 Task: Organize photos by personal interests or hobbies into separate albums.
Action: Mouse moved to (1058, 496)
Screenshot: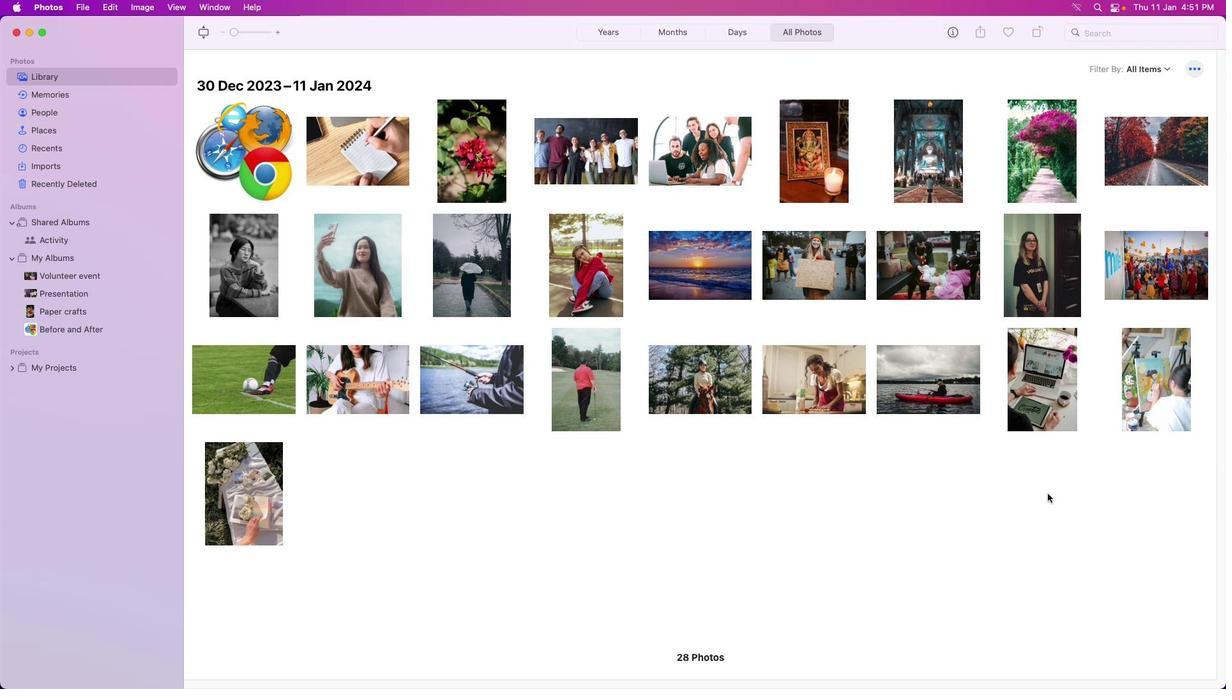 
Action: Mouse pressed left at (1058, 496)
Screenshot: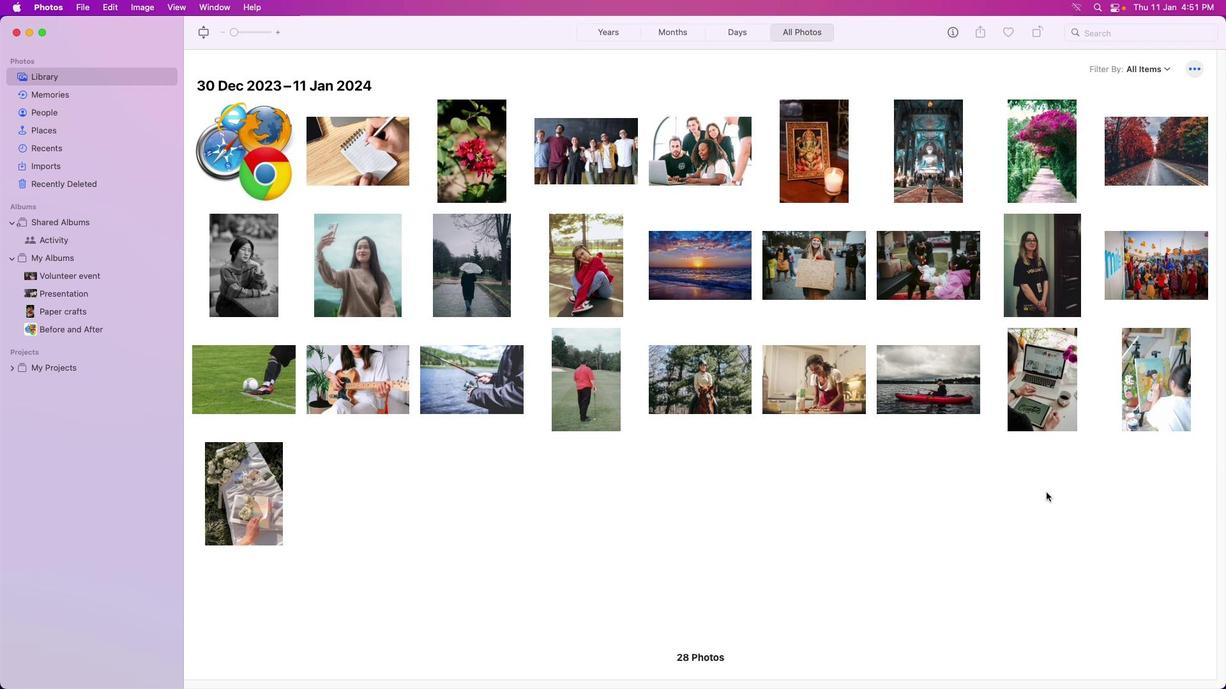
Action: Mouse moved to (167, 259)
Screenshot: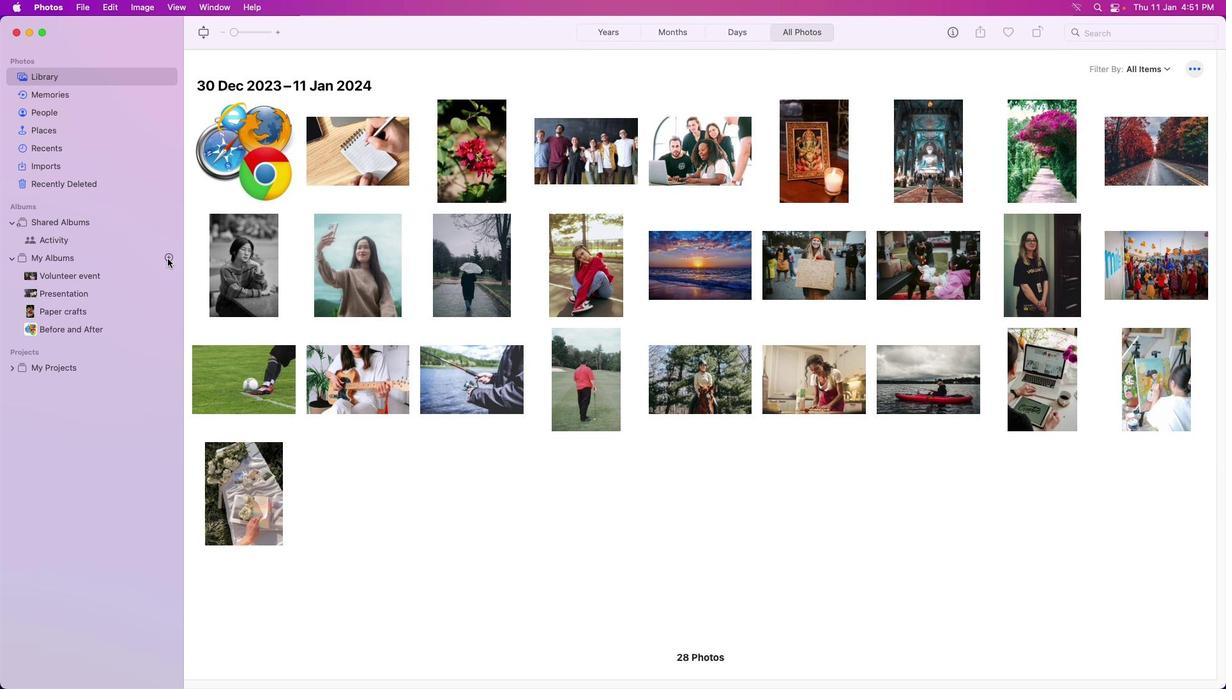 
Action: Mouse pressed left at (167, 259)
Screenshot: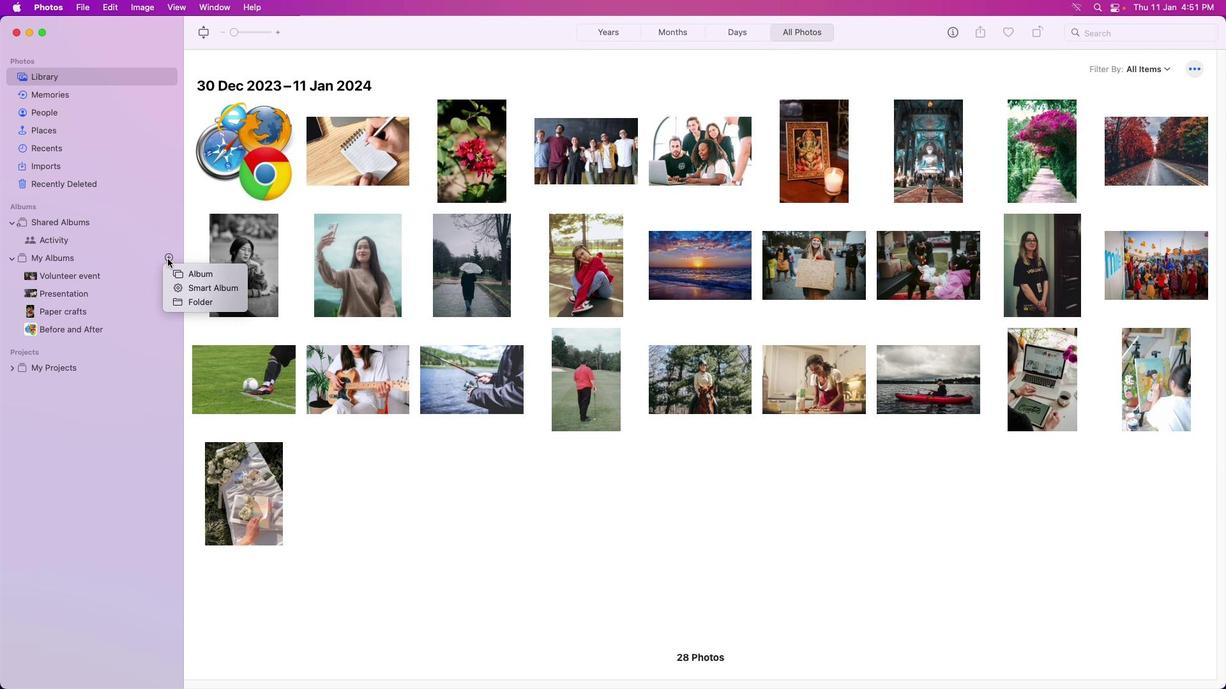 
Action: Mouse moved to (175, 268)
Screenshot: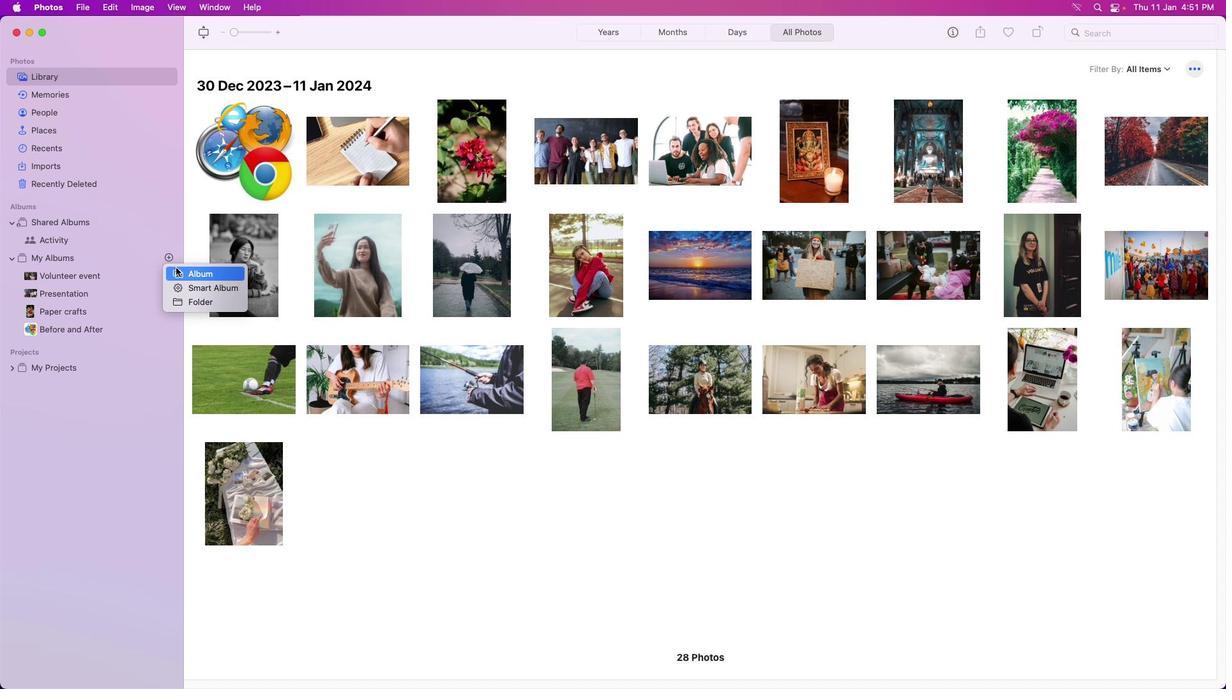 
Action: Mouse pressed left at (175, 268)
Screenshot: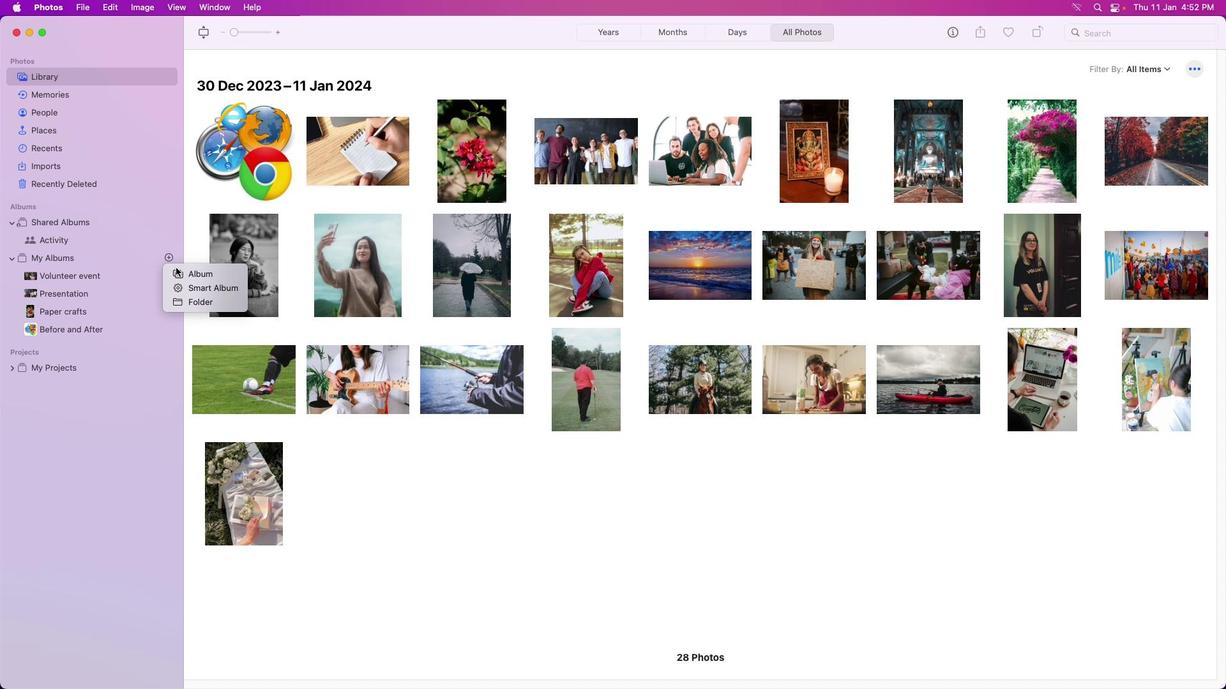 
Action: Mouse moved to (175, 267)
Screenshot: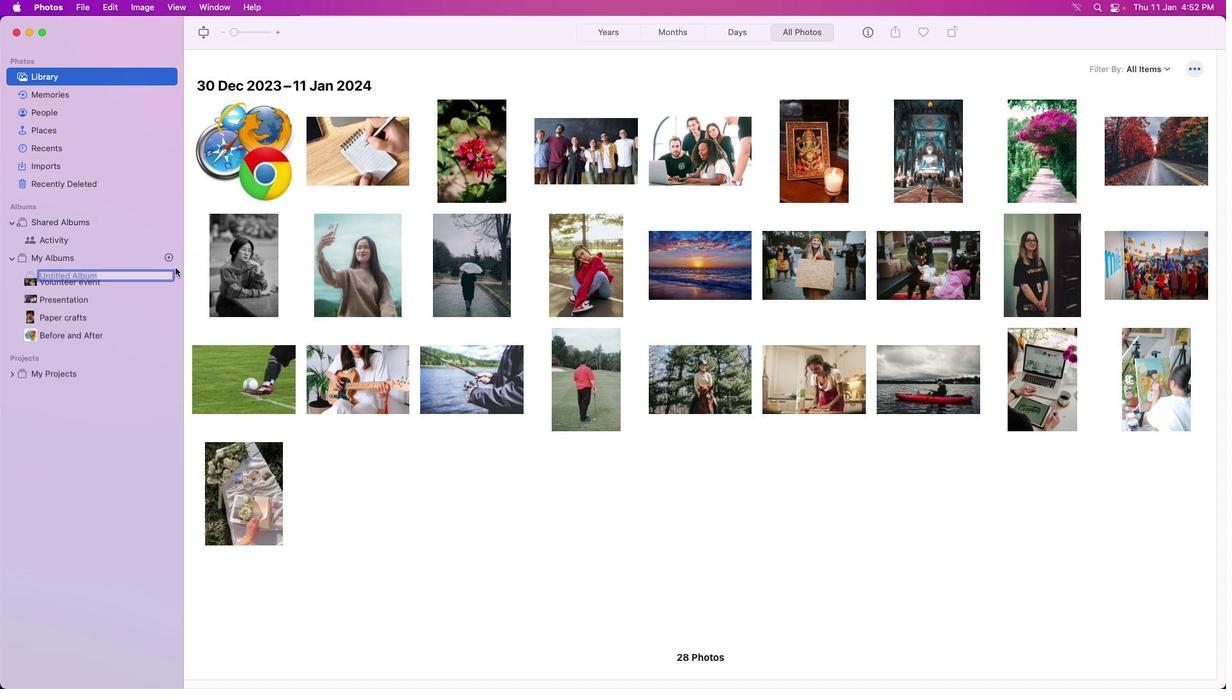 
Action: Key pressed Key.caps_lock'H'Key.caps_lock'o''b''b''i''e''s'Key.enter
Screenshot: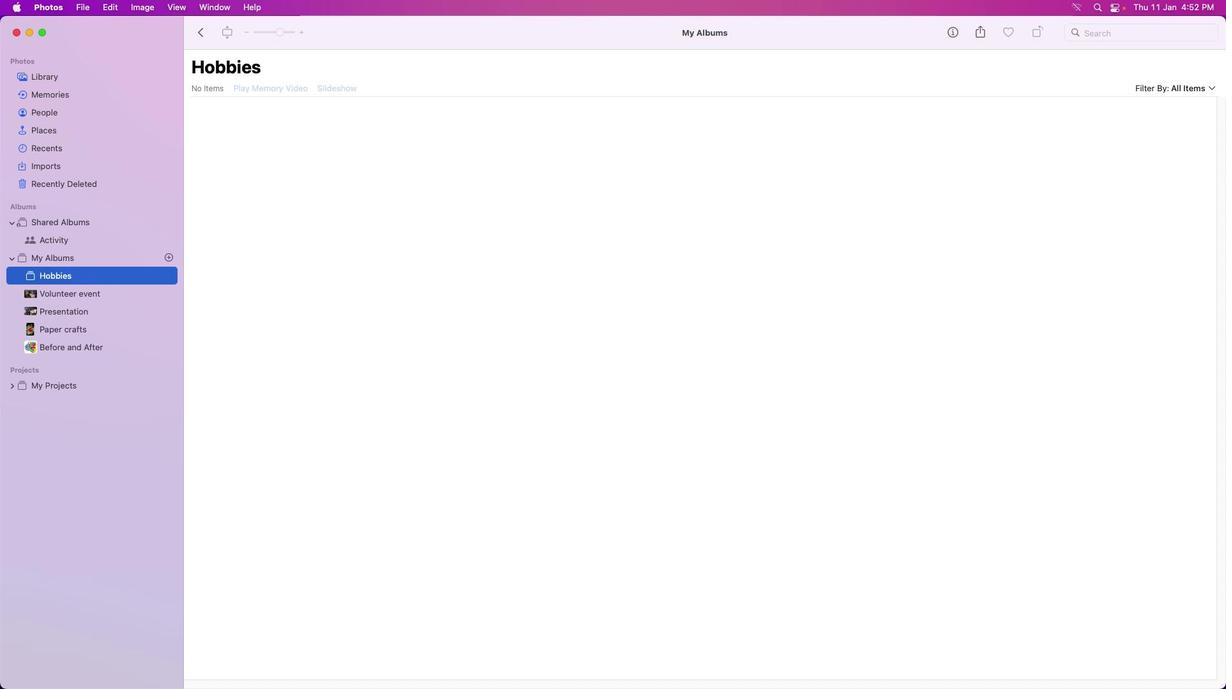 
Action: Mouse moved to (360, 265)
Screenshot: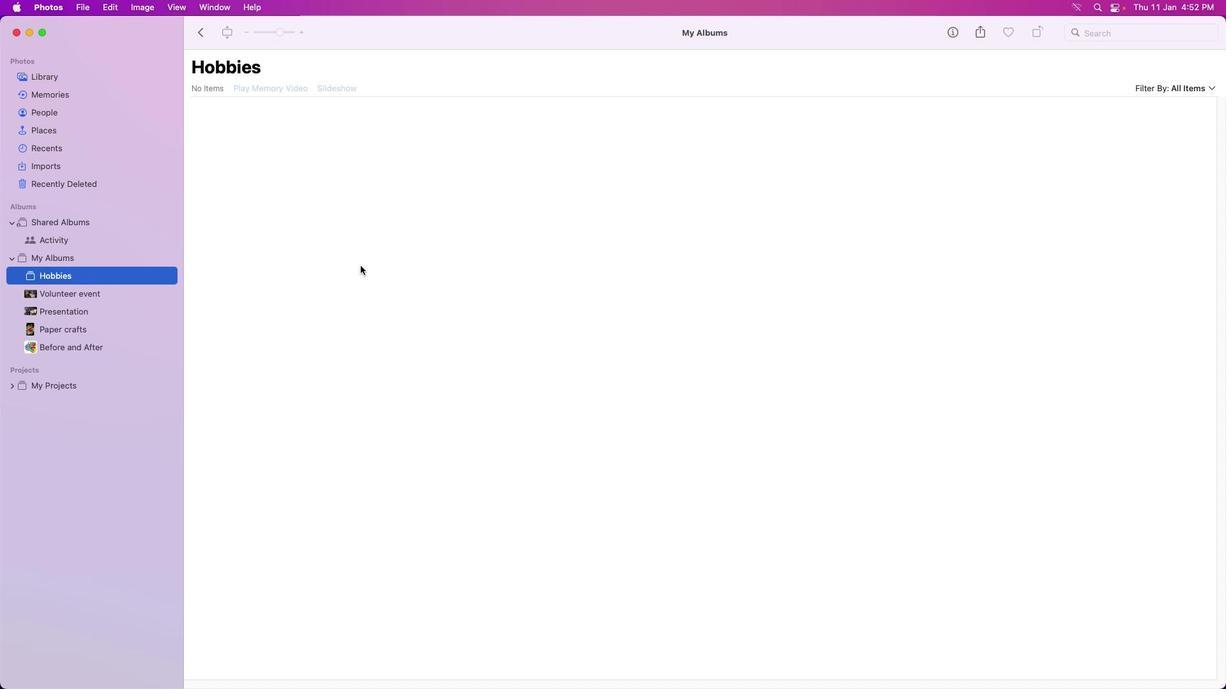 
Action: Mouse pressed left at (360, 265)
Screenshot: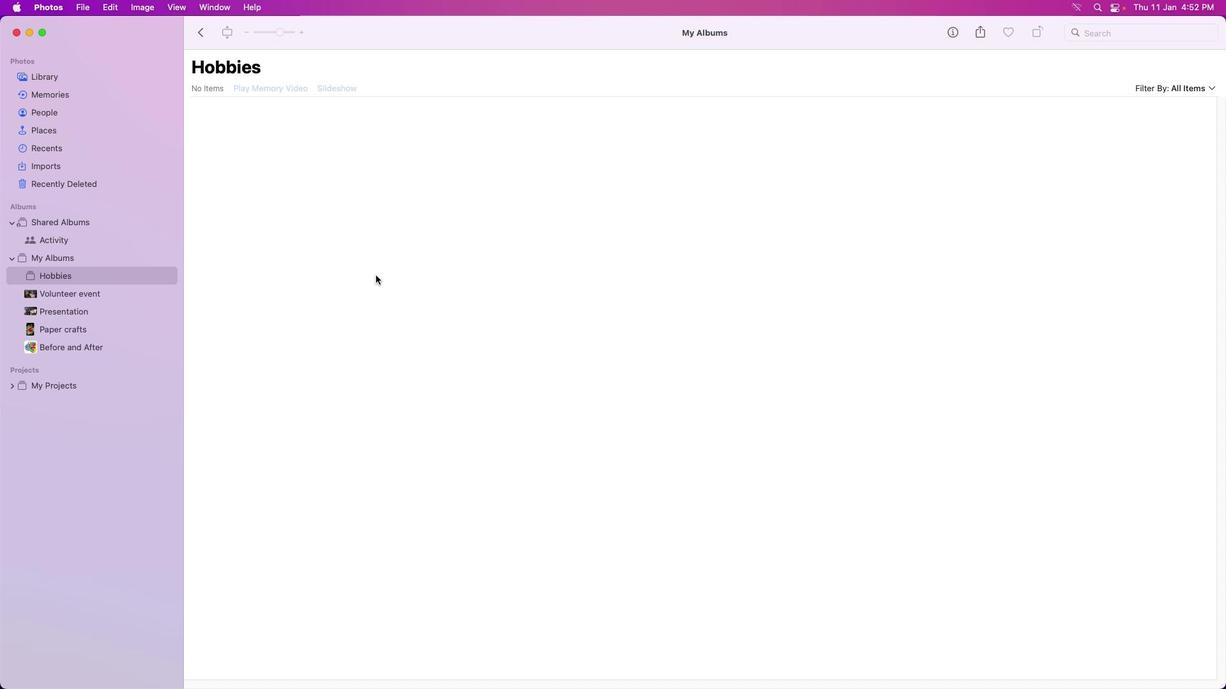 
Action: Mouse moved to (53, 77)
Screenshot: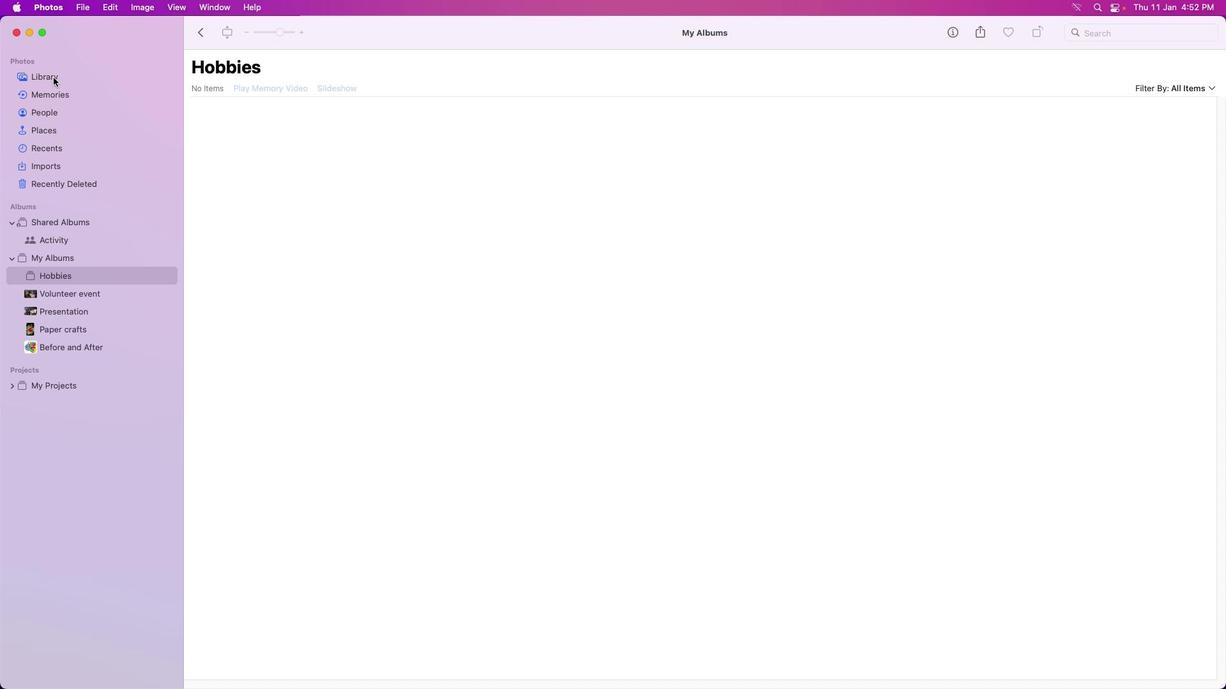 
Action: Mouse pressed left at (53, 77)
Screenshot: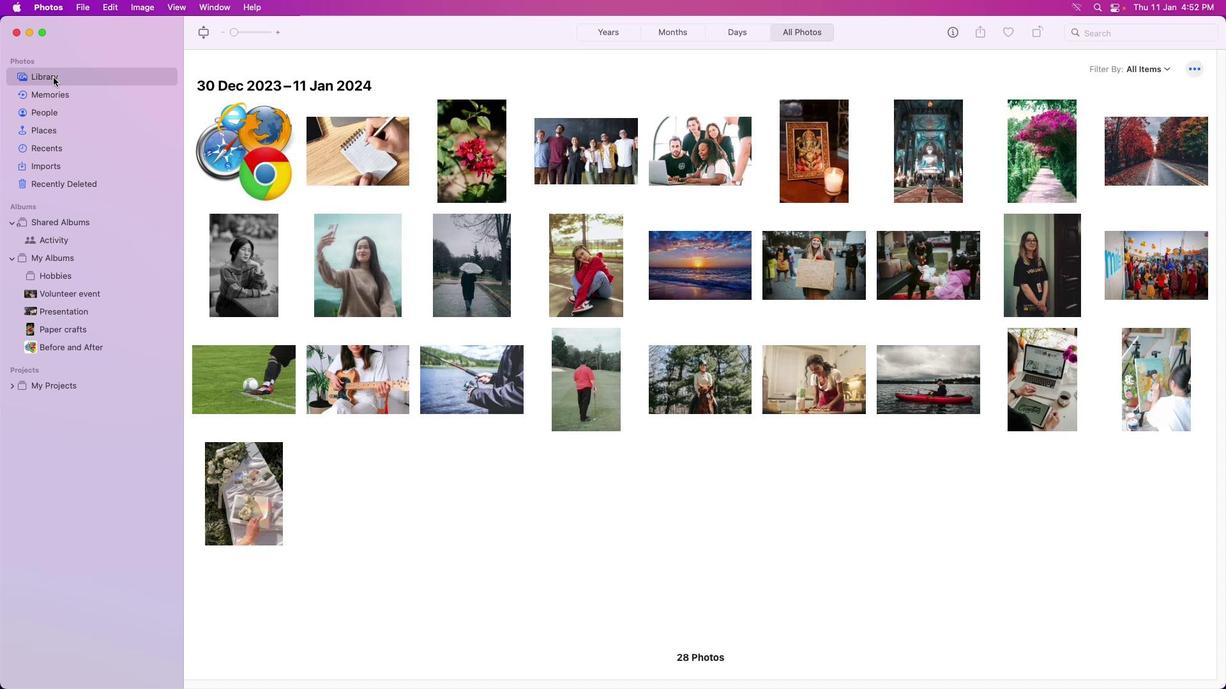 
Action: Mouse moved to (261, 489)
Screenshot: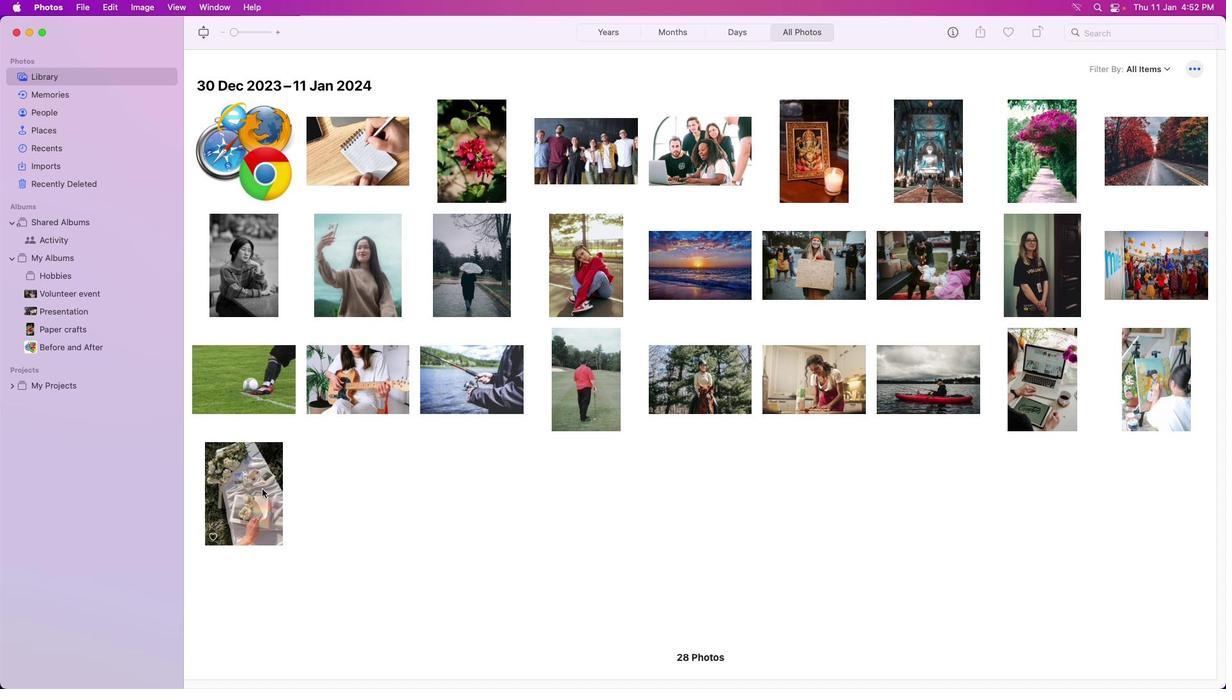 
Action: Mouse pressed right at (261, 489)
Screenshot: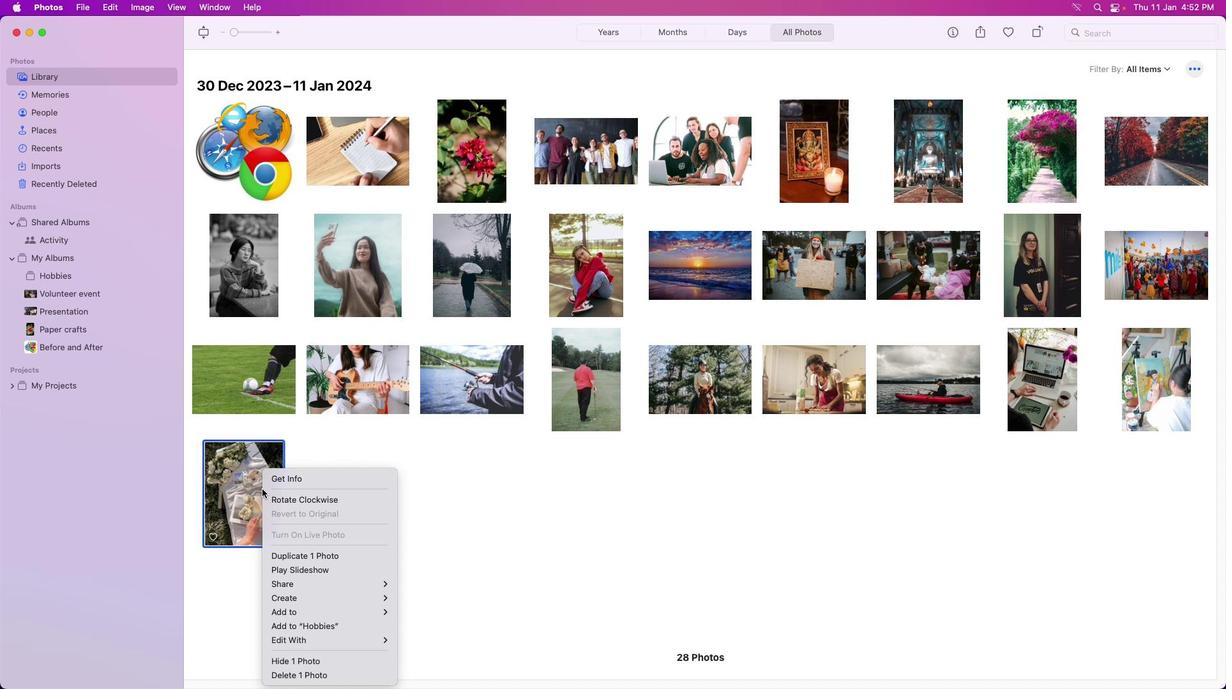 
Action: Mouse moved to (323, 631)
Screenshot: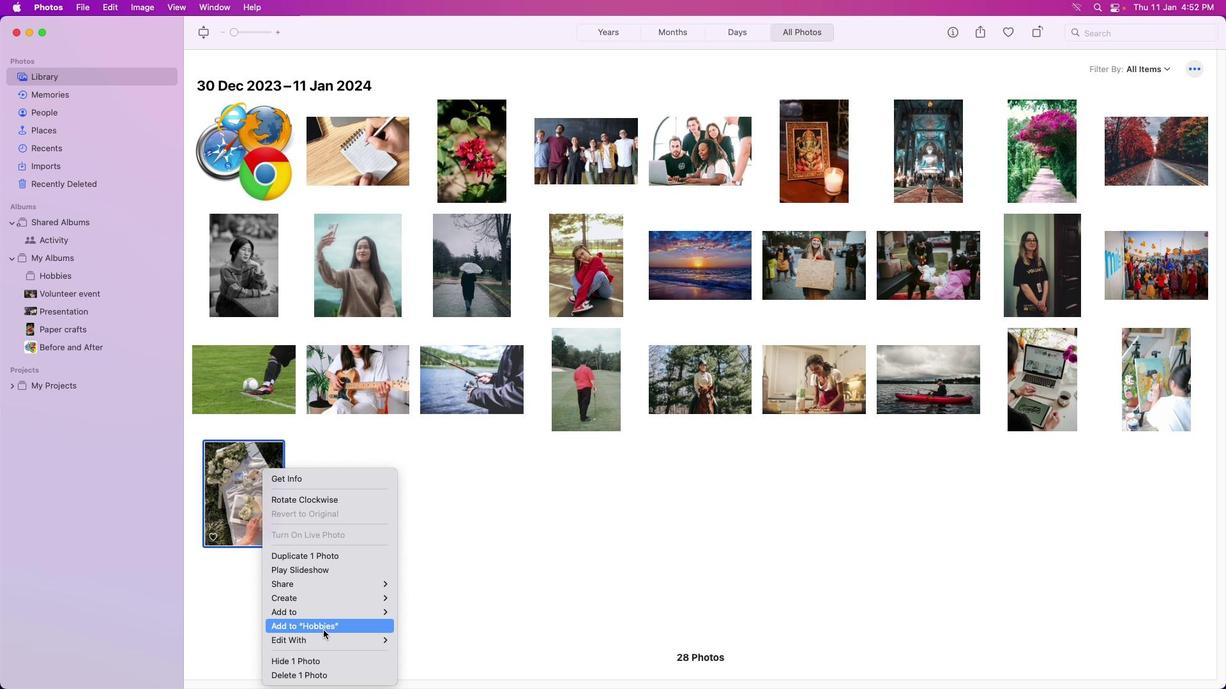 
Action: Mouse pressed left at (323, 631)
Screenshot: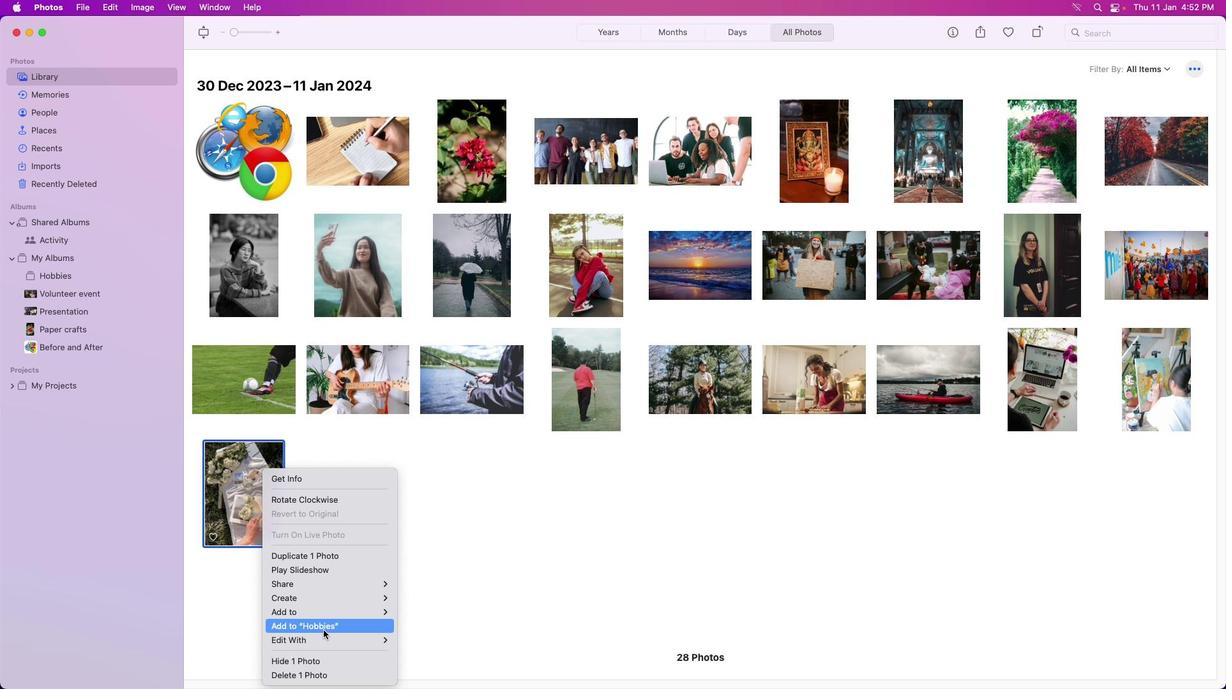 
Action: Mouse moved to (189, 408)
Screenshot: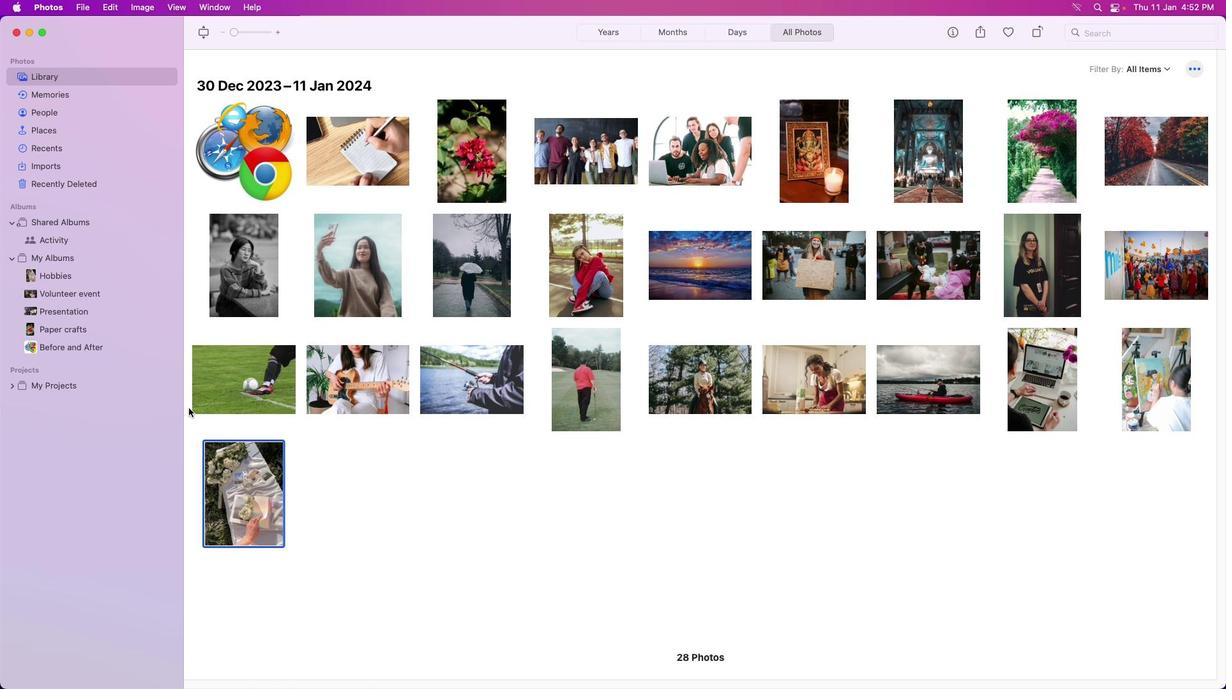
Action: Mouse pressed left at (189, 408)
Screenshot: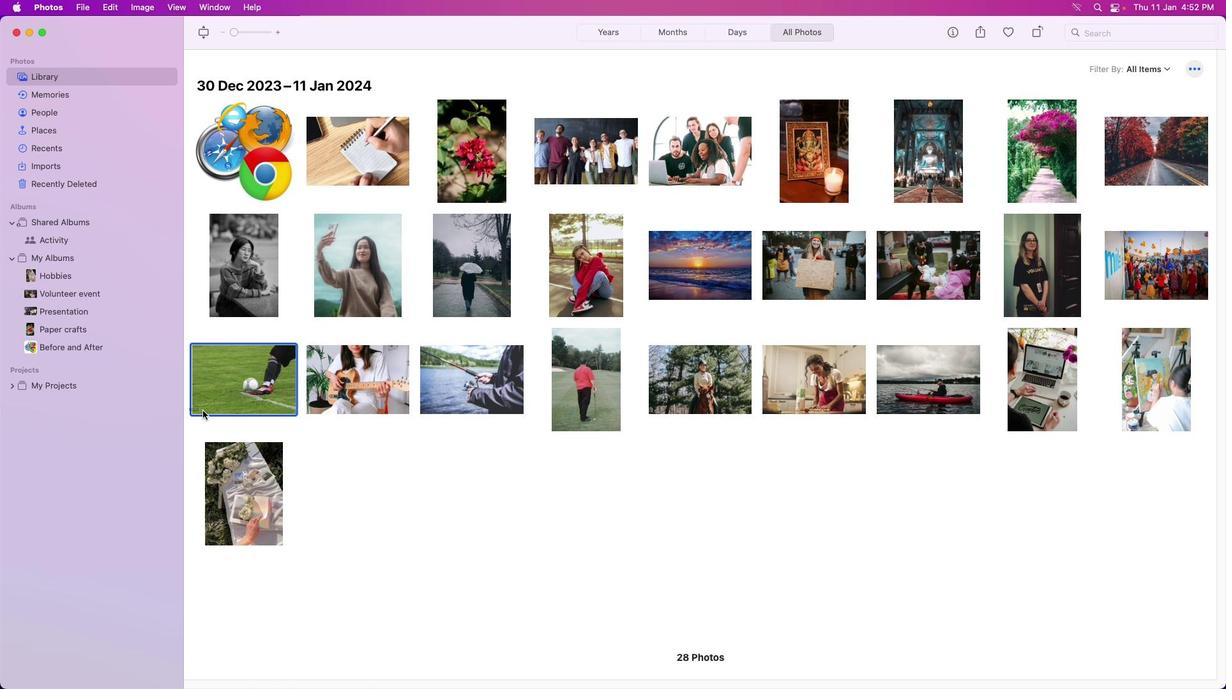
Action: Mouse moved to (898, 394)
Screenshot: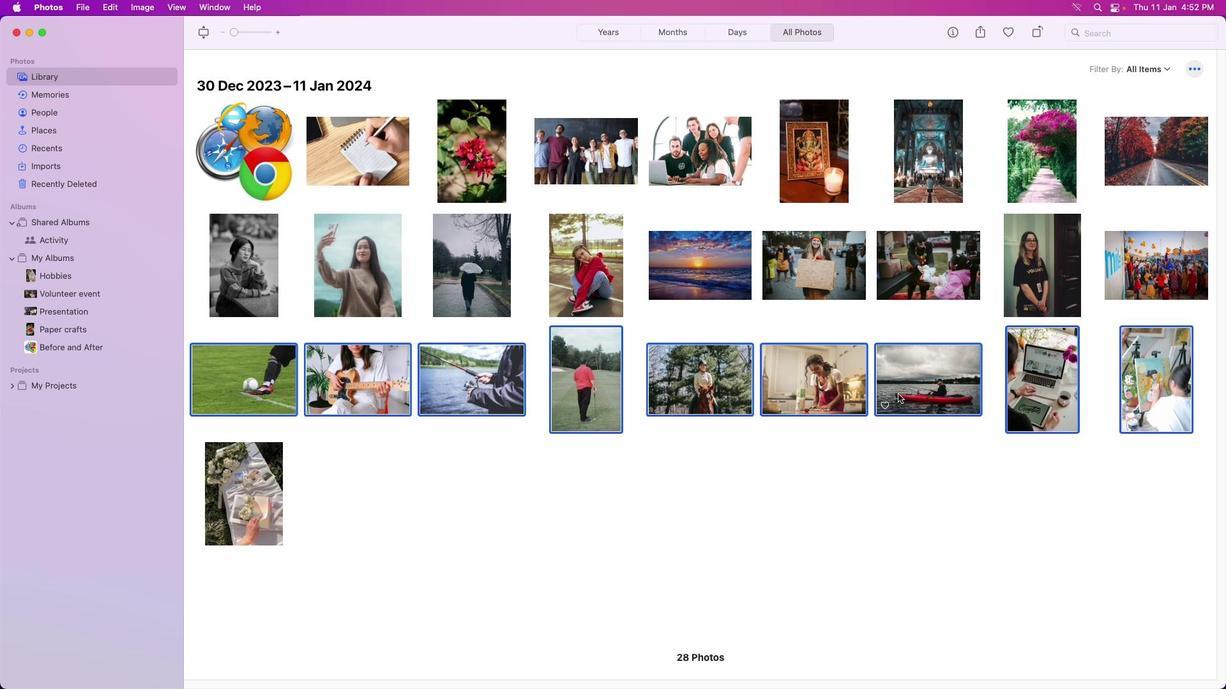
Action: Mouse pressed right at (898, 394)
Screenshot: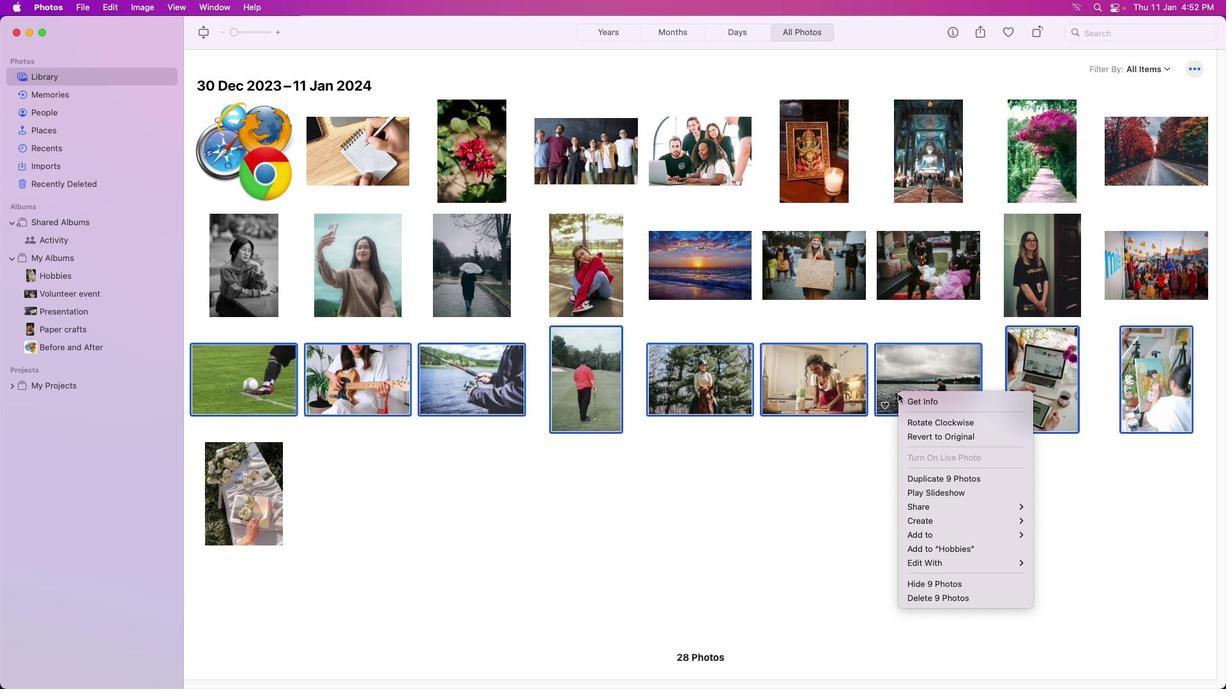 
Action: Mouse moved to (968, 546)
Screenshot: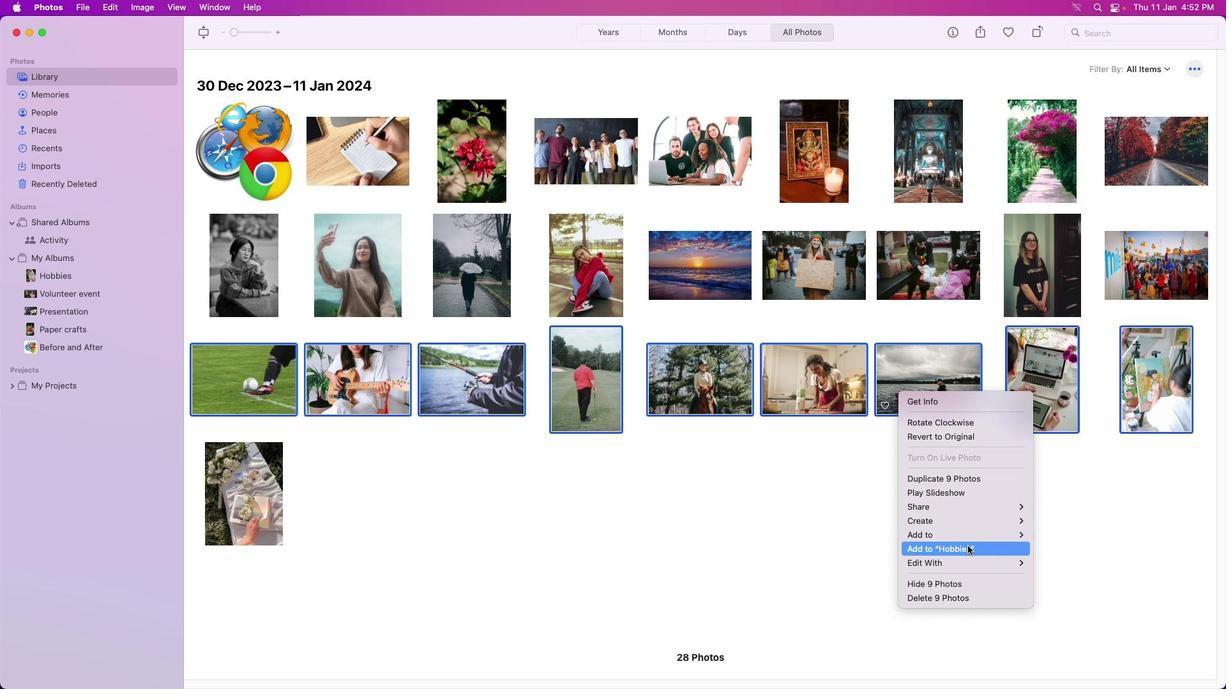 
Action: Mouse pressed left at (968, 546)
Screenshot: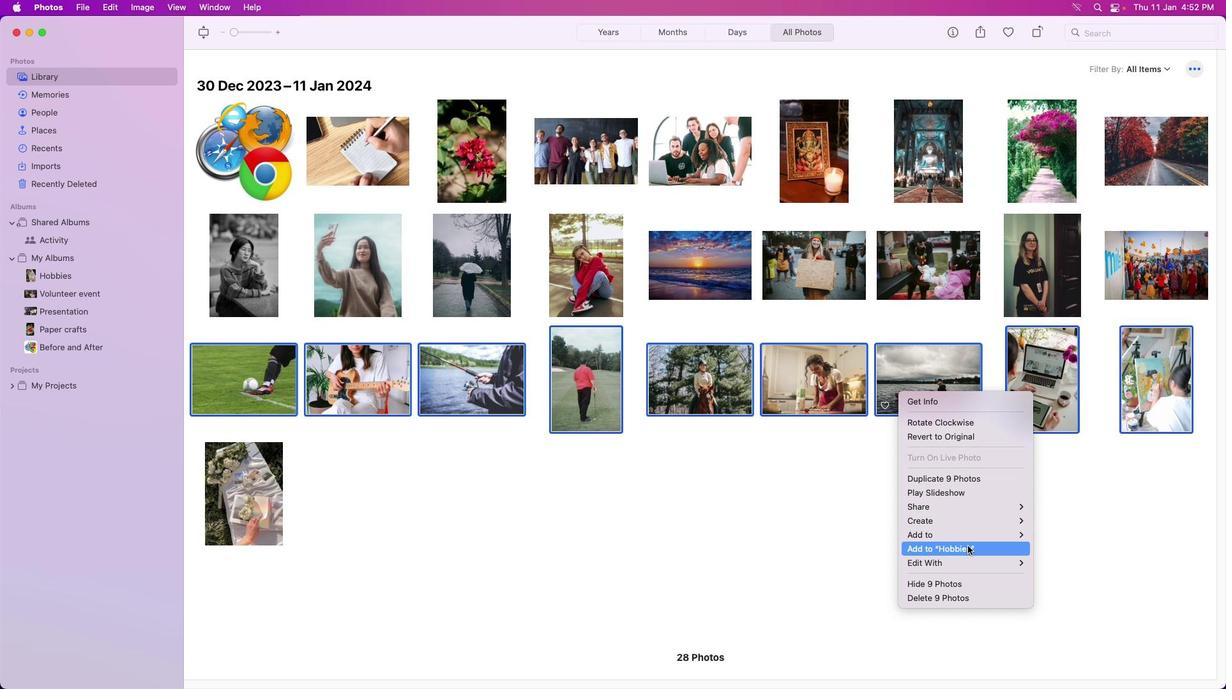 
Action: Mouse moved to (102, 275)
Screenshot: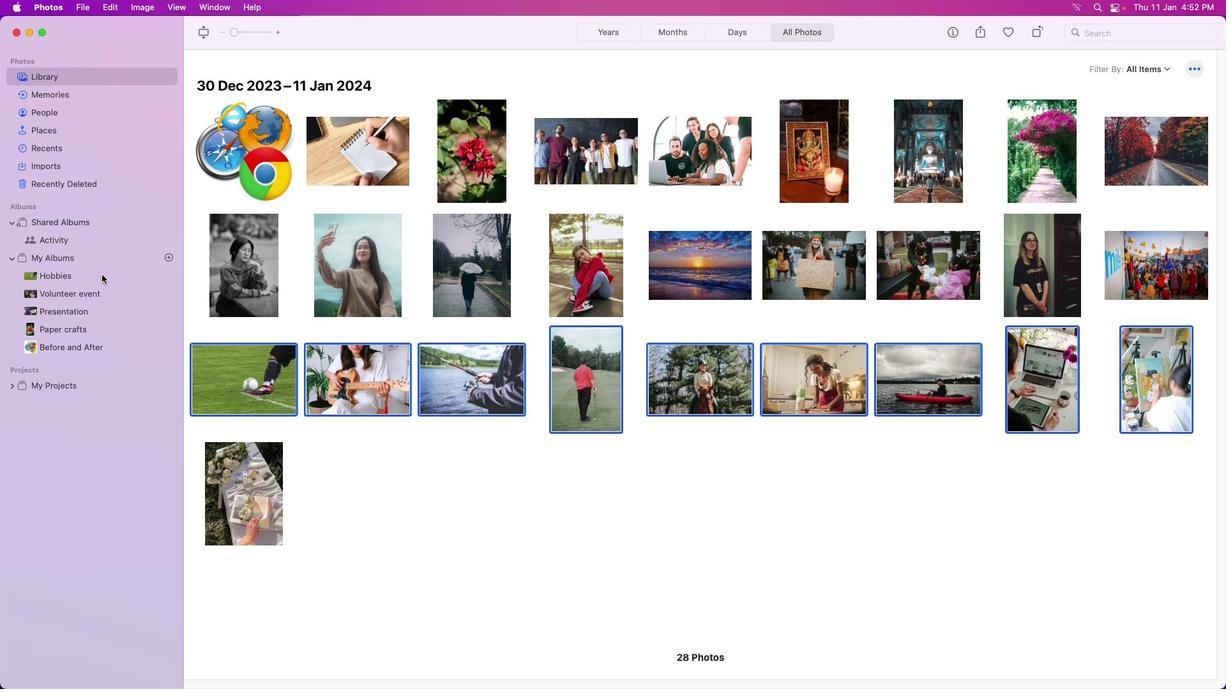 
Action: Mouse pressed left at (102, 275)
Screenshot: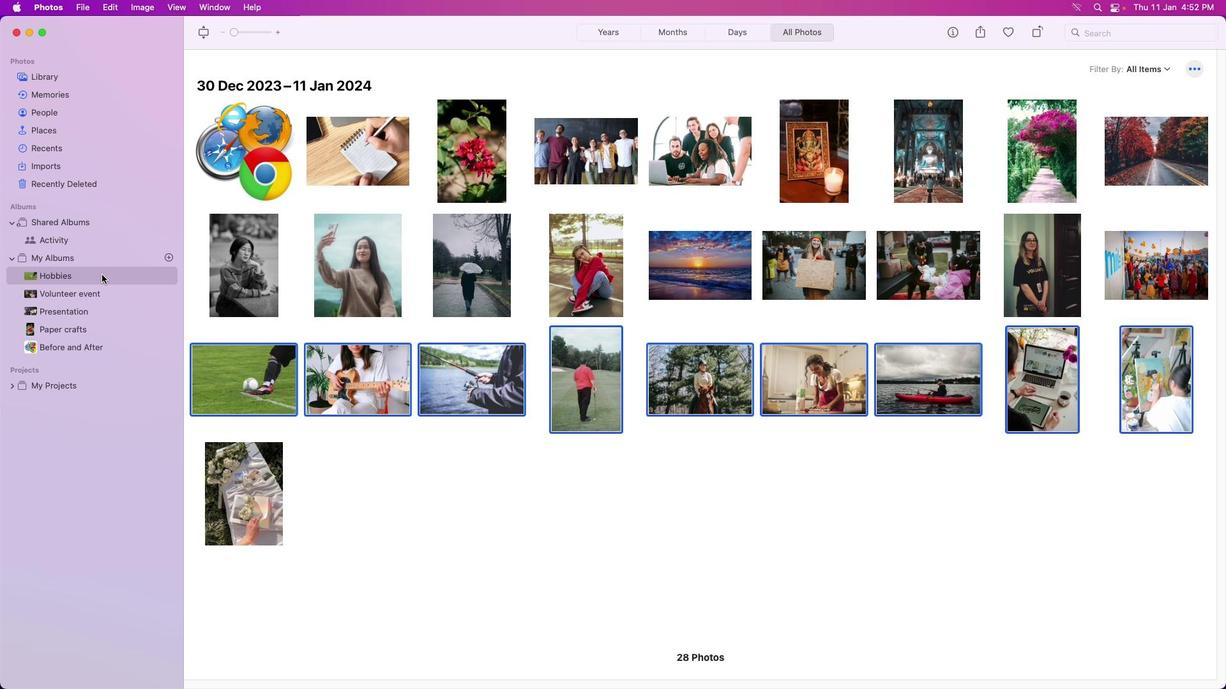 
Action: Mouse moved to (929, 598)
Screenshot: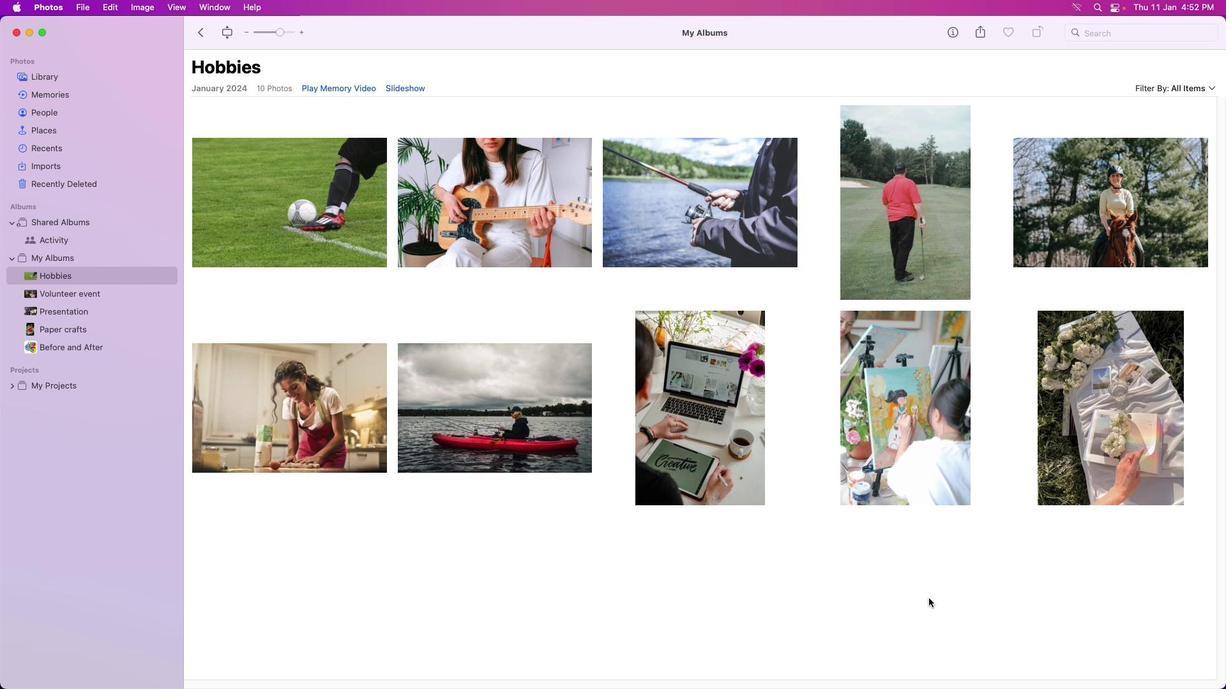 
Action: Mouse pressed left at (929, 598)
Screenshot: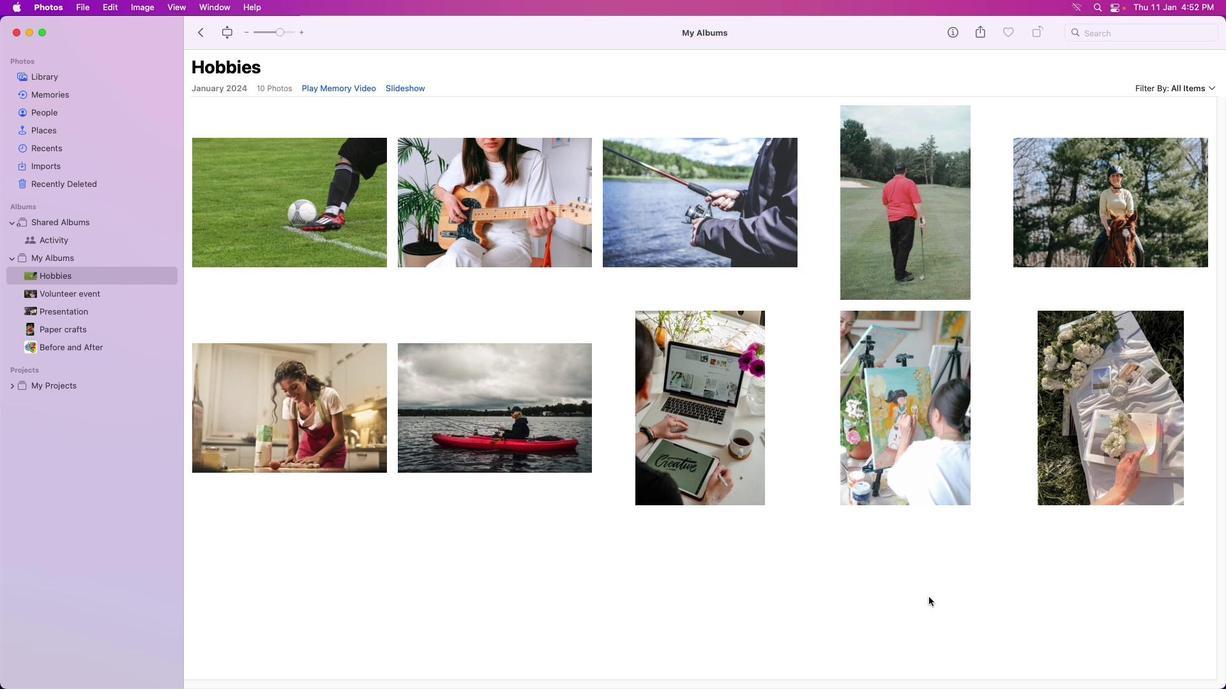 
Action: Mouse moved to (341, 247)
Screenshot: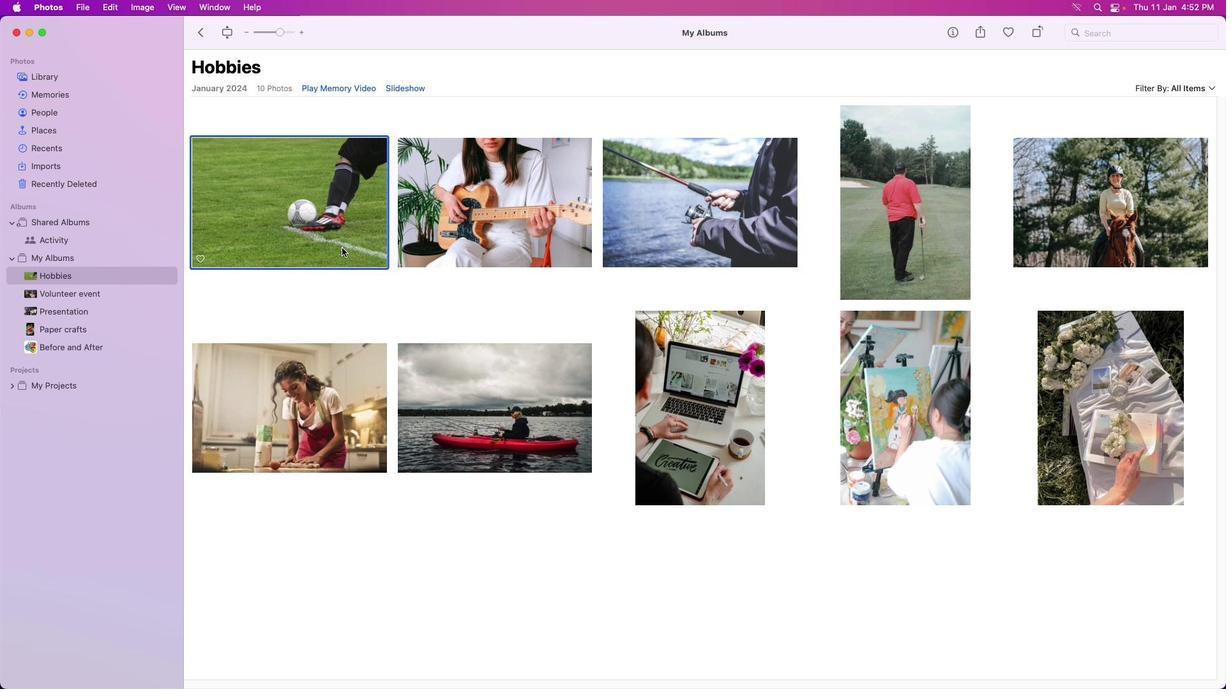 
Action: Mouse pressed left at (341, 247)
Screenshot: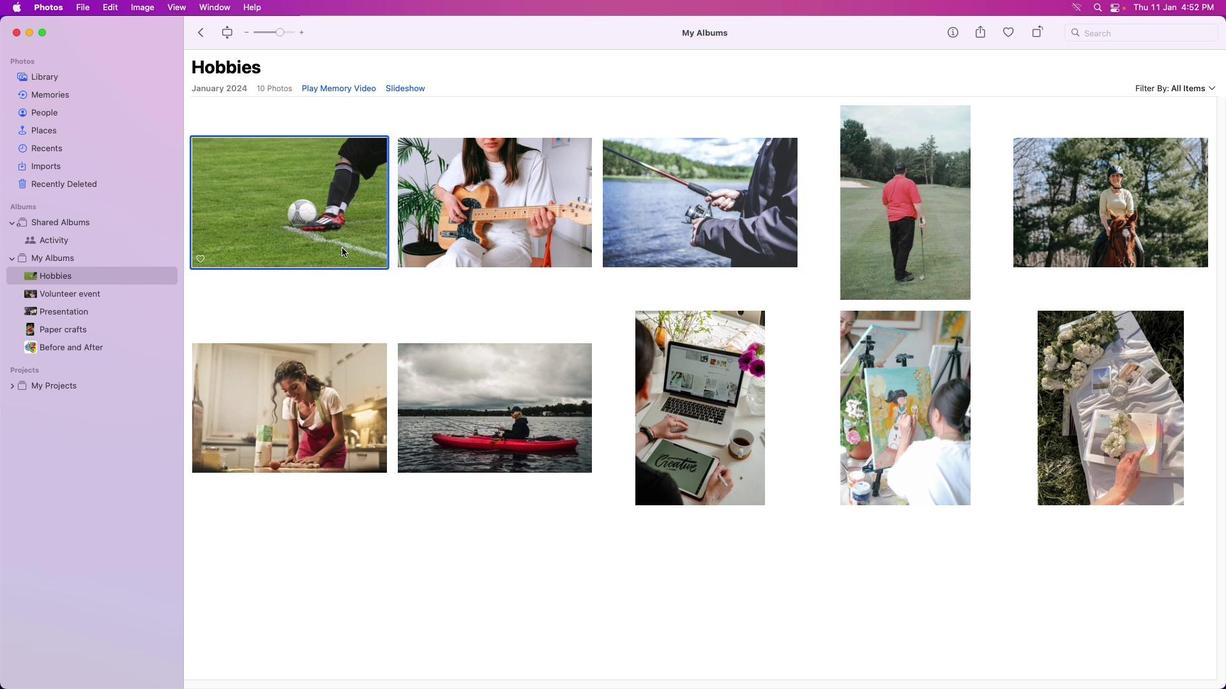 
Action: Mouse pressed left at (341, 247)
Screenshot: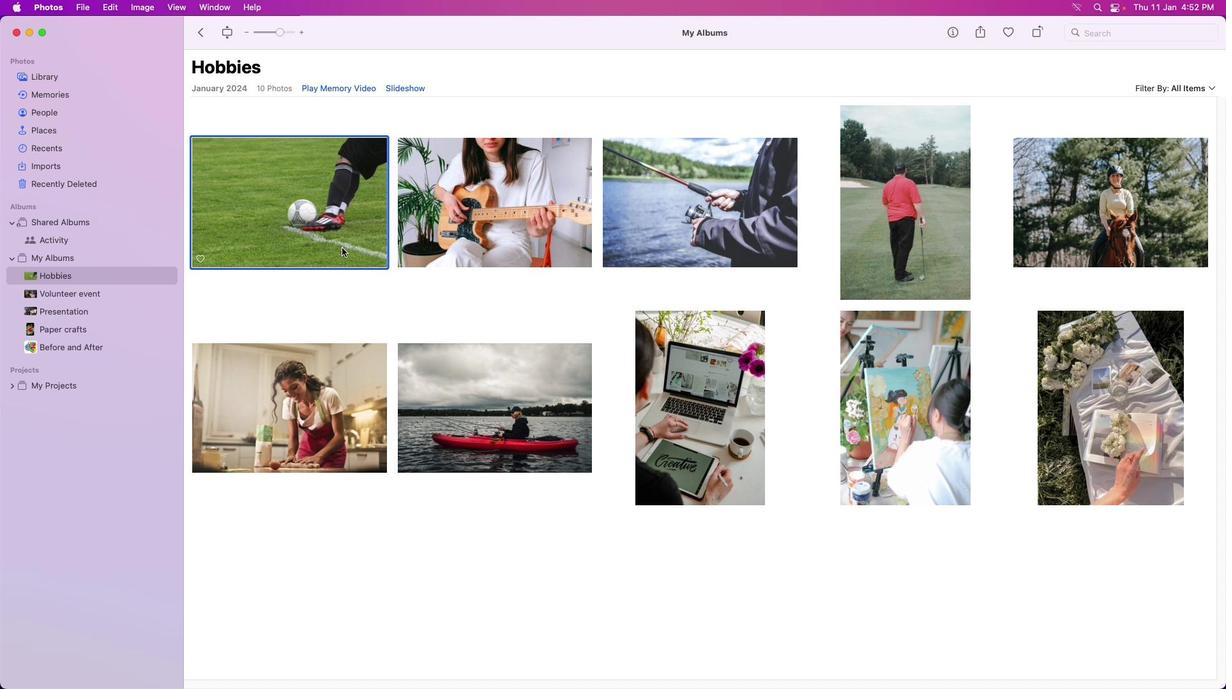 
Action: Mouse pressed left at (341, 247)
Screenshot: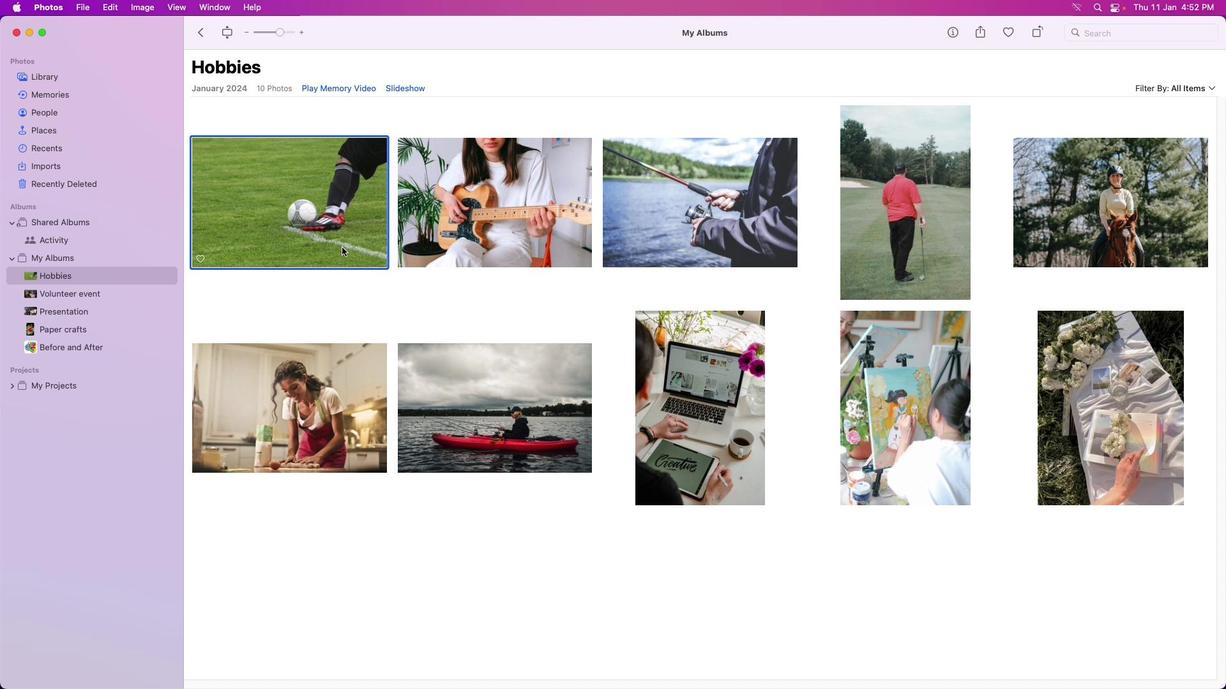 
Action: Mouse moved to (624, 291)
Screenshot: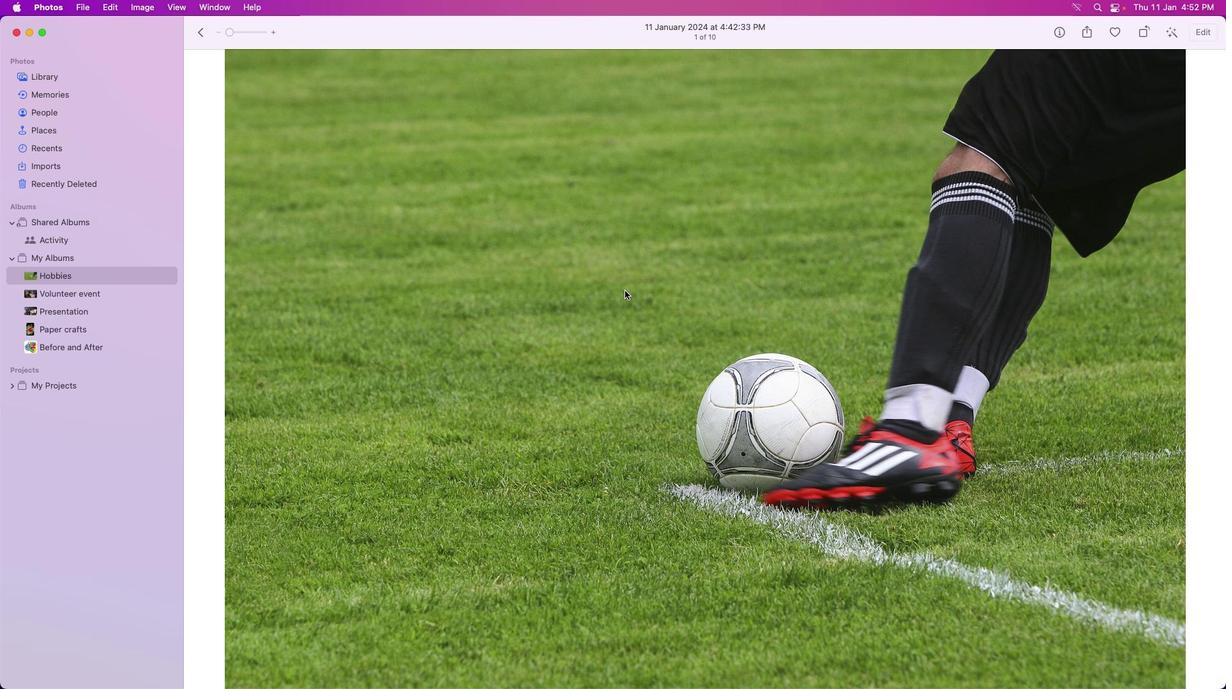 
Action: Mouse pressed right at (624, 291)
Screenshot: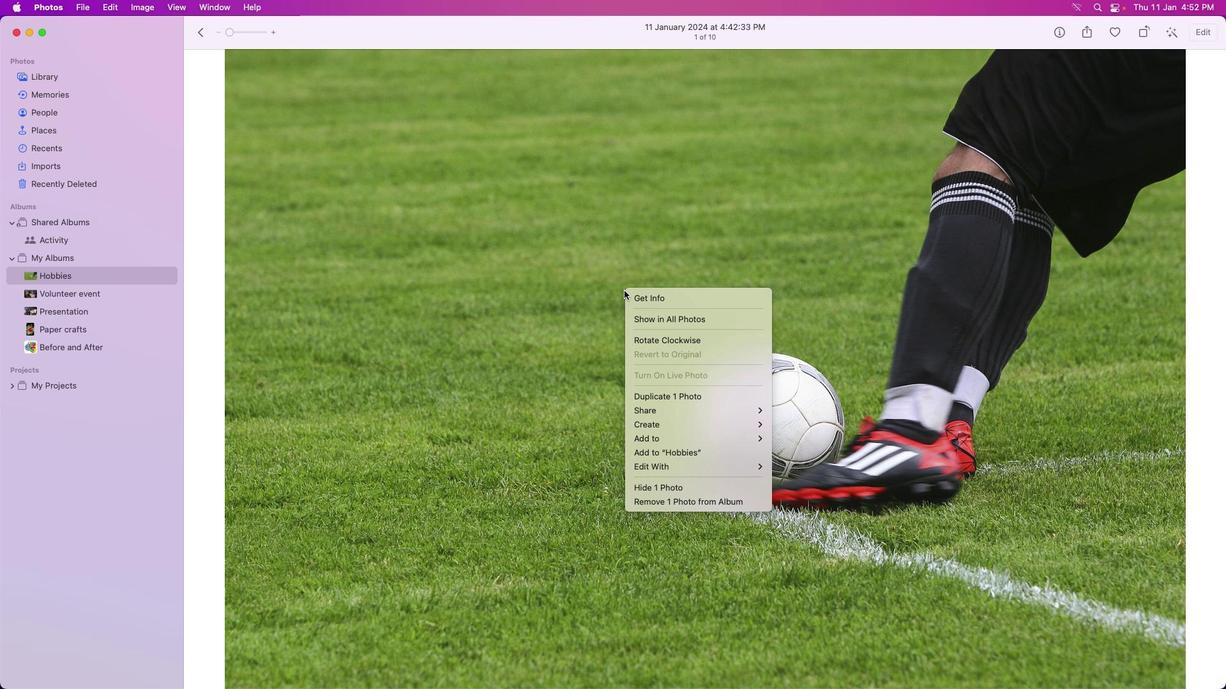 
Action: Mouse moved to (680, 303)
Screenshot: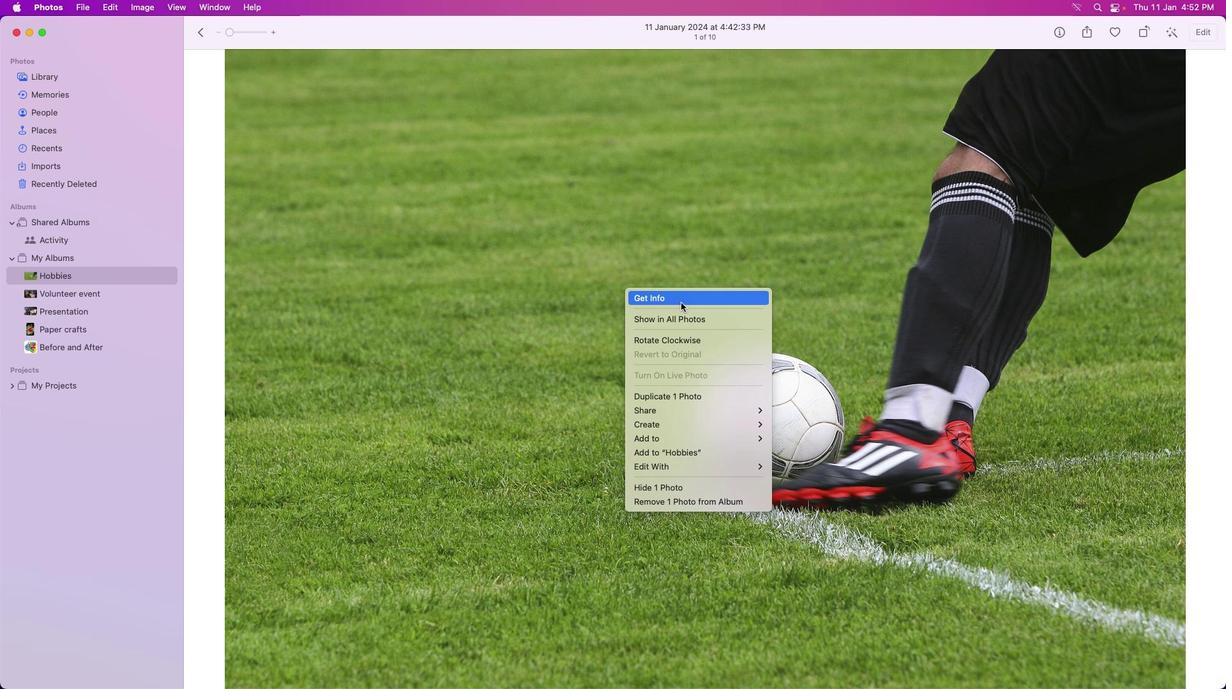 
Action: Mouse pressed left at (680, 303)
Screenshot: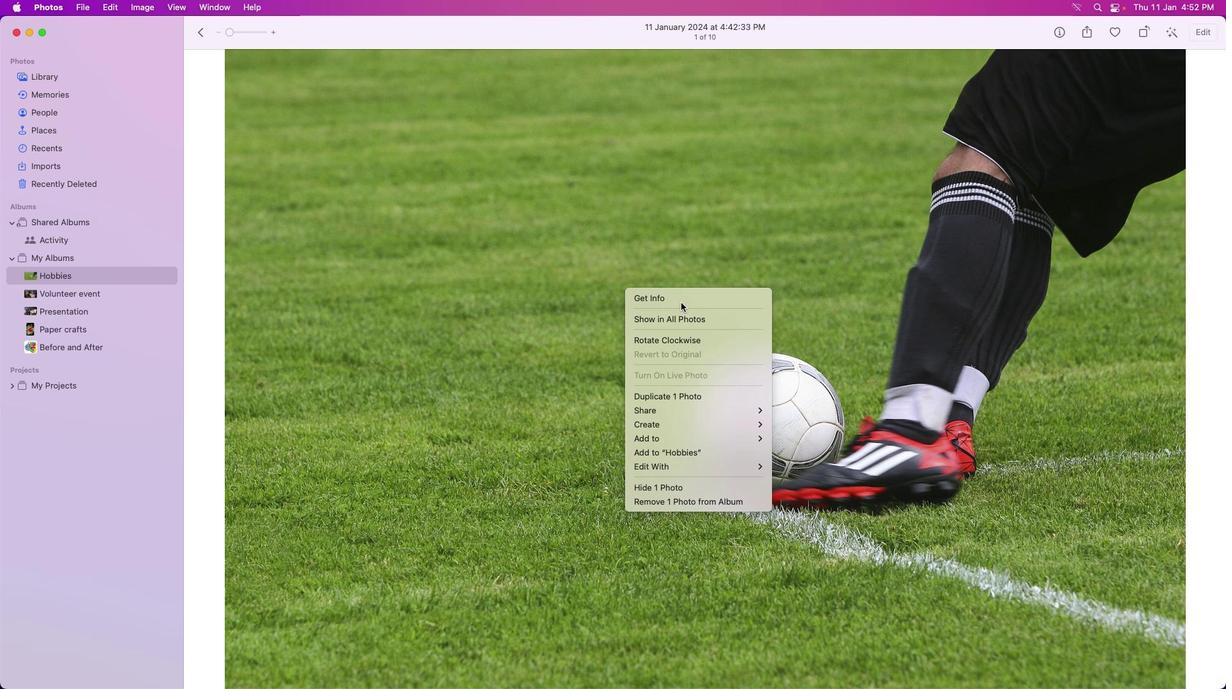 
Action: Mouse moved to (946, 318)
Screenshot: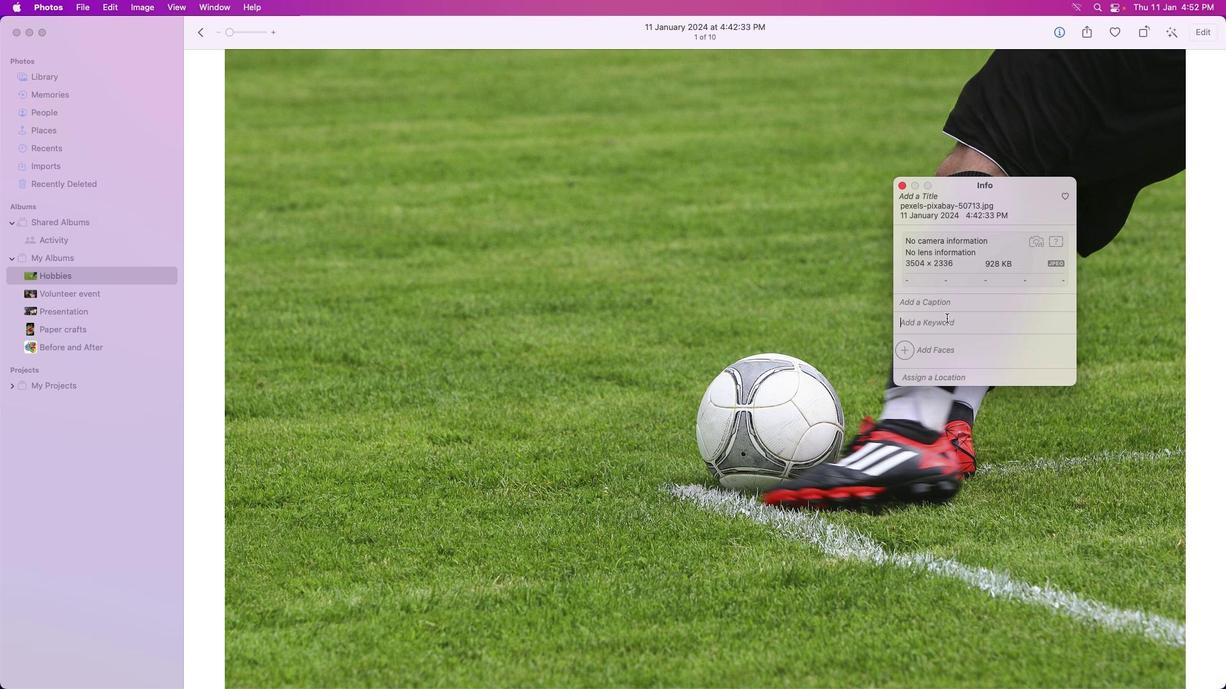 
Action: Mouse pressed left at (946, 318)
Screenshot: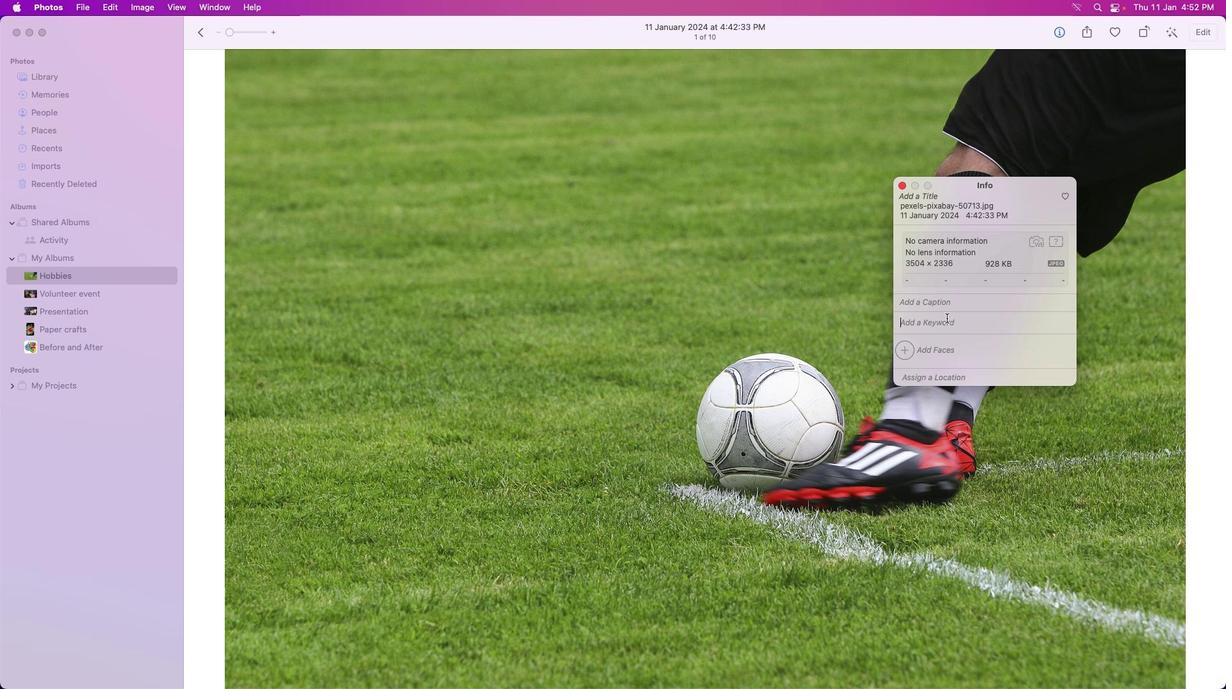 
Action: Mouse moved to (947, 318)
Screenshot: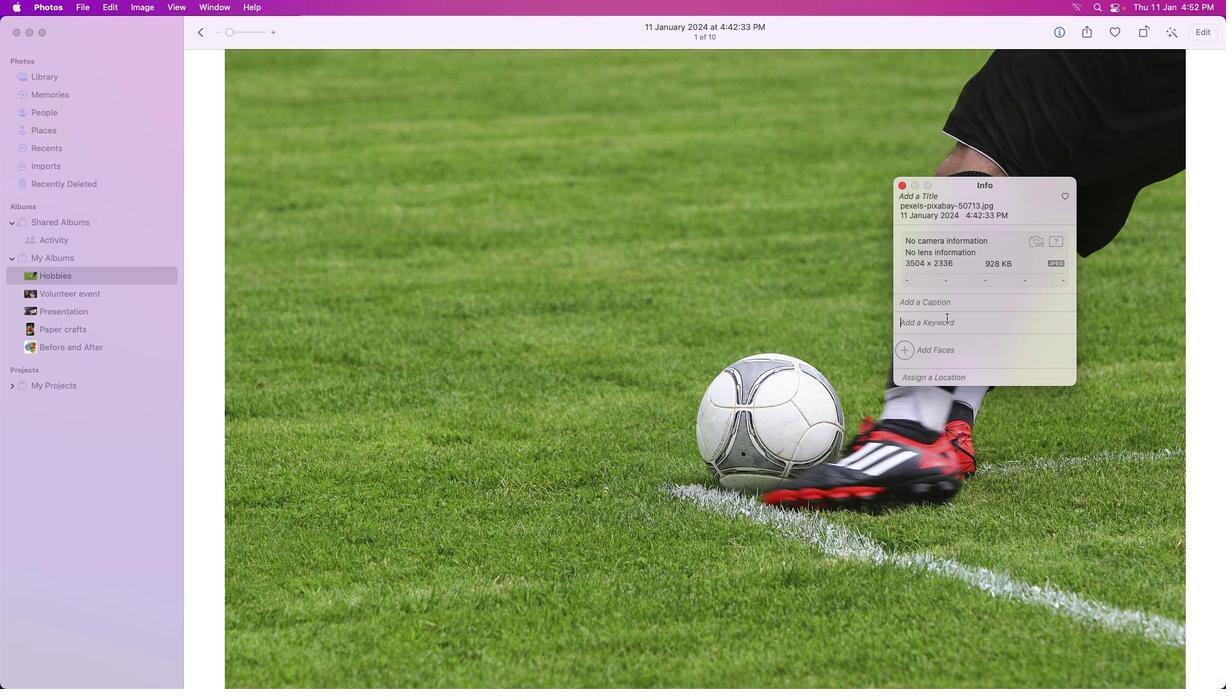 
Action: Key pressed Key.caps_lock'S'Key.caps_lock'p''o''r''t''s'Key.enter
Screenshot: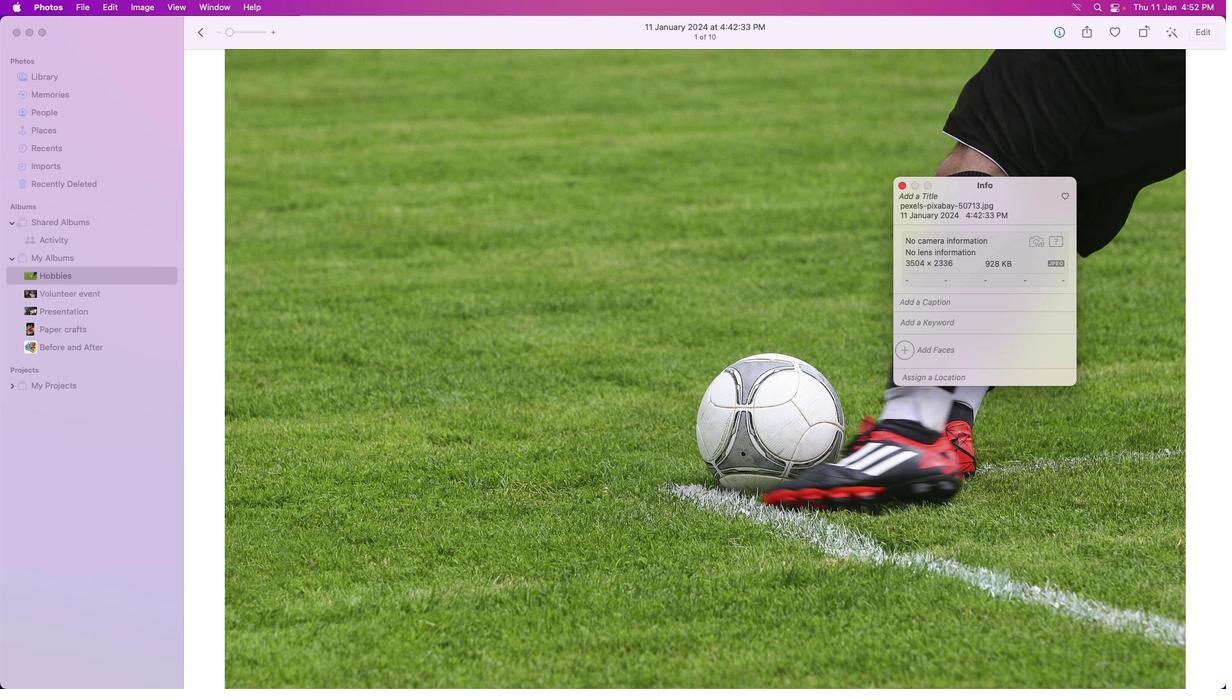 
Action: Mouse moved to (900, 185)
Screenshot: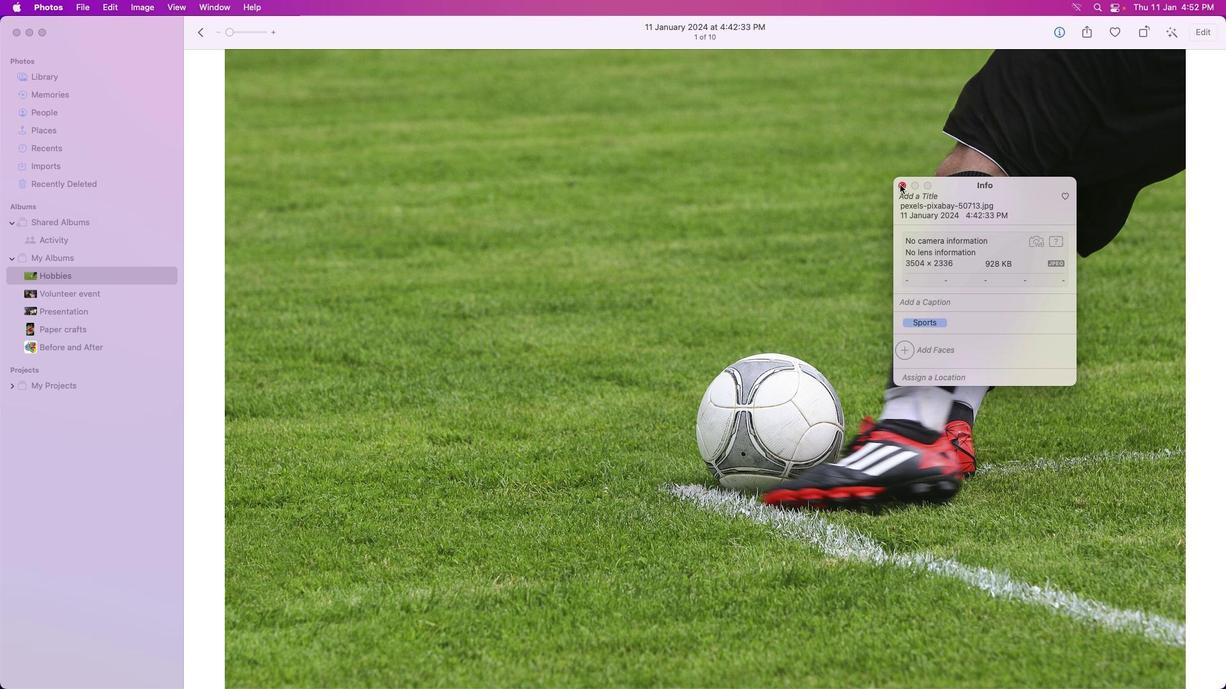 
Action: Mouse pressed left at (900, 185)
Screenshot: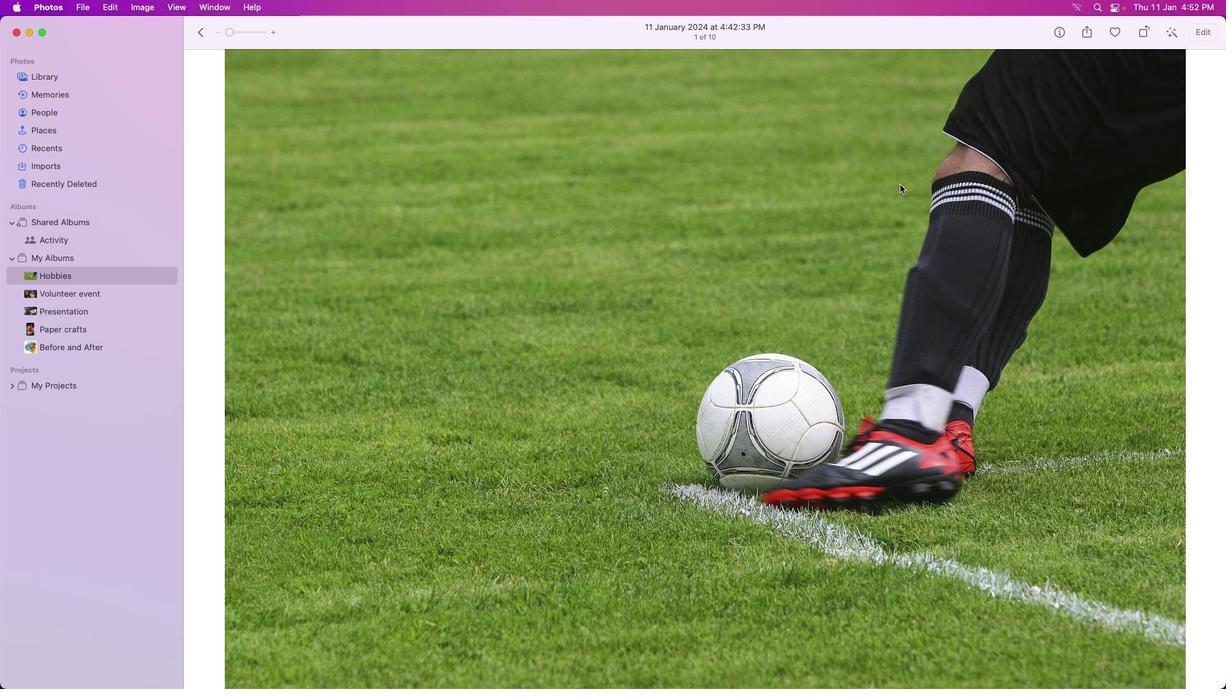 
Action: Mouse moved to (197, 32)
Screenshot: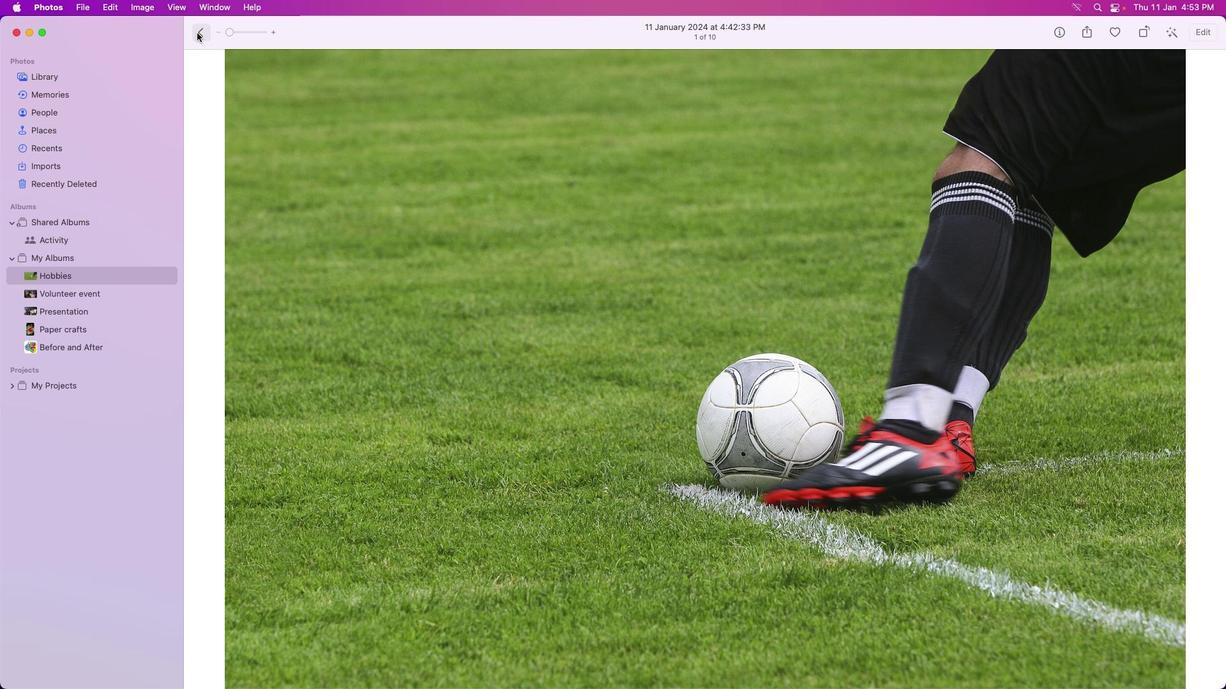 
Action: Mouse pressed left at (197, 32)
Screenshot: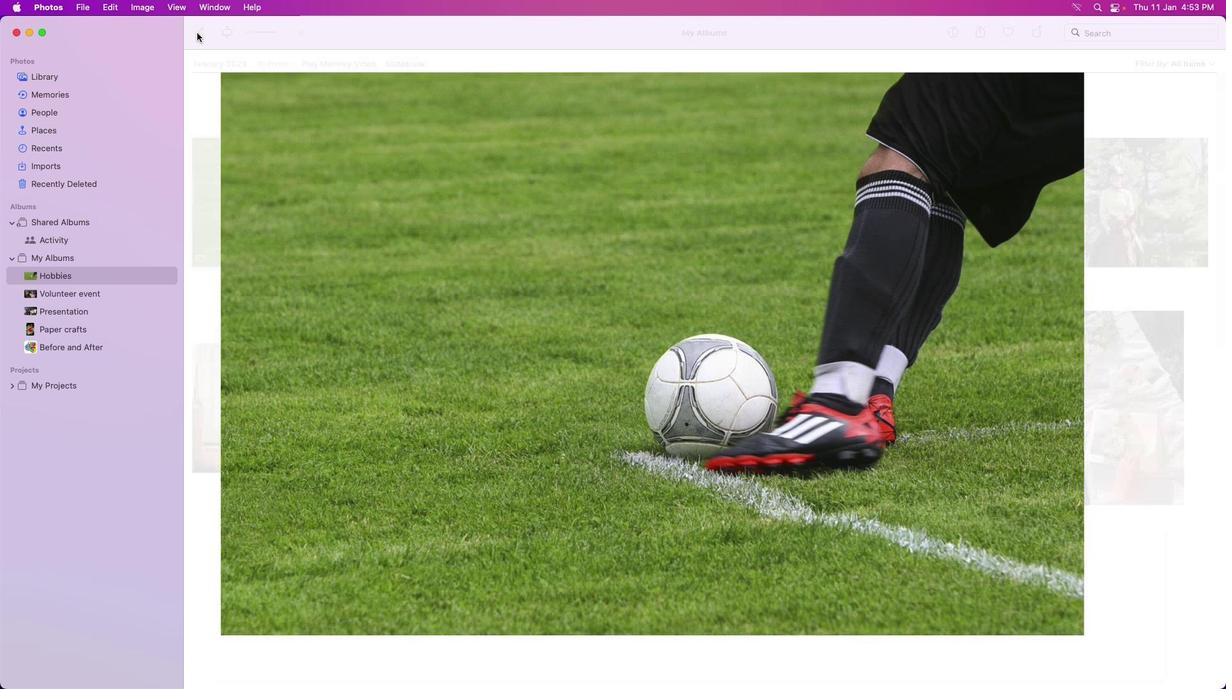 
Action: Mouse moved to (523, 198)
Screenshot: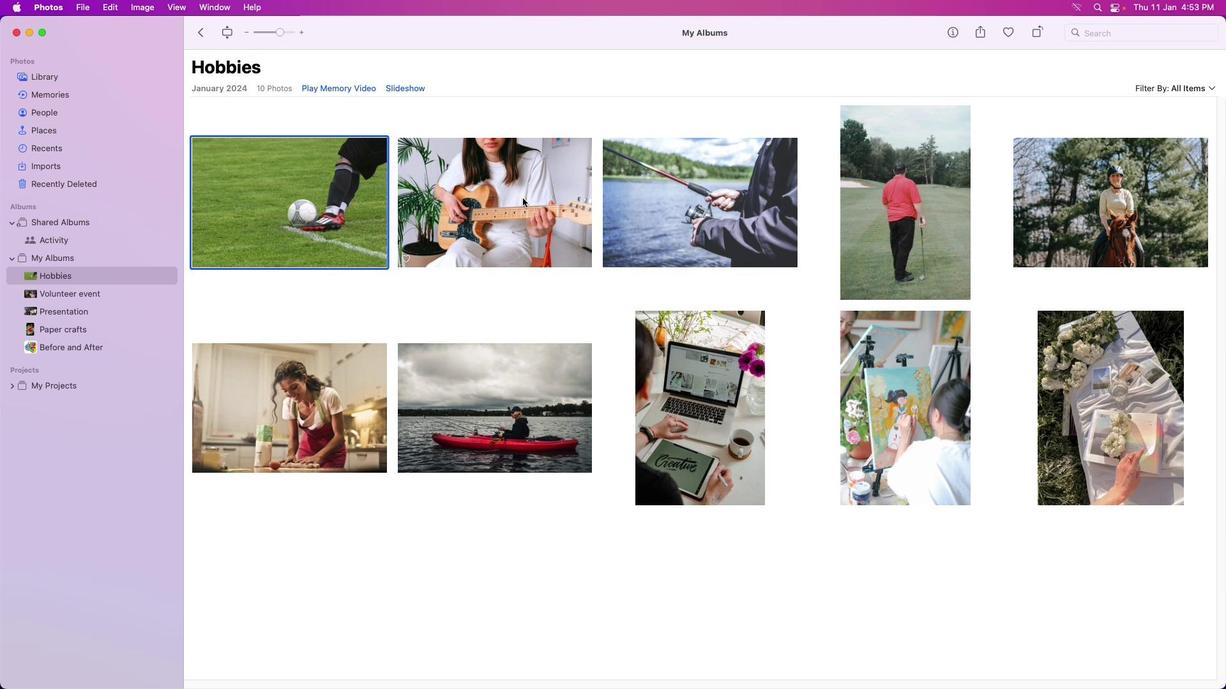 
Action: Mouse pressed left at (523, 198)
Screenshot: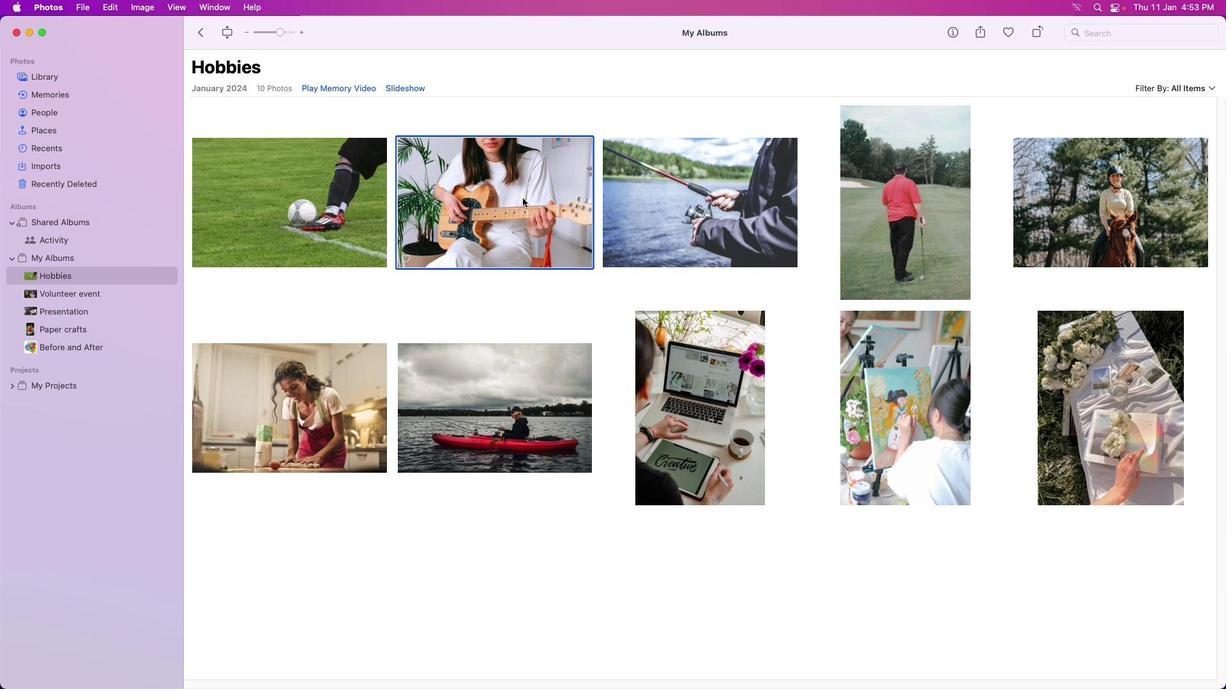 
Action: Mouse moved to (522, 197)
Screenshot: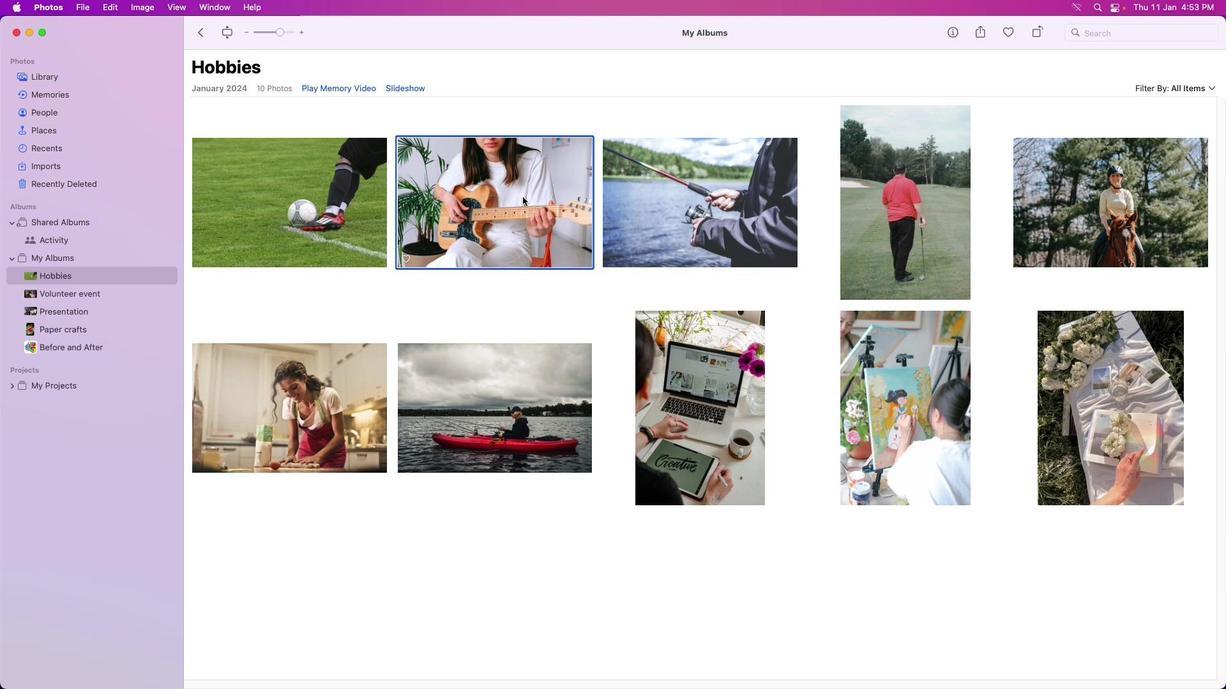 
Action: Mouse pressed left at (522, 197)
Screenshot: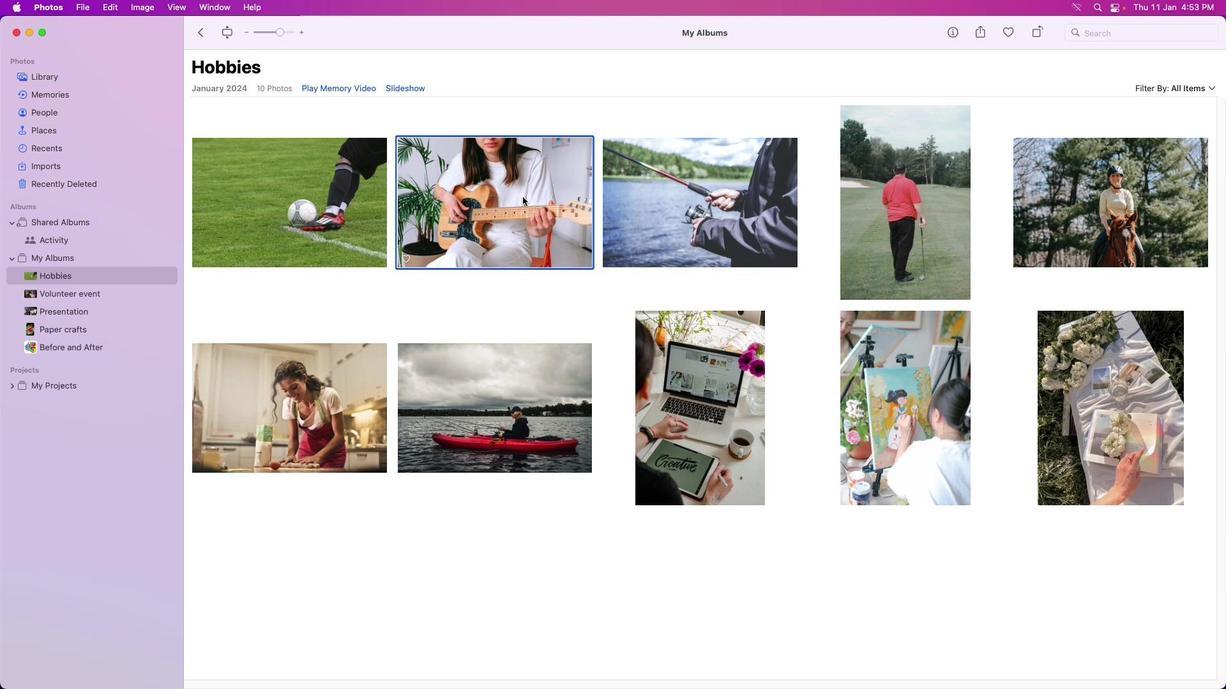 
Action: Mouse pressed left at (522, 197)
Screenshot: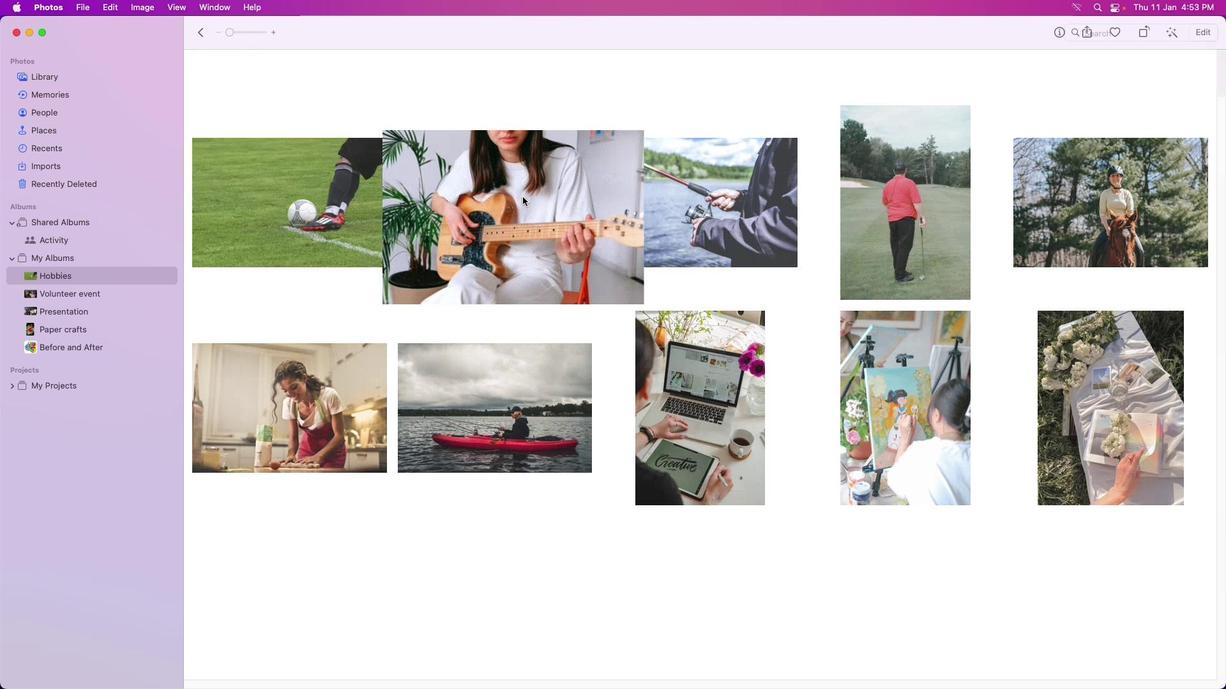 
Action: Mouse pressed right at (522, 197)
Screenshot: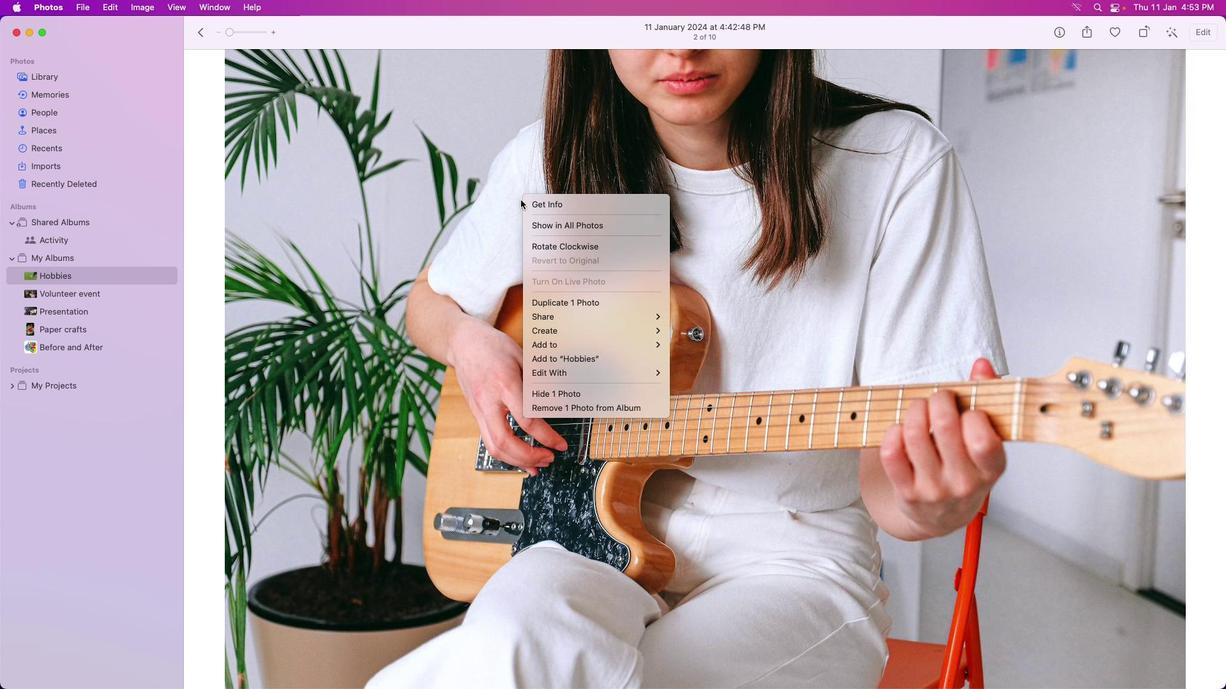 
Action: Mouse moved to (595, 208)
Screenshot: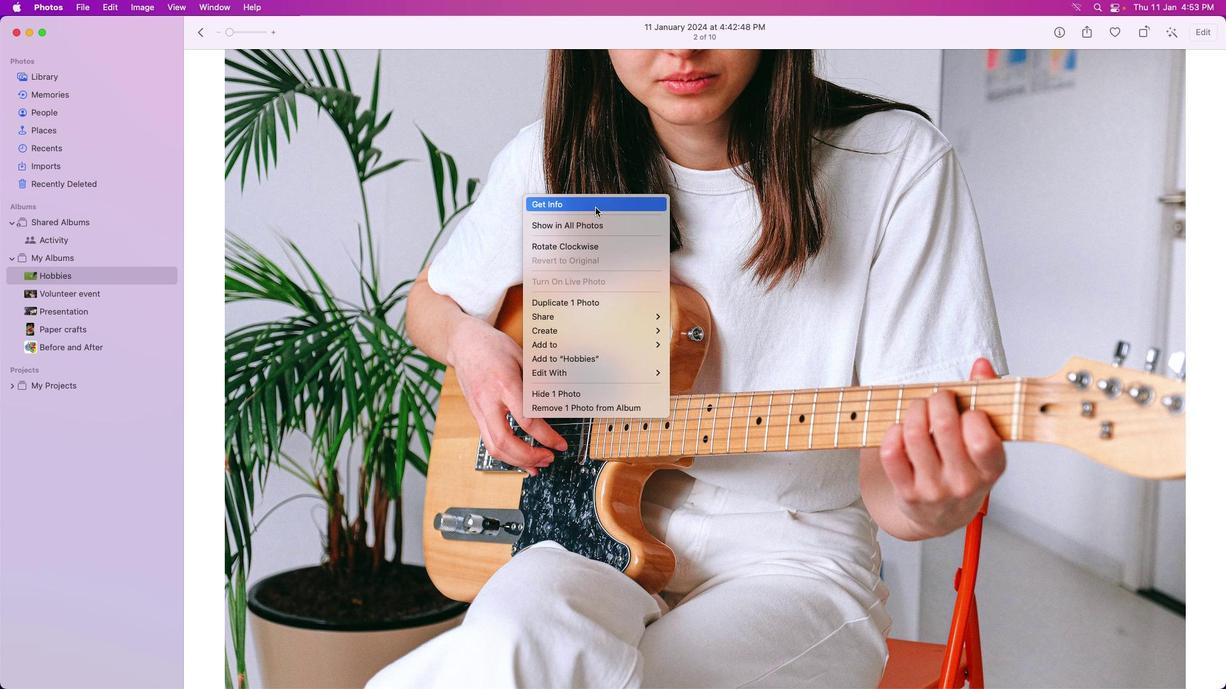 
Action: Mouse pressed left at (595, 208)
Screenshot: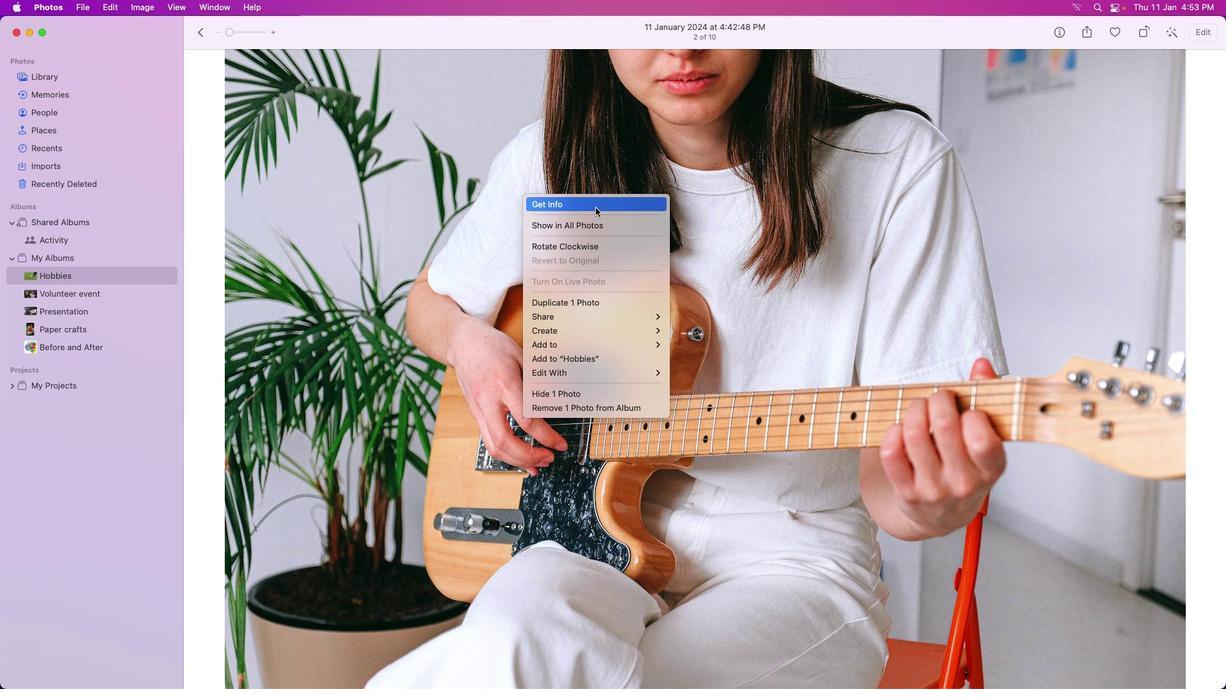 
Action: Mouse moved to (945, 324)
Screenshot: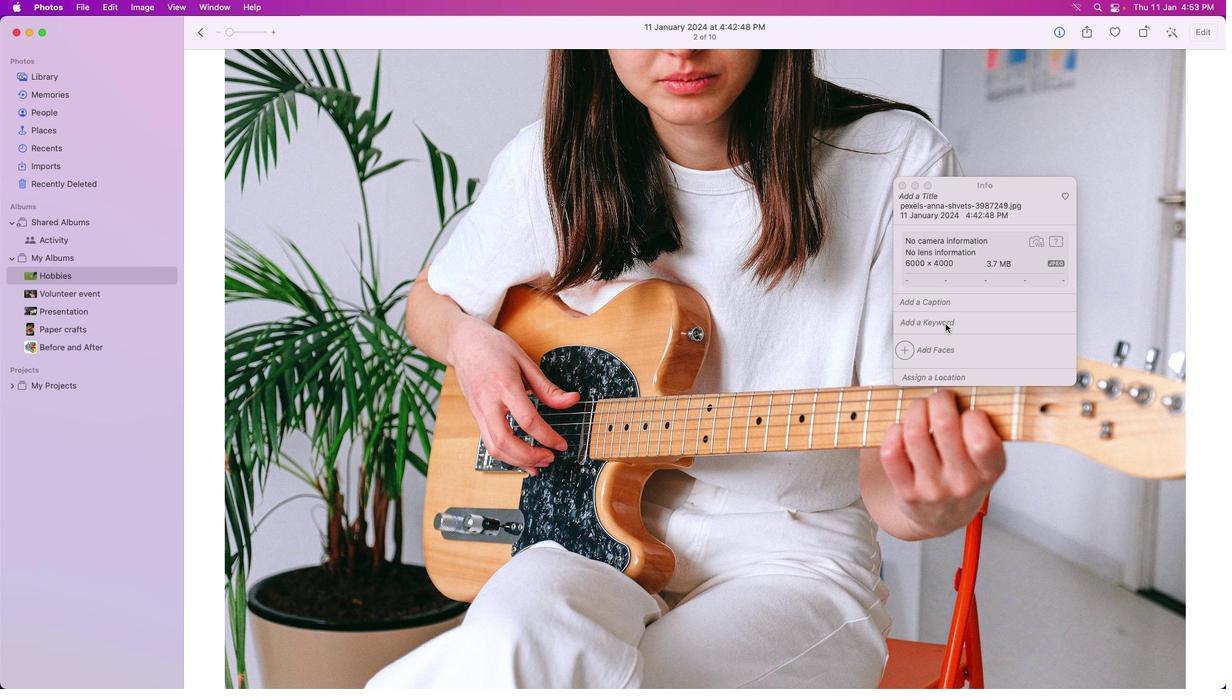 
Action: Mouse pressed left at (945, 324)
Screenshot: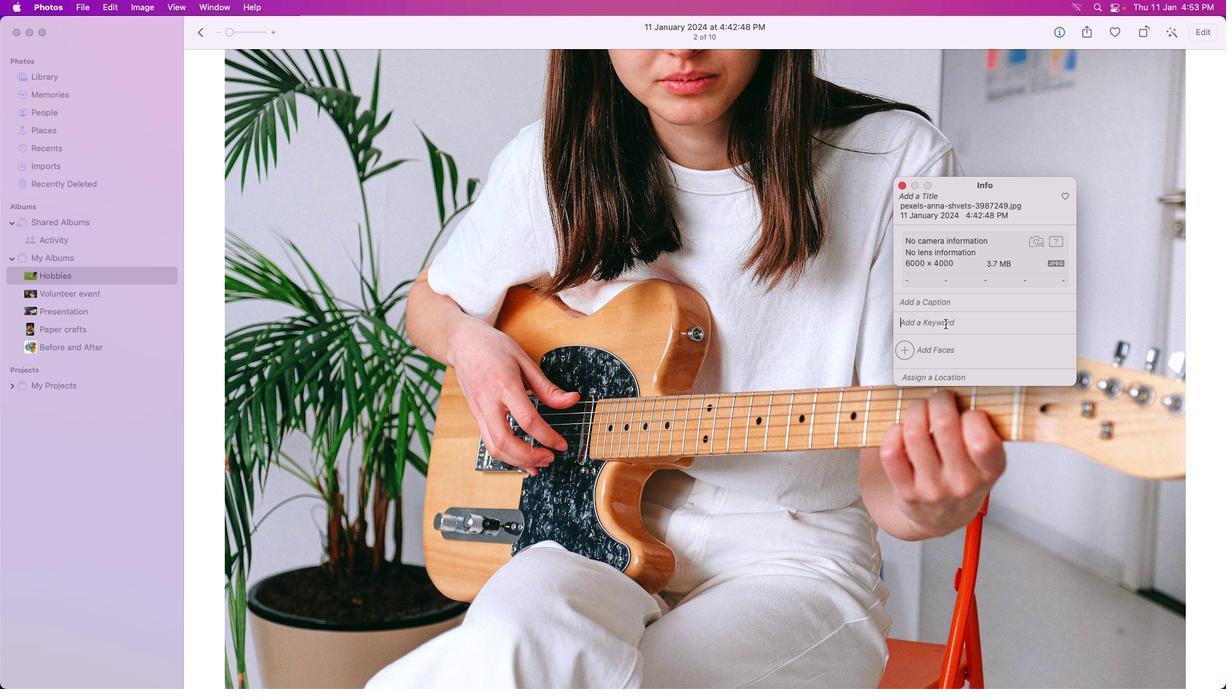 
Action: Mouse moved to (942, 323)
Screenshot: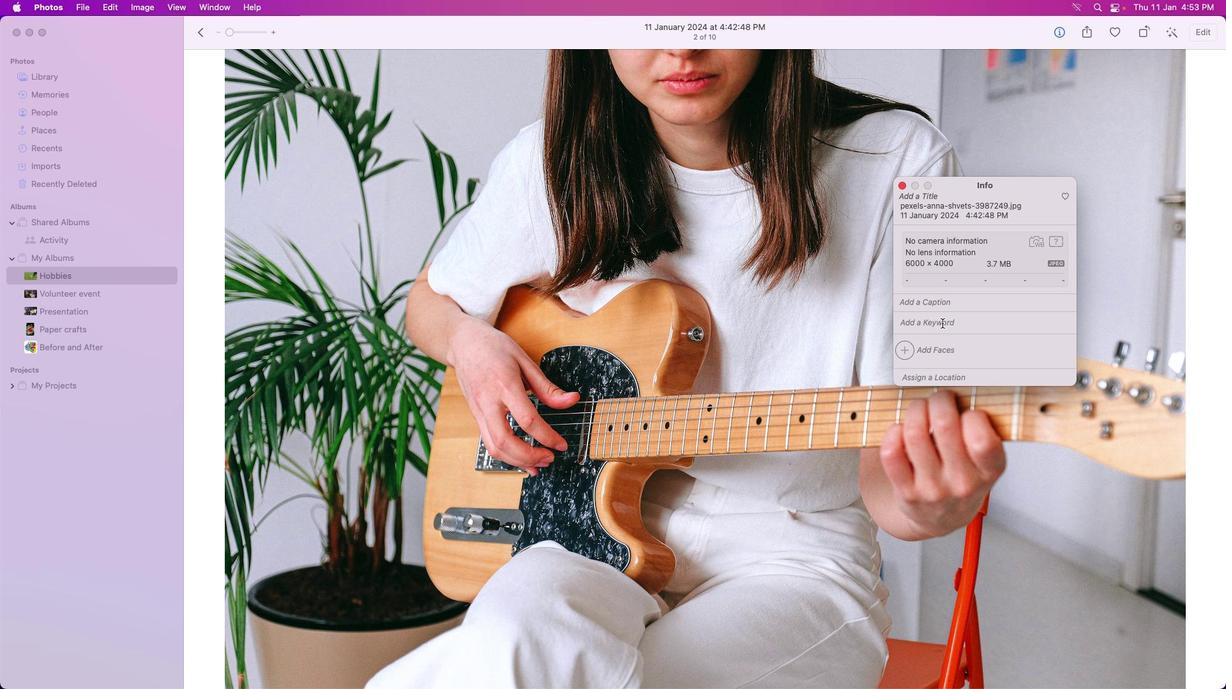 
Action: Key pressed Key.caps_lock'S'Key.caps_lock'i''n''g''i''n''g'Key.enter
Screenshot: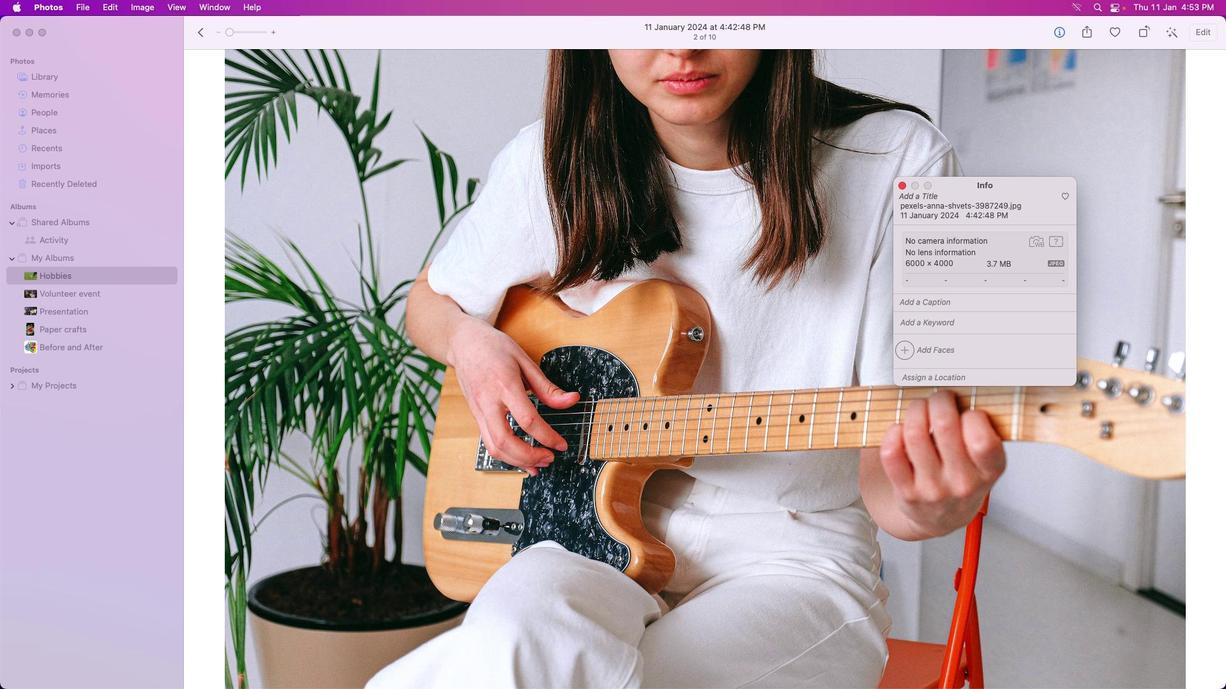 
Action: Mouse moved to (904, 187)
Screenshot: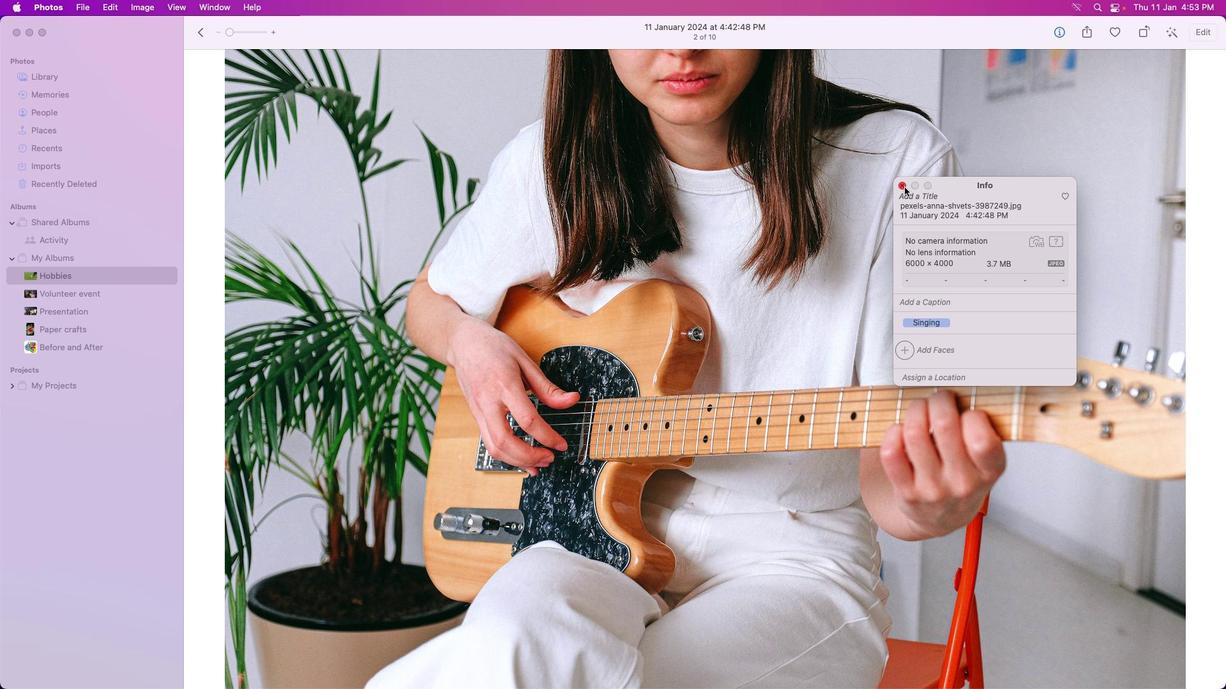 
Action: Mouse pressed left at (904, 187)
Screenshot: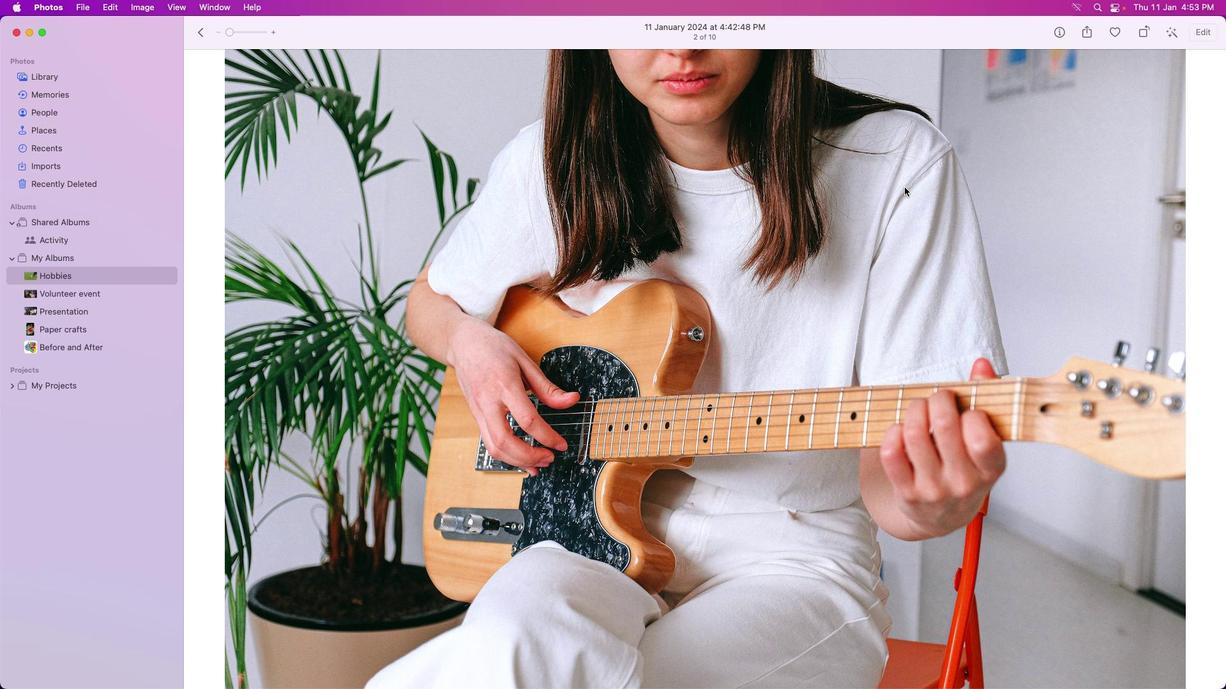 
Action: Mouse moved to (202, 33)
Screenshot: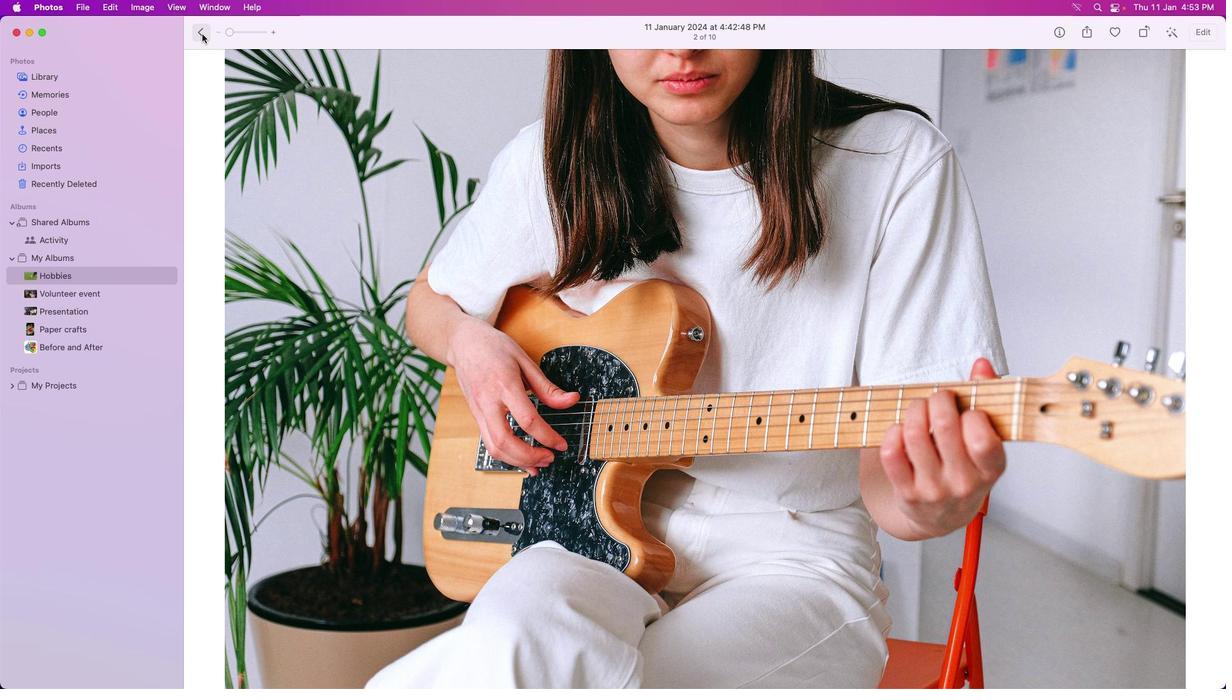 
Action: Mouse pressed left at (202, 33)
Screenshot: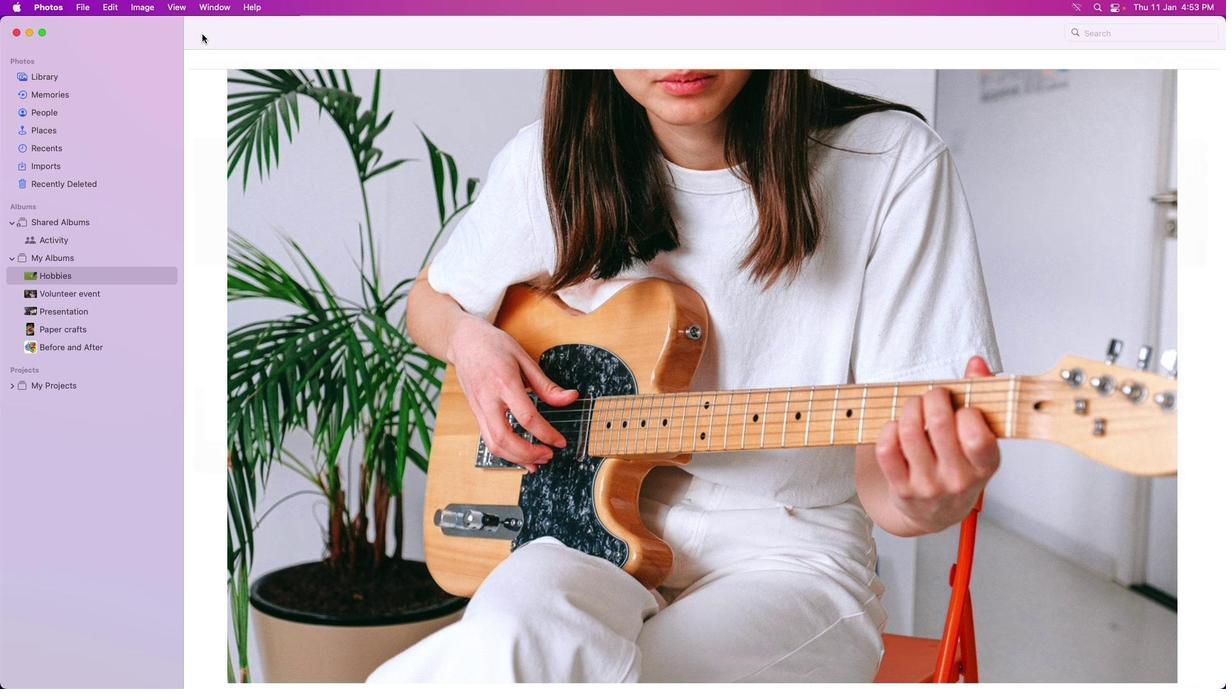 
Action: Mouse moved to (680, 233)
Screenshot: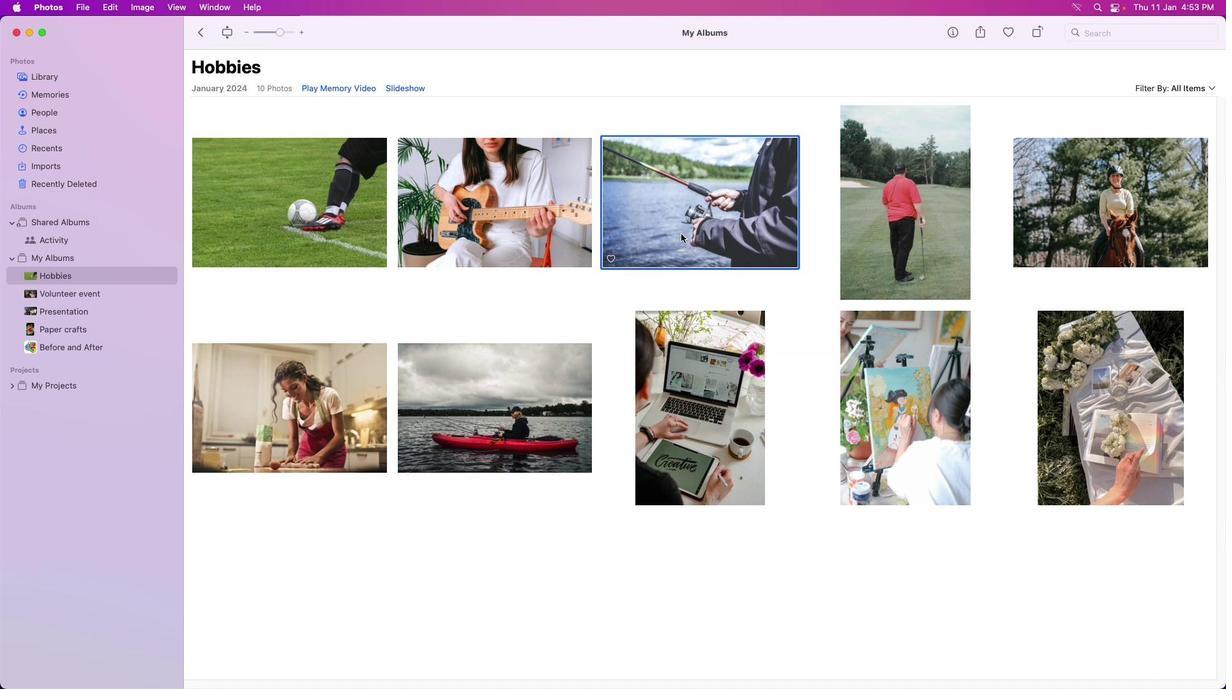 
Action: Mouse pressed left at (680, 233)
Screenshot: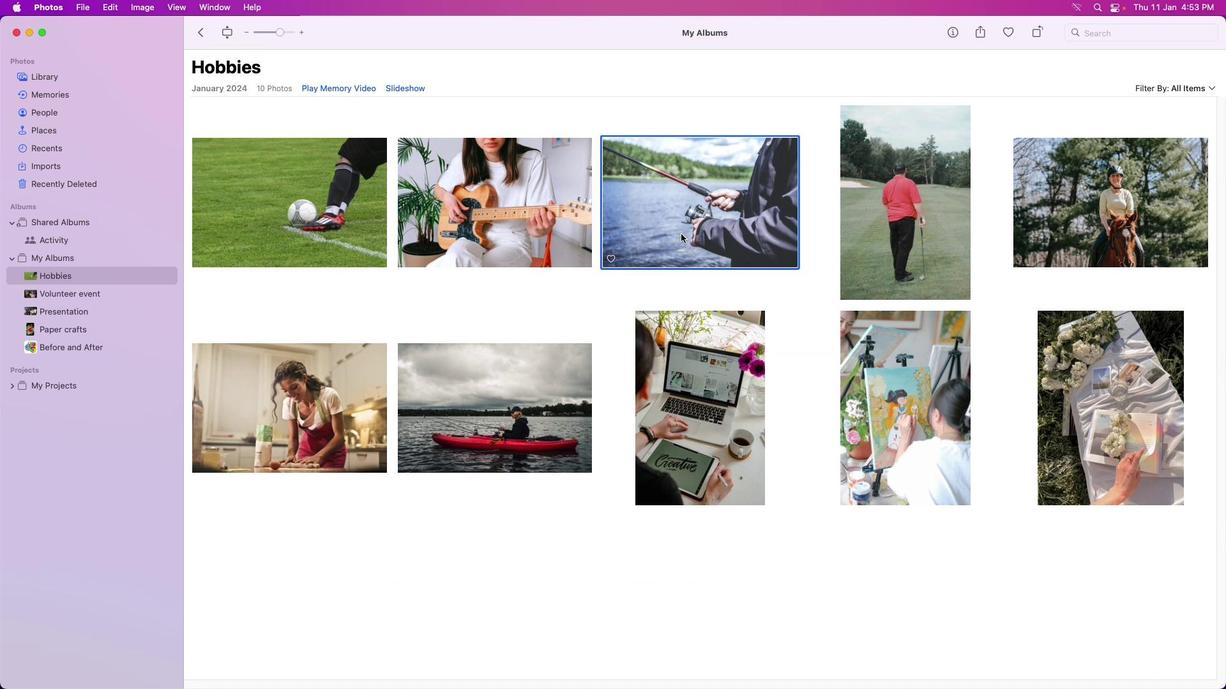 
Action: Mouse pressed right at (680, 233)
Screenshot: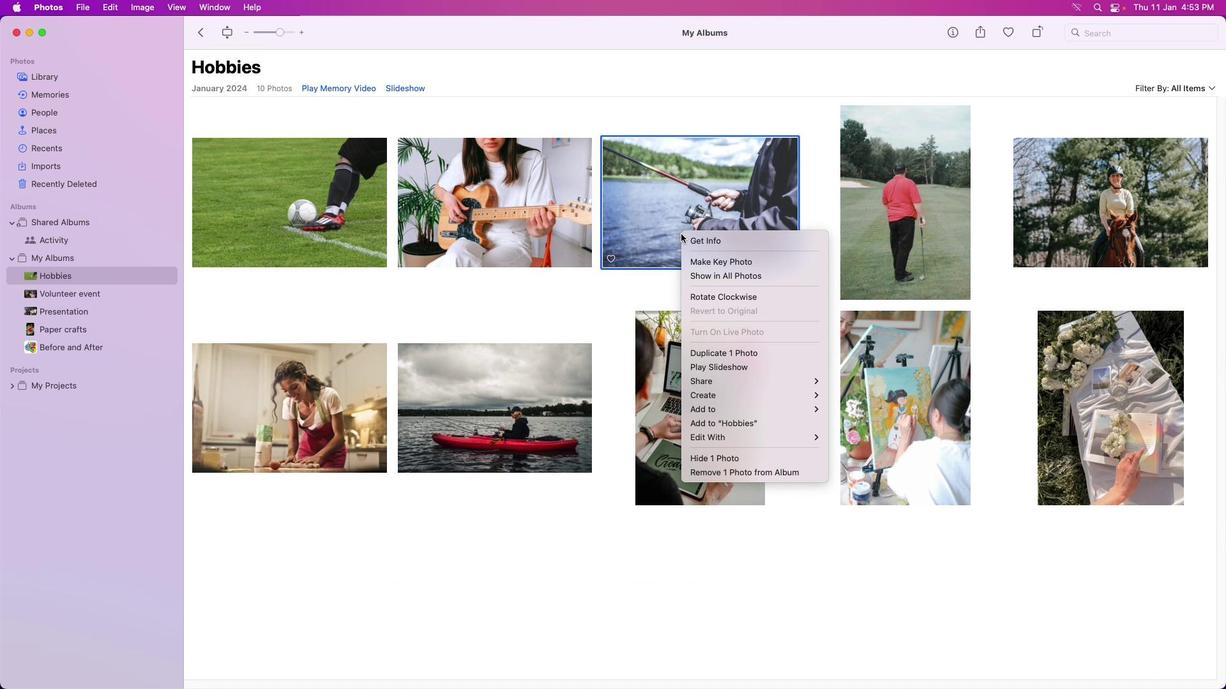 
Action: Mouse moved to (705, 237)
Screenshot: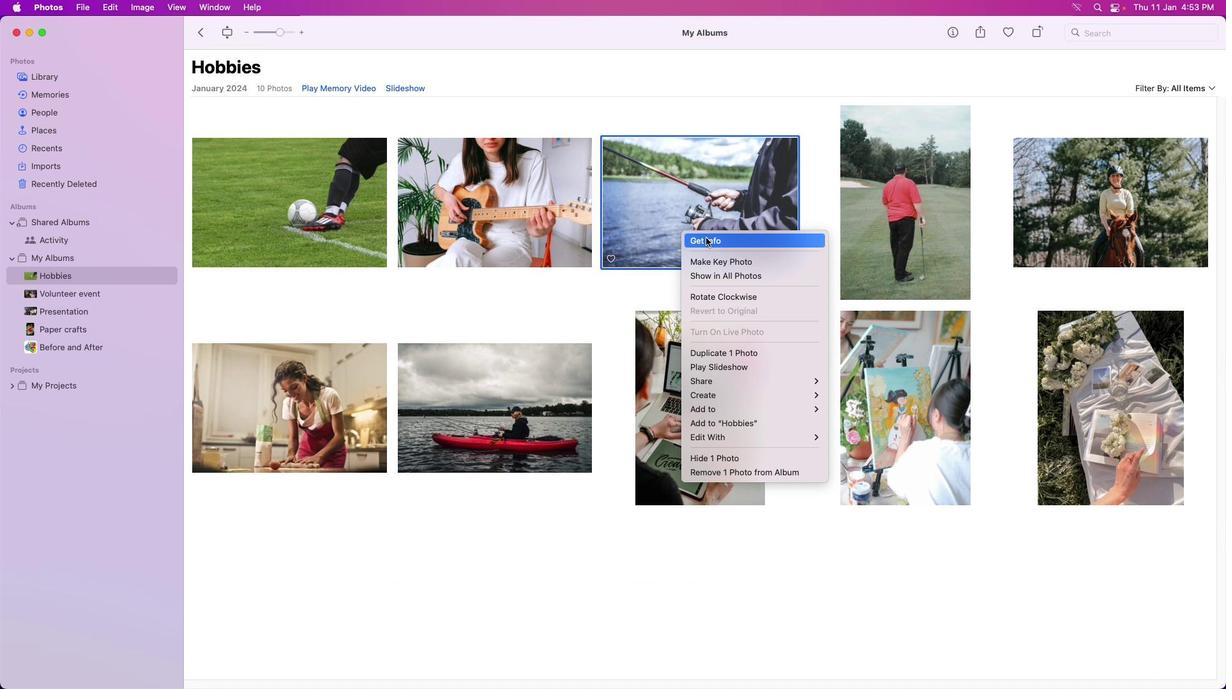 
Action: Mouse pressed left at (705, 237)
Screenshot: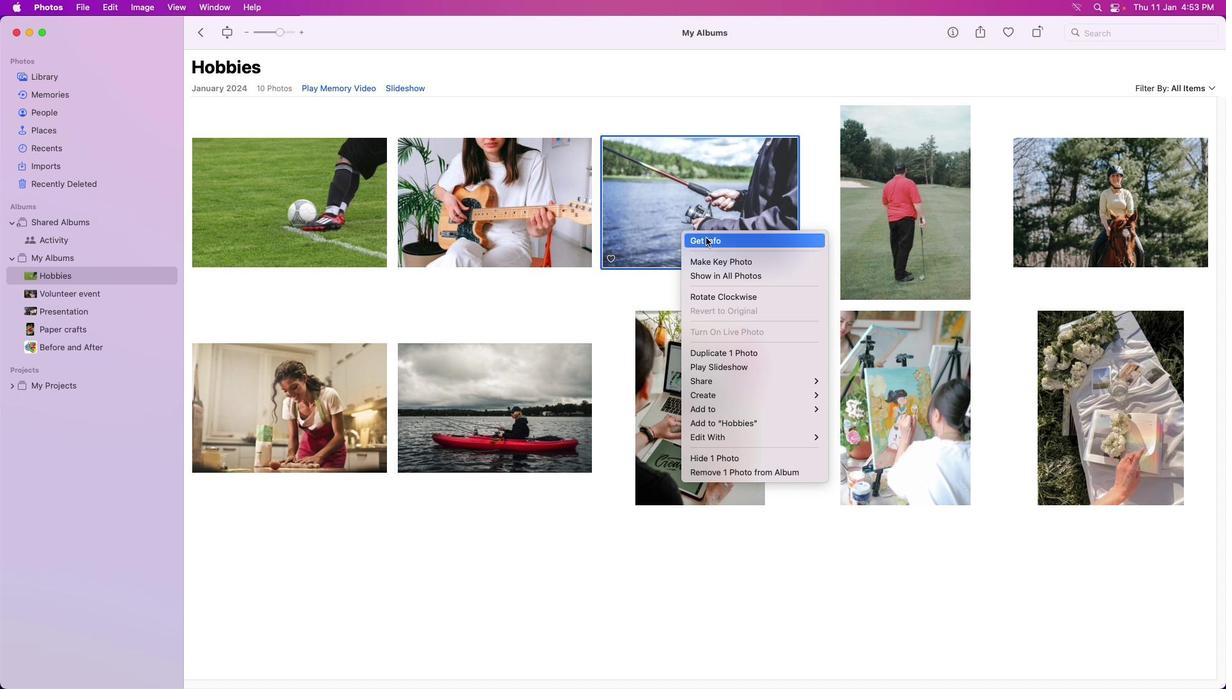 
Action: Mouse moved to (935, 325)
Screenshot: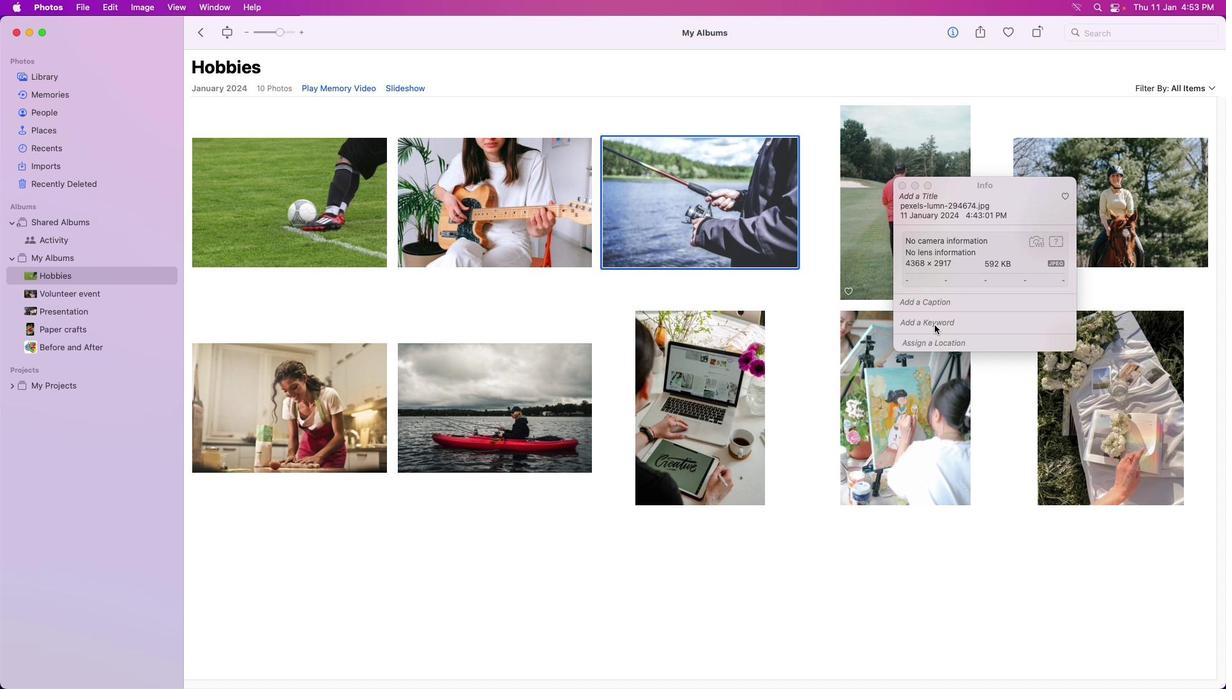 
Action: Mouse pressed left at (935, 325)
Screenshot: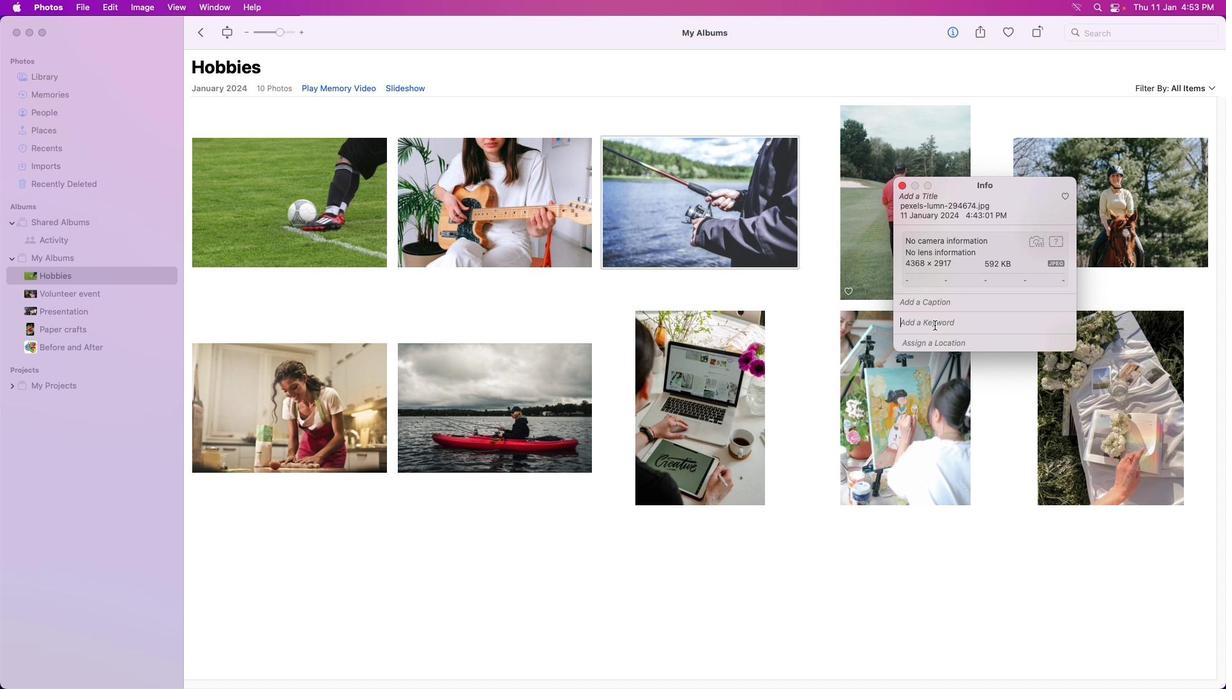 
Action: Mouse moved to (929, 324)
Screenshot: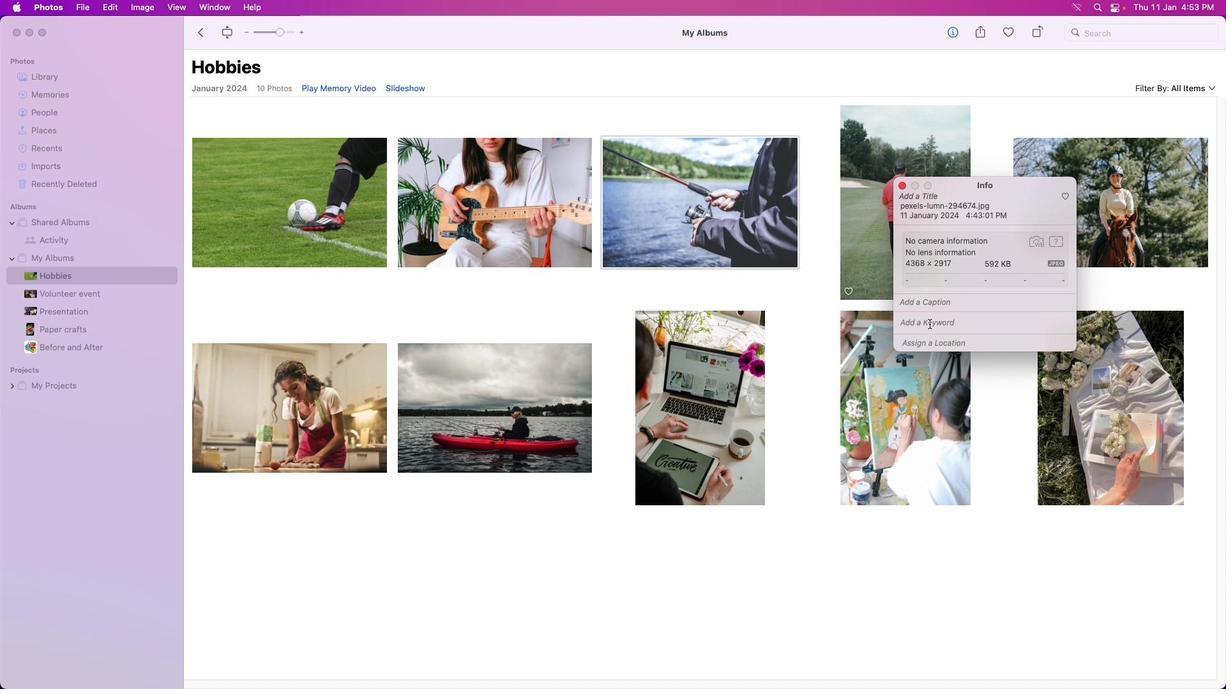 
Action: Key pressed Key.caps_lock'F'Key.caps_lock'i''s''h''i''n''g'Key.enter
Screenshot: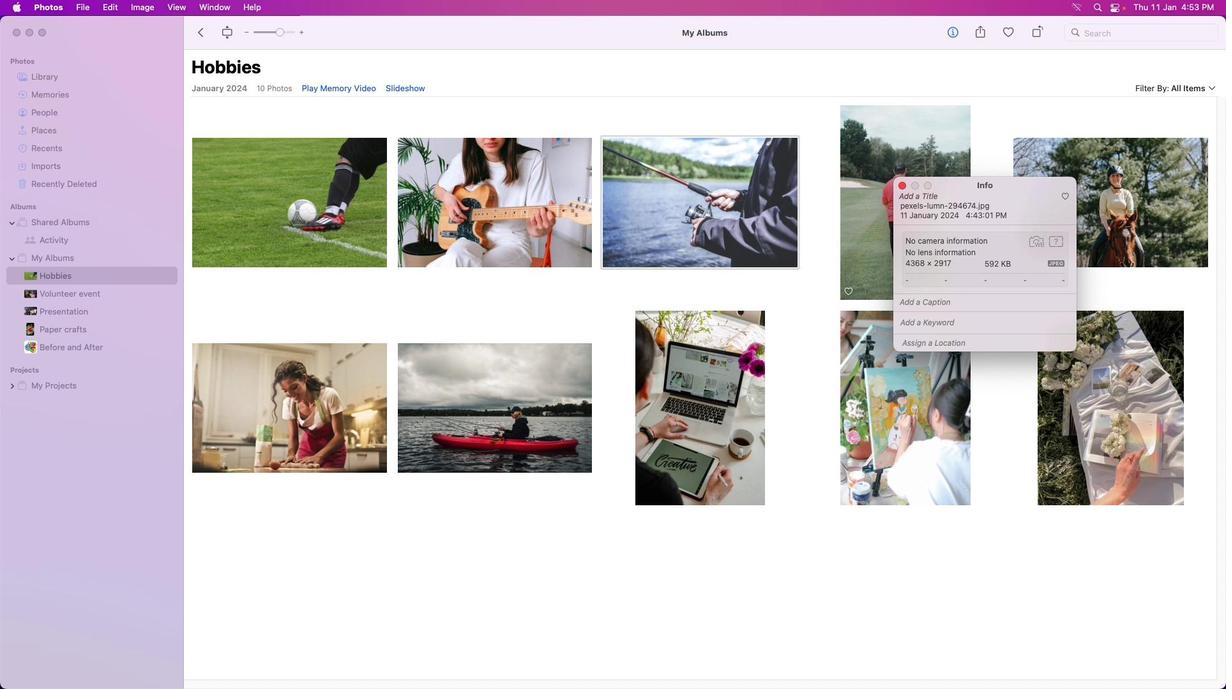 
Action: Mouse moved to (868, 270)
Screenshot: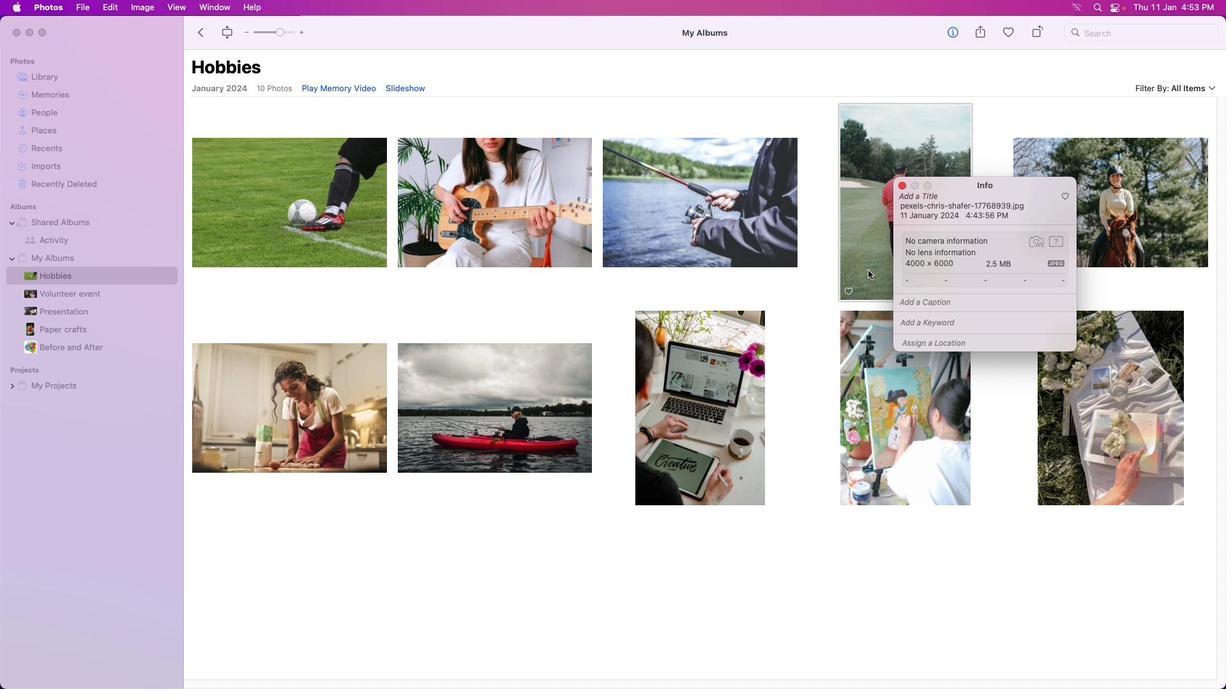 
Action: Mouse pressed left at (868, 270)
Screenshot: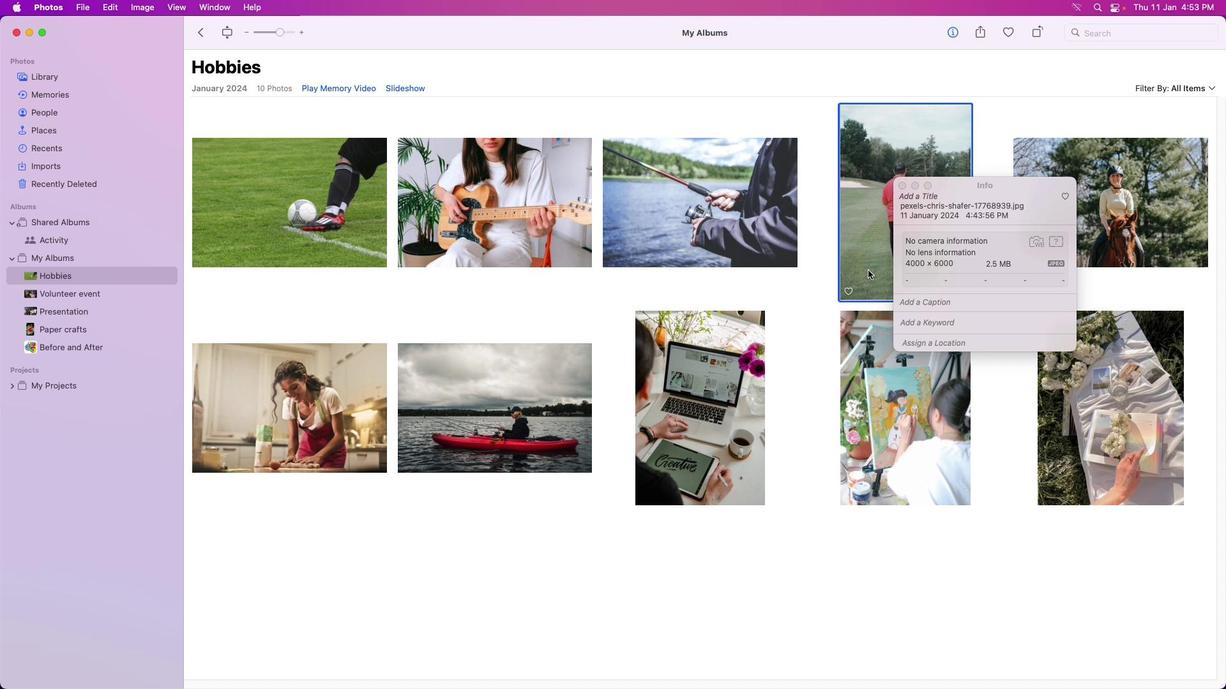 
Action: Mouse moved to (902, 188)
Screenshot: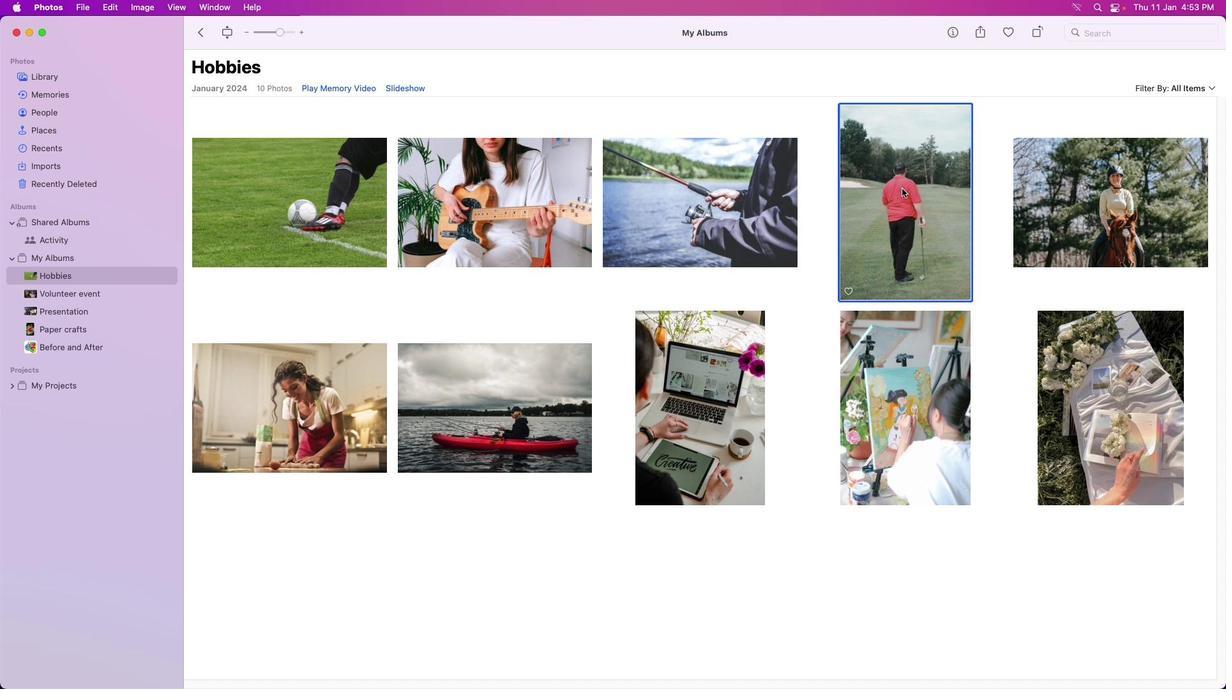 
Action: Mouse pressed left at (902, 188)
Screenshot: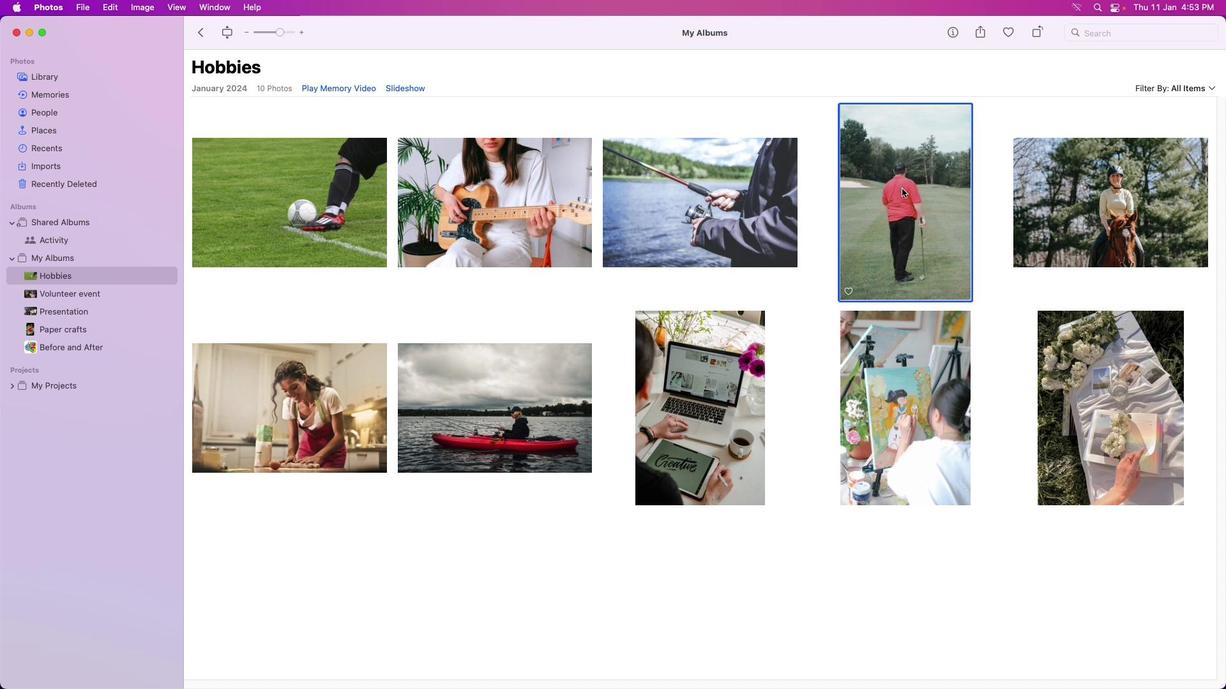 
Action: Mouse moved to (898, 193)
Screenshot: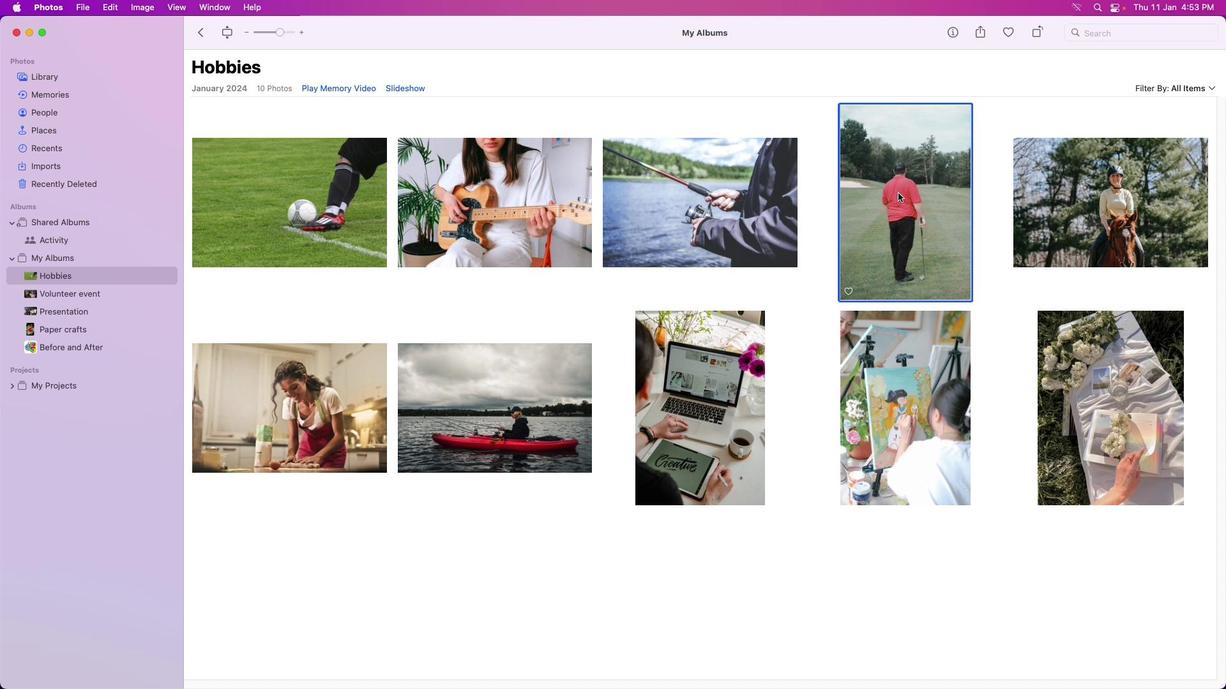 
Action: Mouse pressed right at (898, 193)
Screenshot: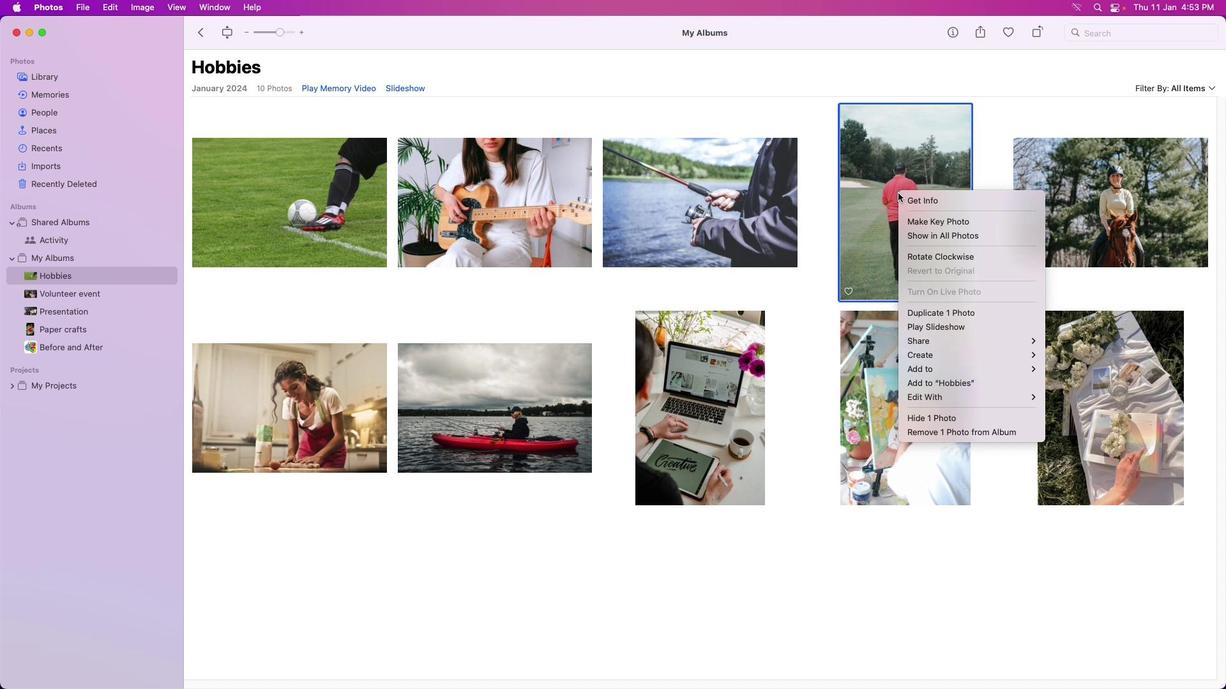 
Action: Mouse moved to (949, 198)
Screenshot: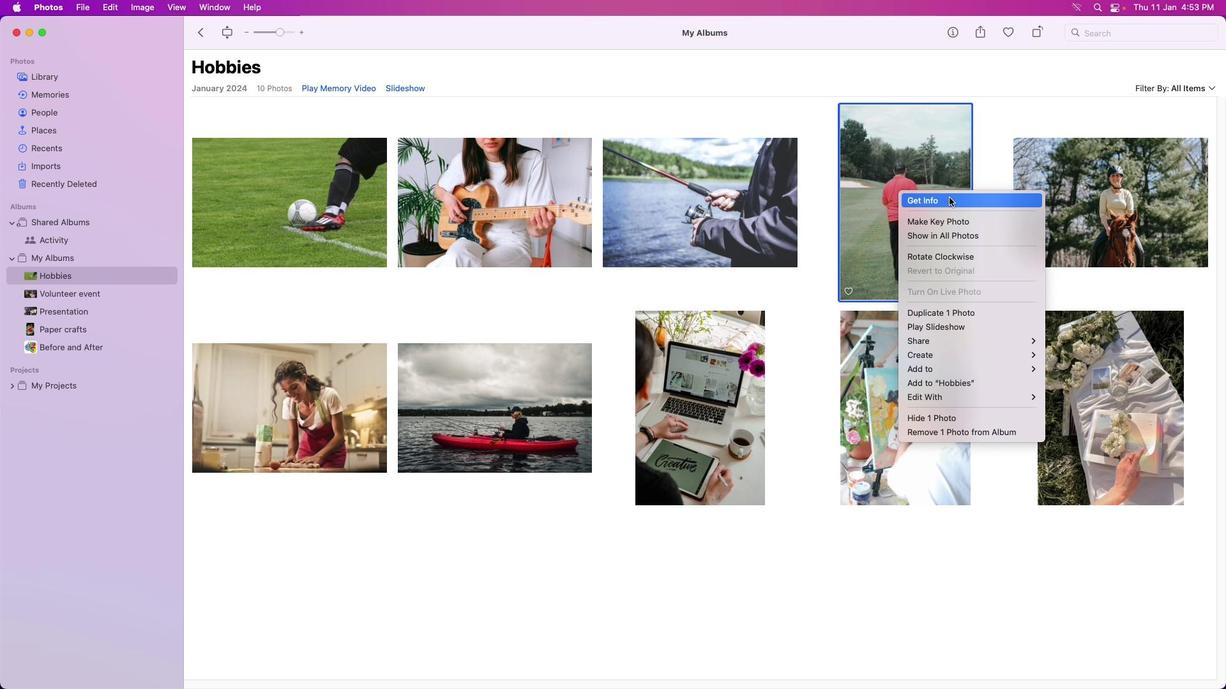 
Action: Mouse pressed left at (949, 198)
Screenshot: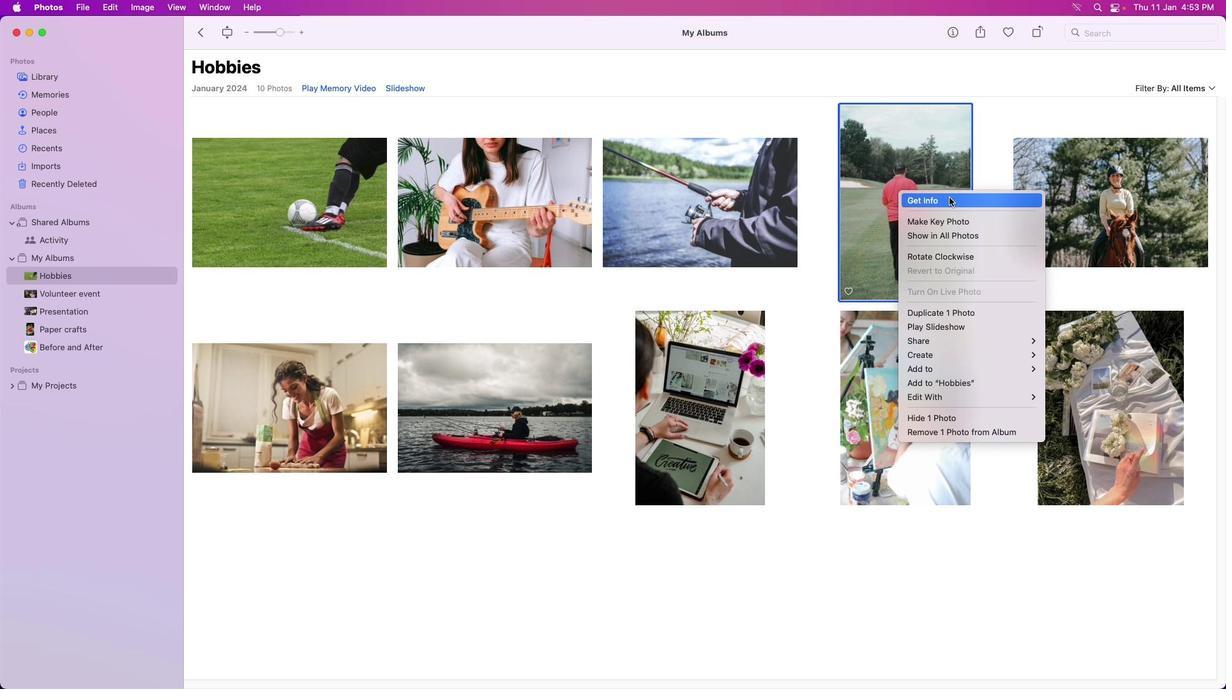 
Action: Mouse moved to (960, 321)
Screenshot: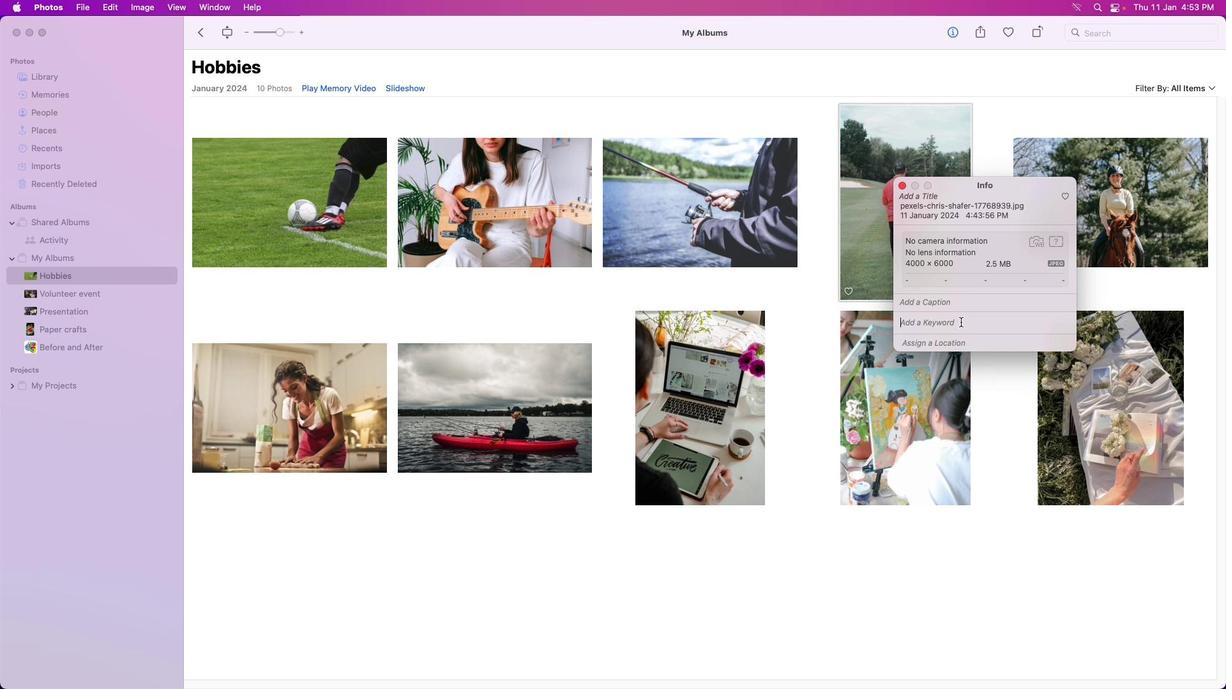 
Action: Mouse pressed left at (960, 321)
Screenshot: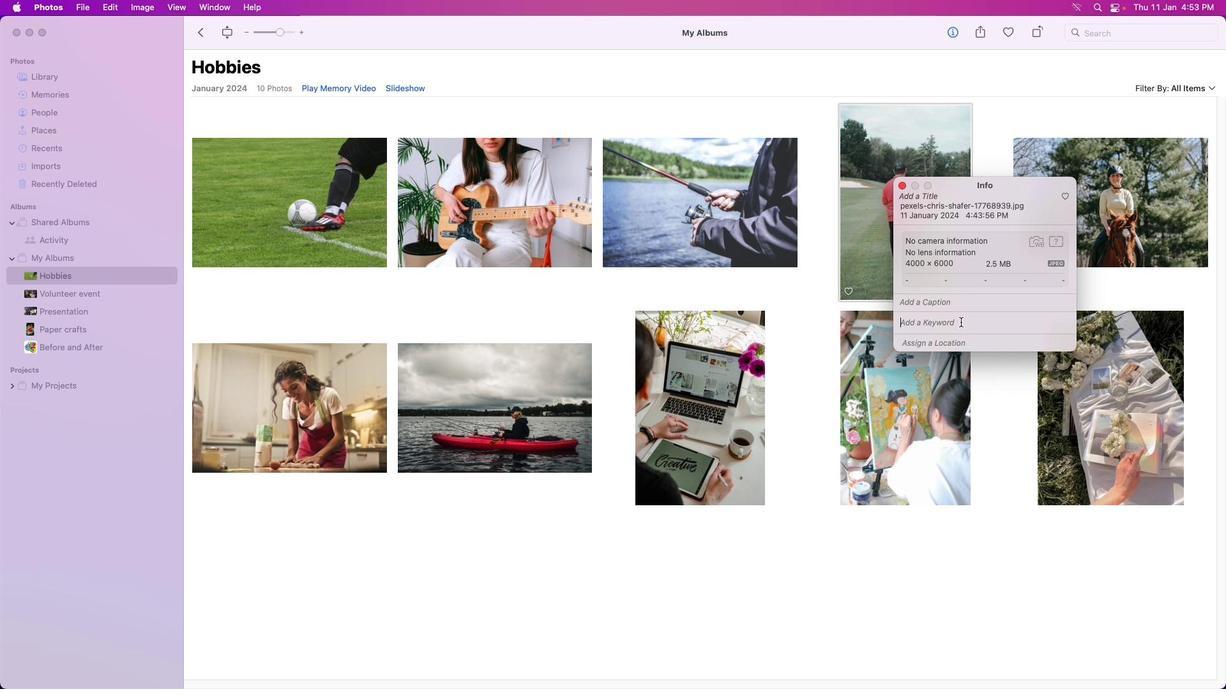 
Action: Key pressed Key.caps_lock'G'Key.caps_lock'o''l''f'Key.enter
Screenshot: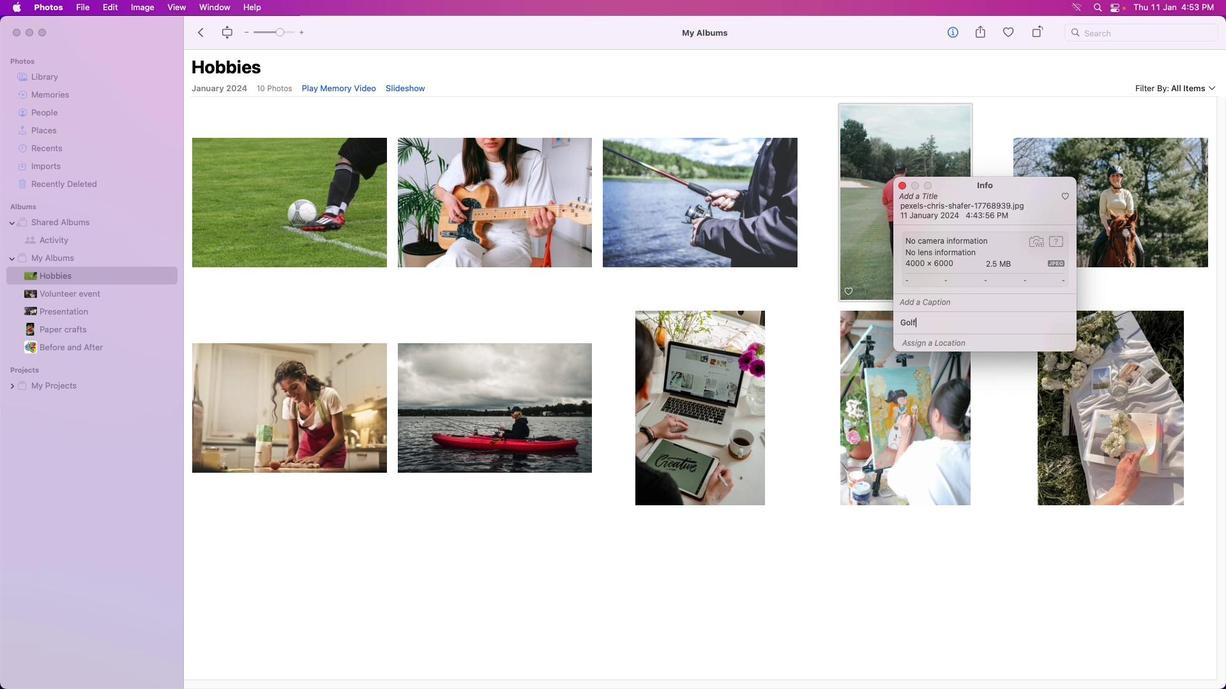 
Action: Mouse moved to (1121, 231)
Screenshot: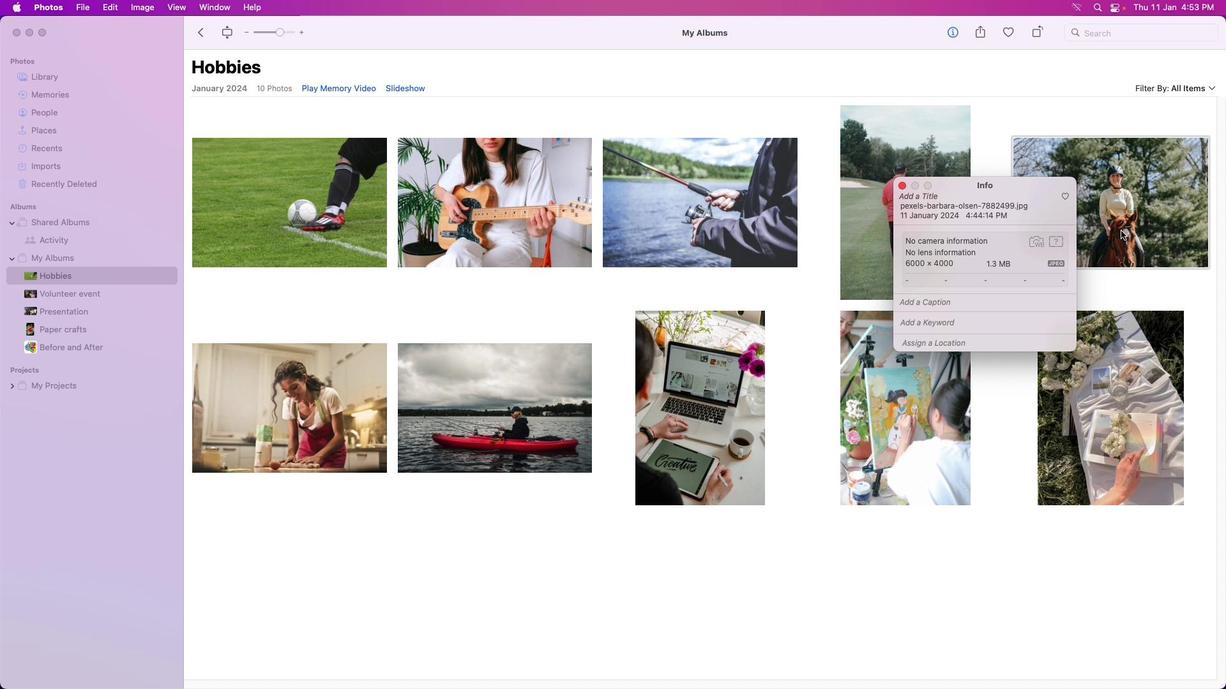 
Action: Mouse pressed left at (1121, 231)
Screenshot: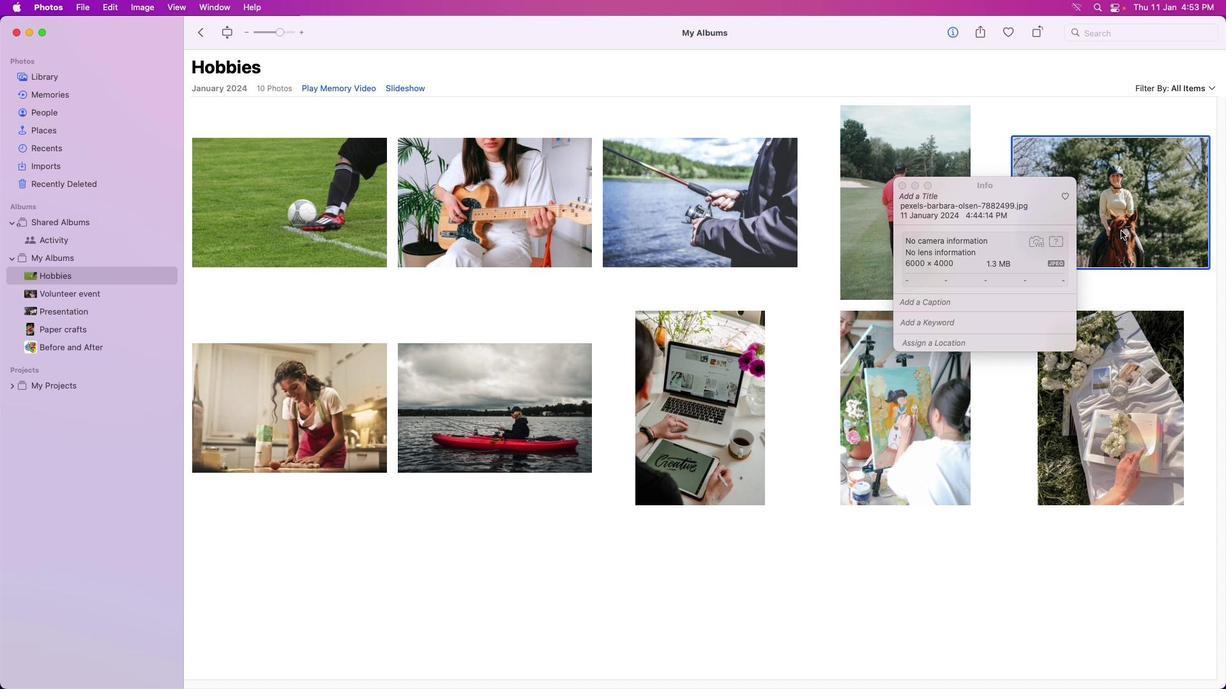 
Action: Mouse moved to (902, 185)
Screenshot: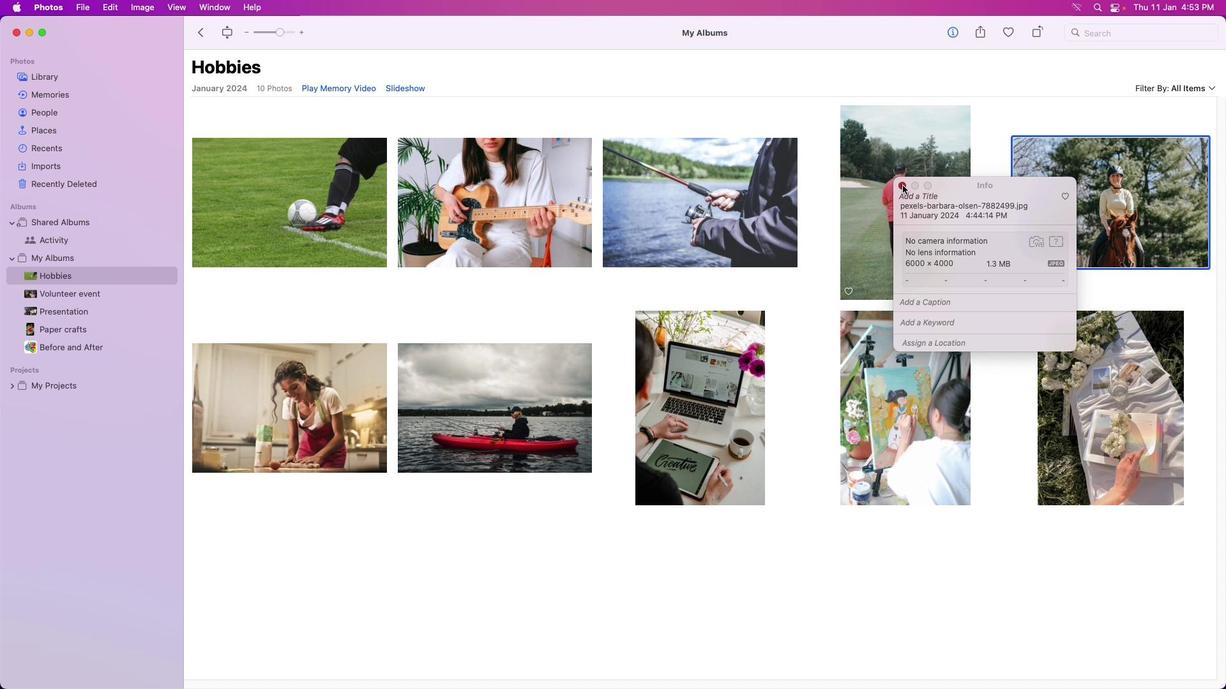 
Action: Mouse pressed left at (902, 185)
Screenshot: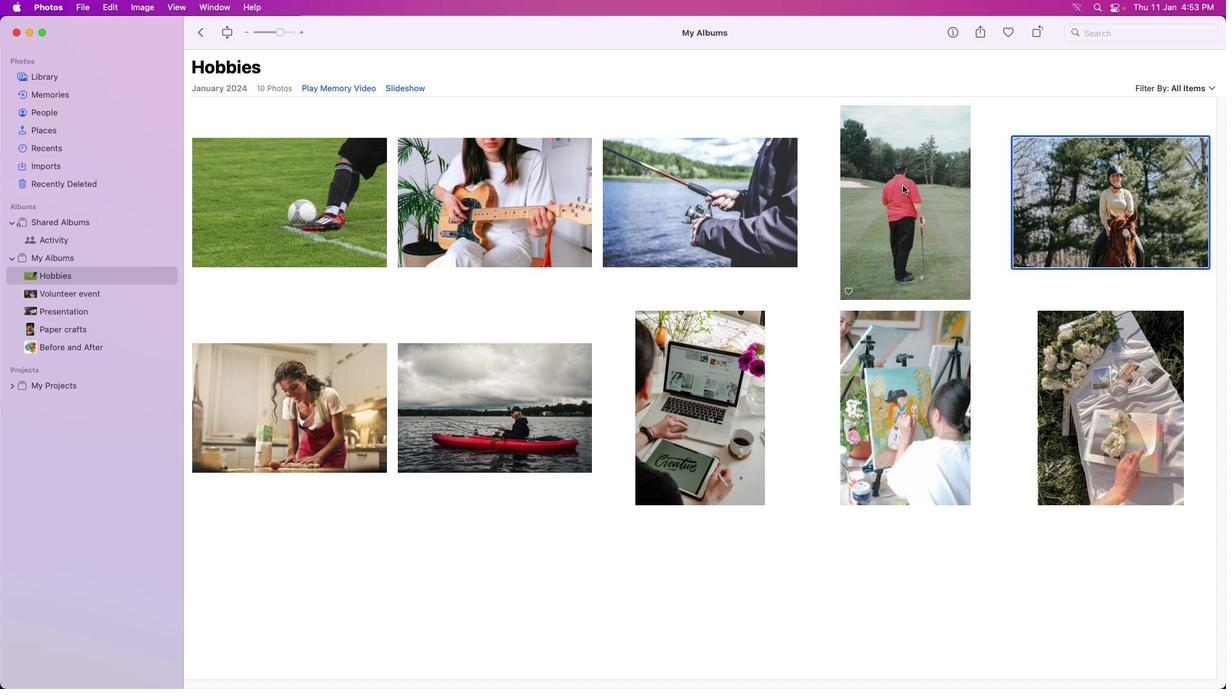 
Action: Mouse moved to (1106, 208)
Screenshot: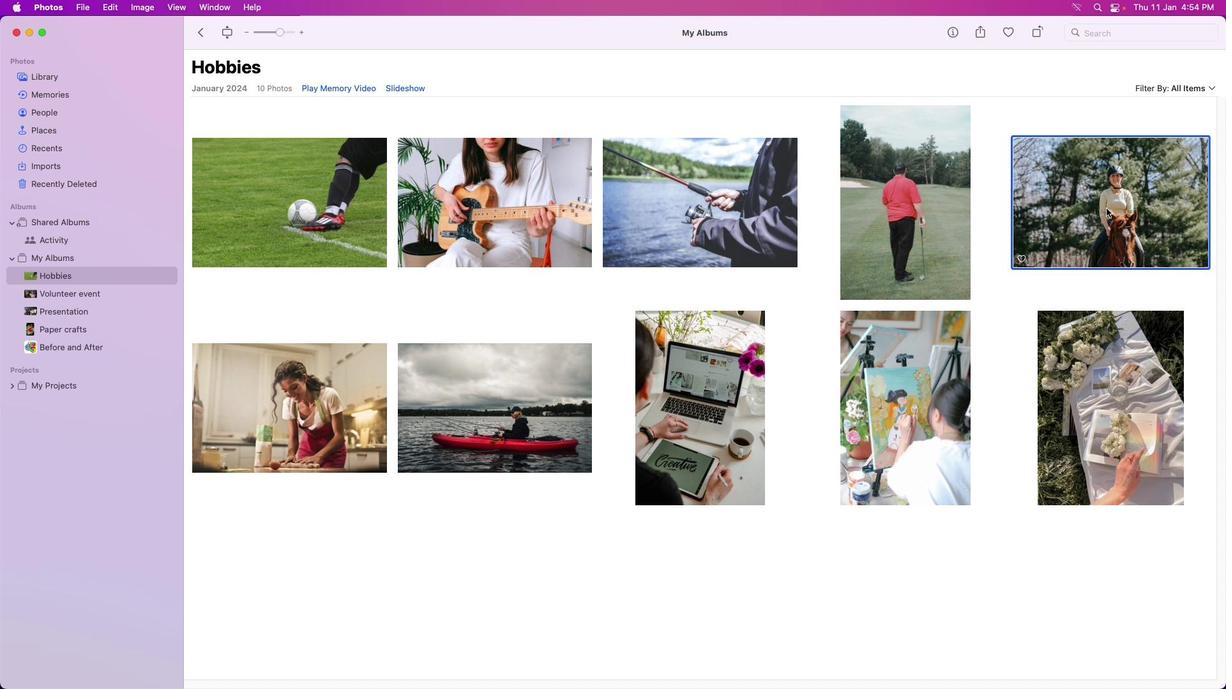 
Action: Mouse pressed right at (1106, 208)
Screenshot: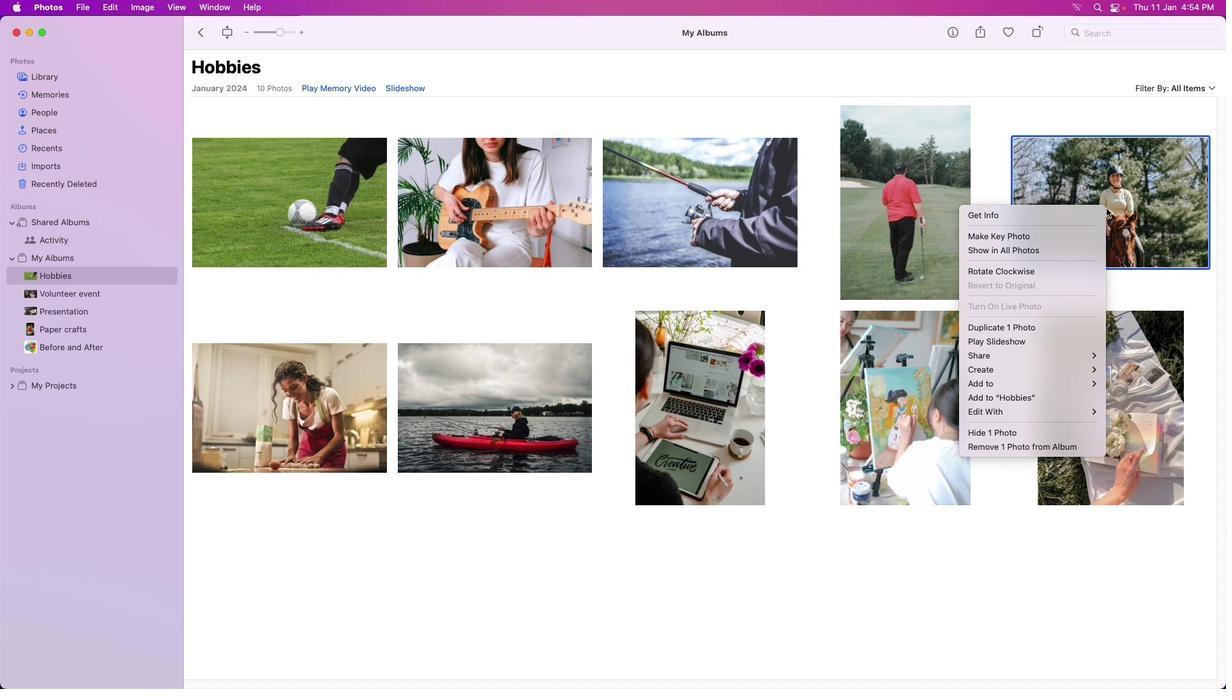 
Action: Mouse moved to (1046, 218)
Screenshot: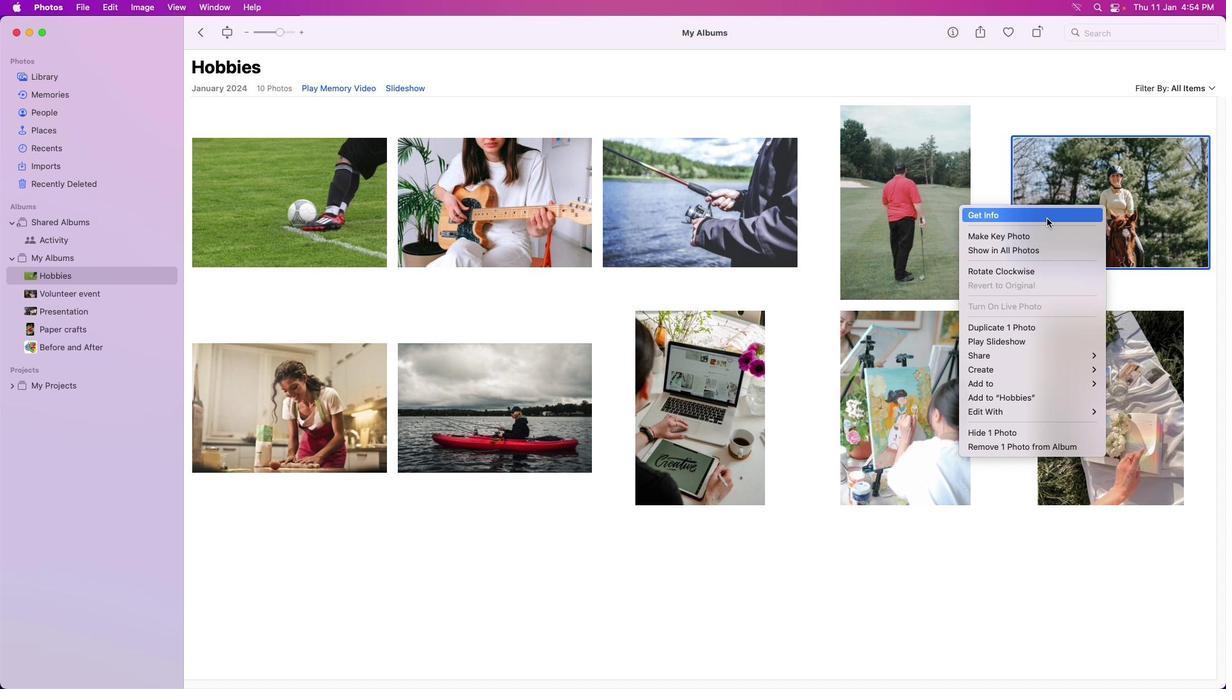 
Action: Mouse pressed left at (1046, 218)
Screenshot: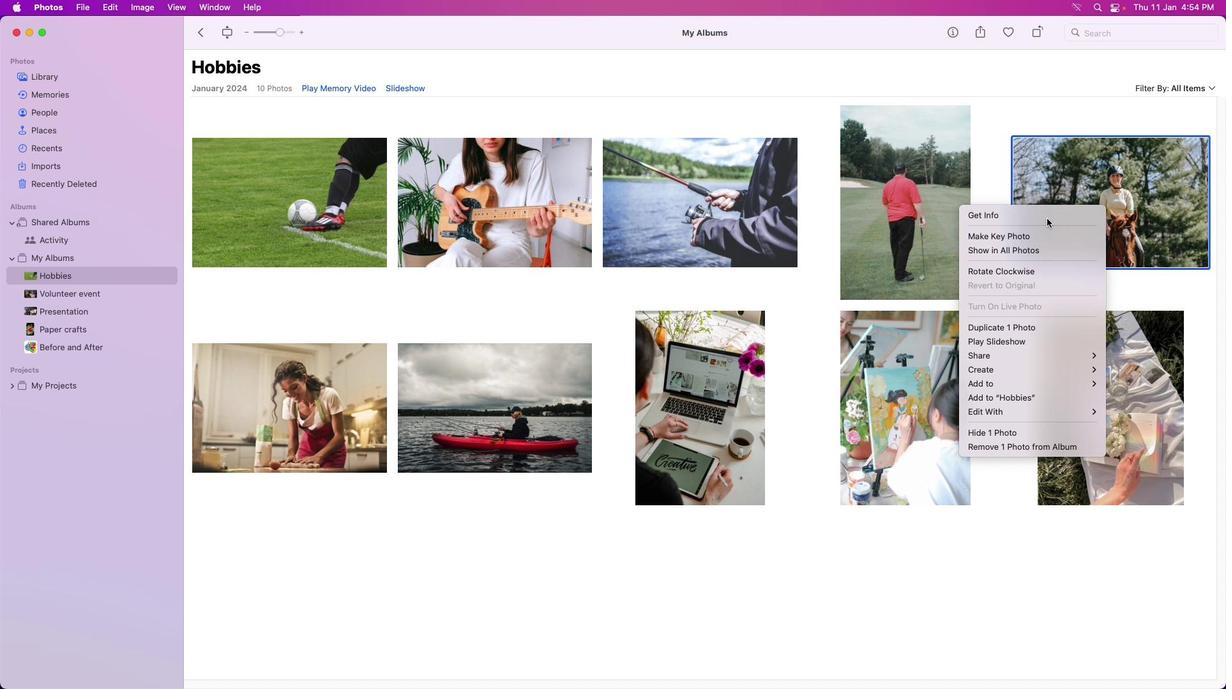 
Action: Mouse moved to (988, 321)
Screenshot: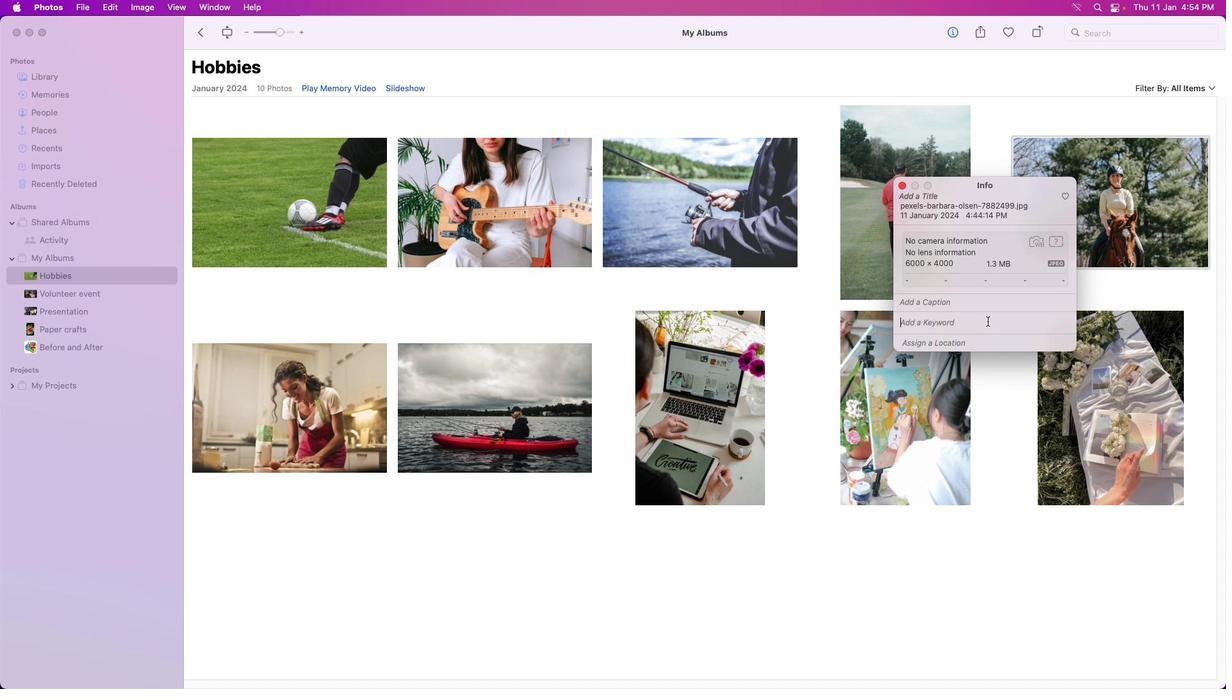 
Action: Mouse pressed left at (988, 321)
Screenshot: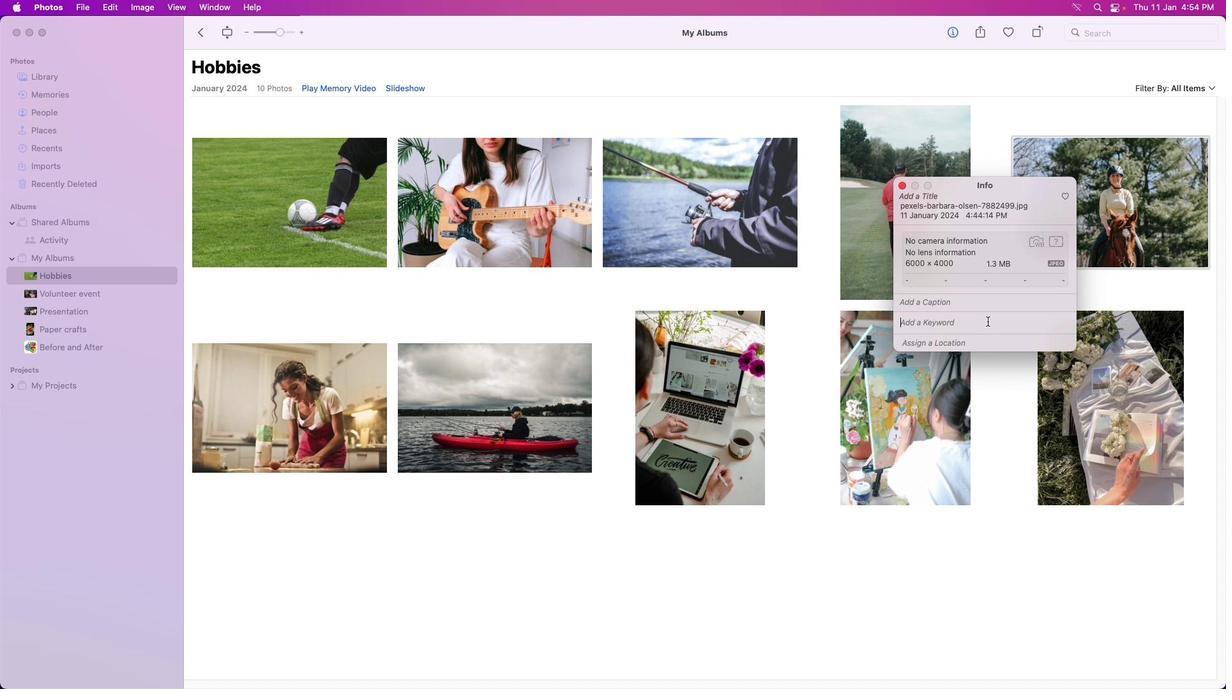 
Action: Mouse moved to (987, 320)
Screenshot: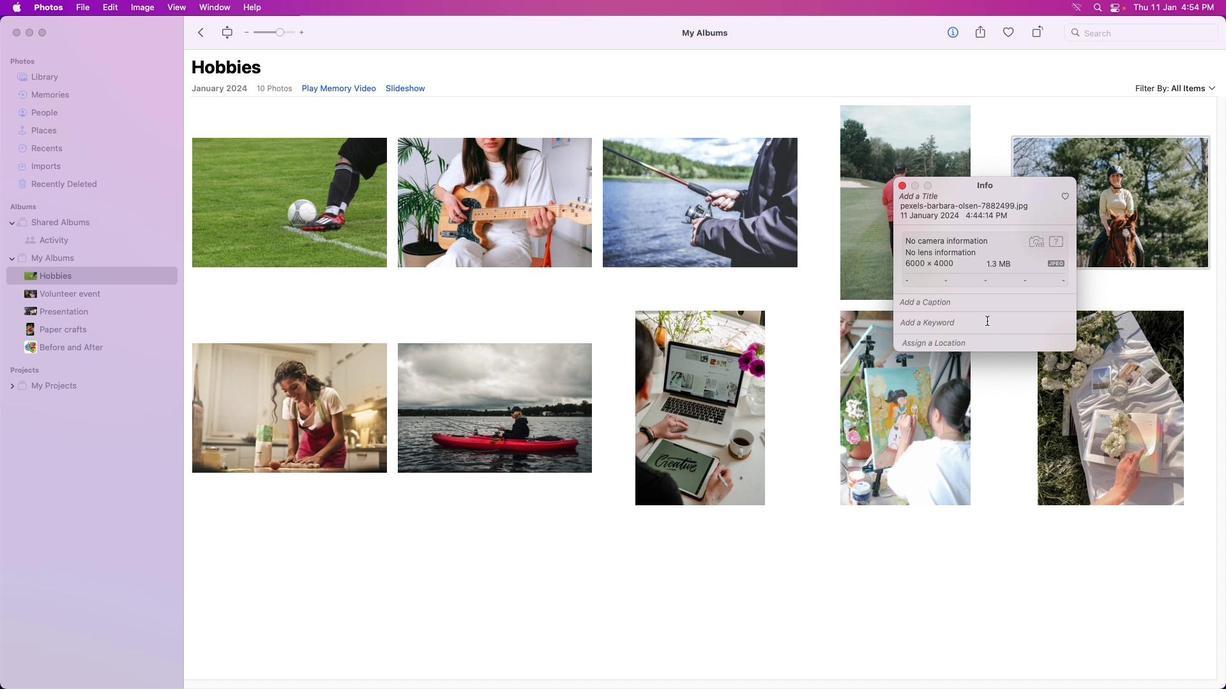 
Action: Key pressed Key.caps_lock'H'Key.caps_lock'o''r''s''e'Key.space'r''i''d''i''n''g'Key.enter
Screenshot: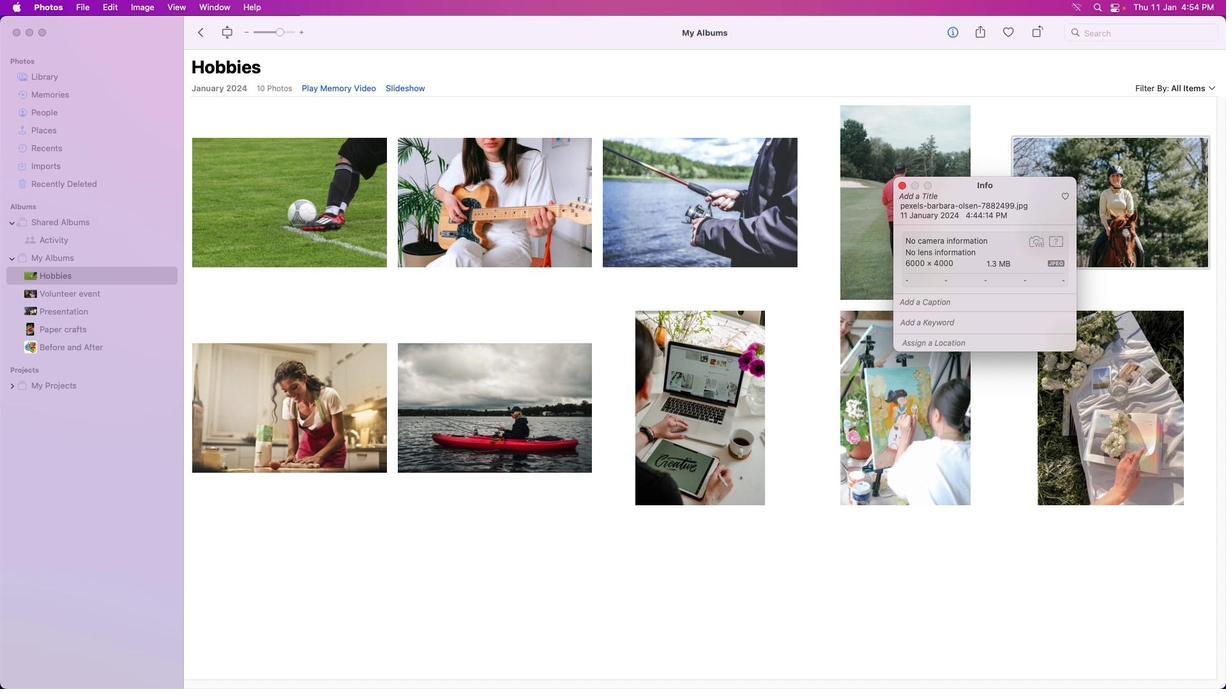 
Action: Mouse moved to (322, 408)
Screenshot: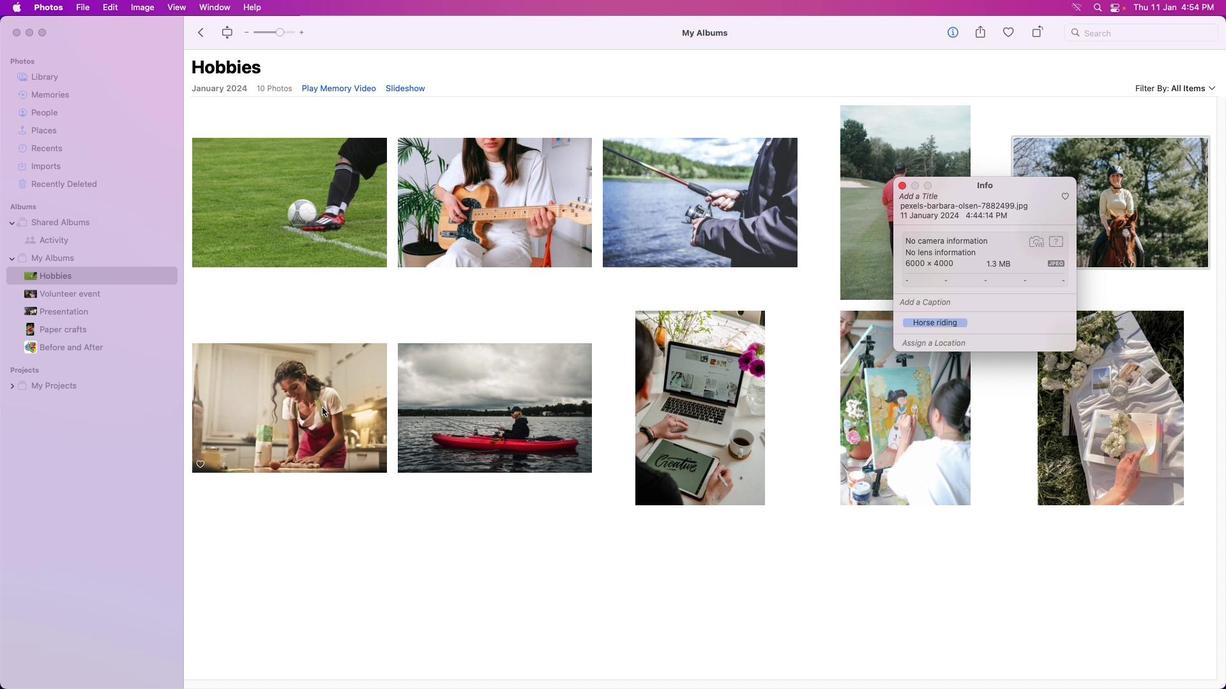 
Action: Mouse pressed left at (322, 408)
Screenshot: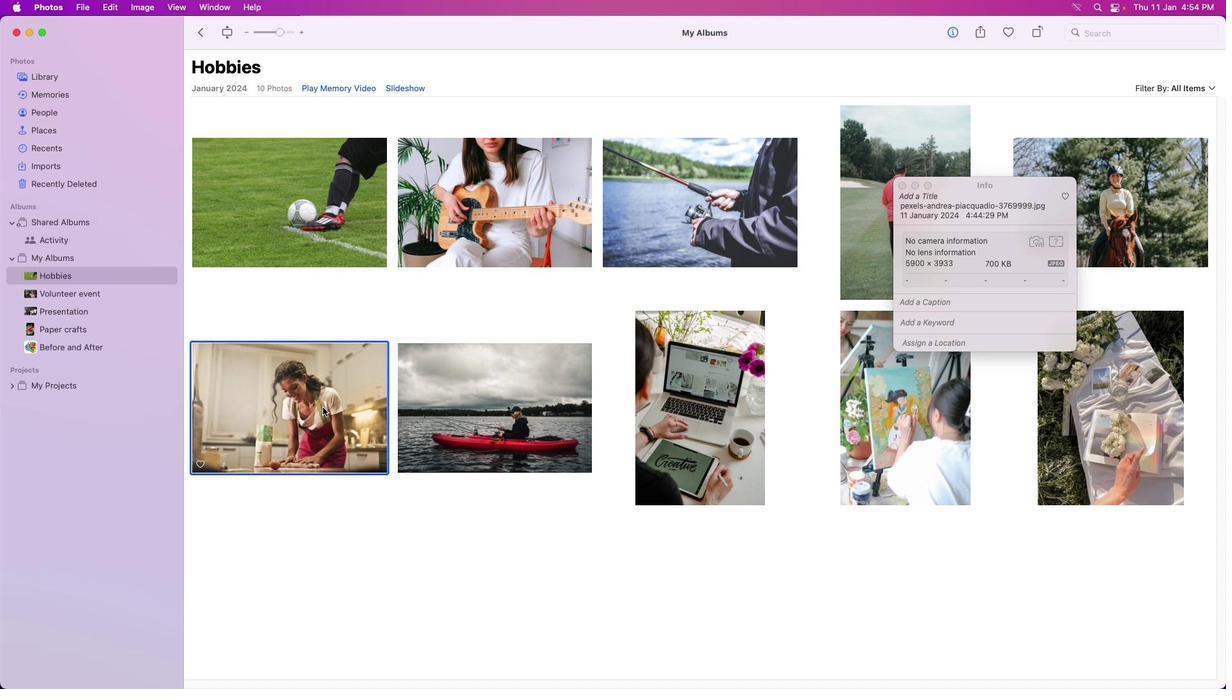 
Action: Mouse moved to (322, 408)
Screenshot: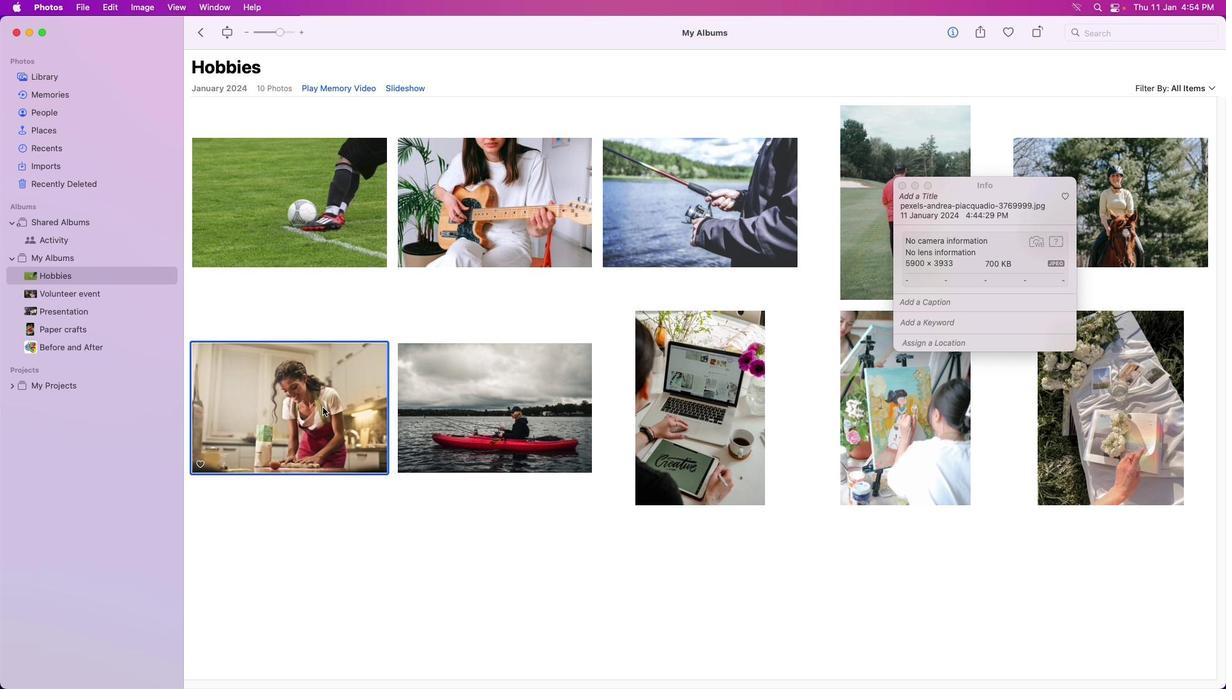 
Action: Mouse pressed right at (322, 408)
Screenshot: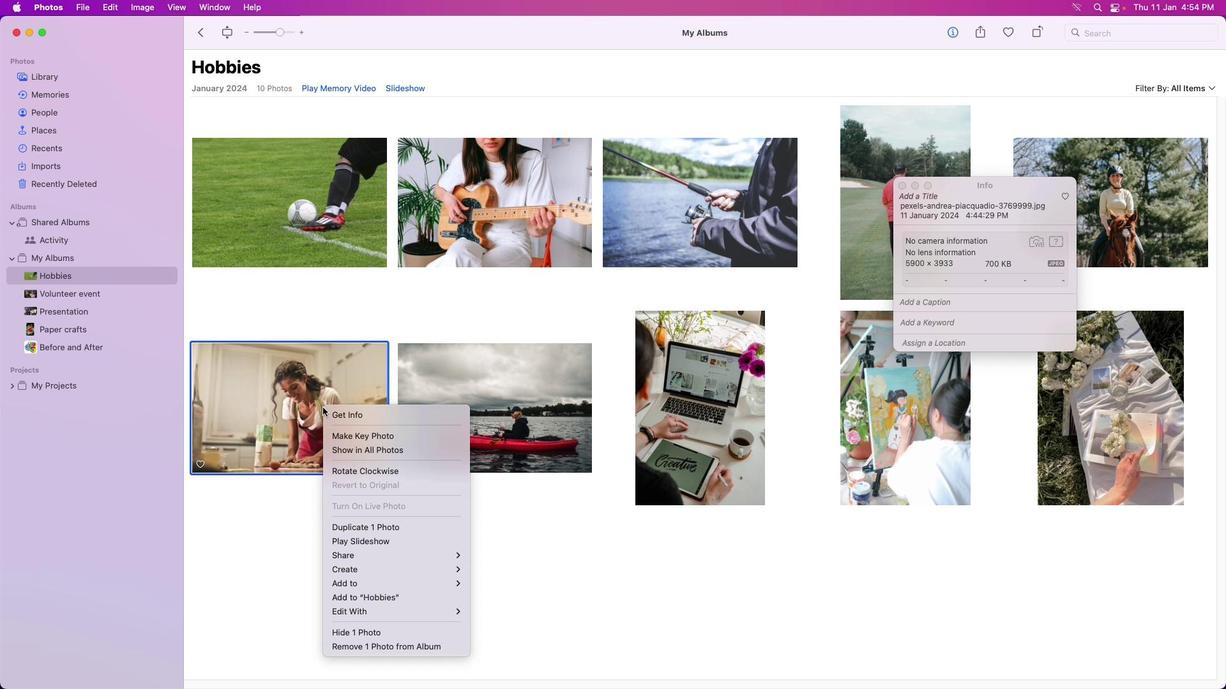 
Action: Mouse moved to (905, 185)
Screenshot: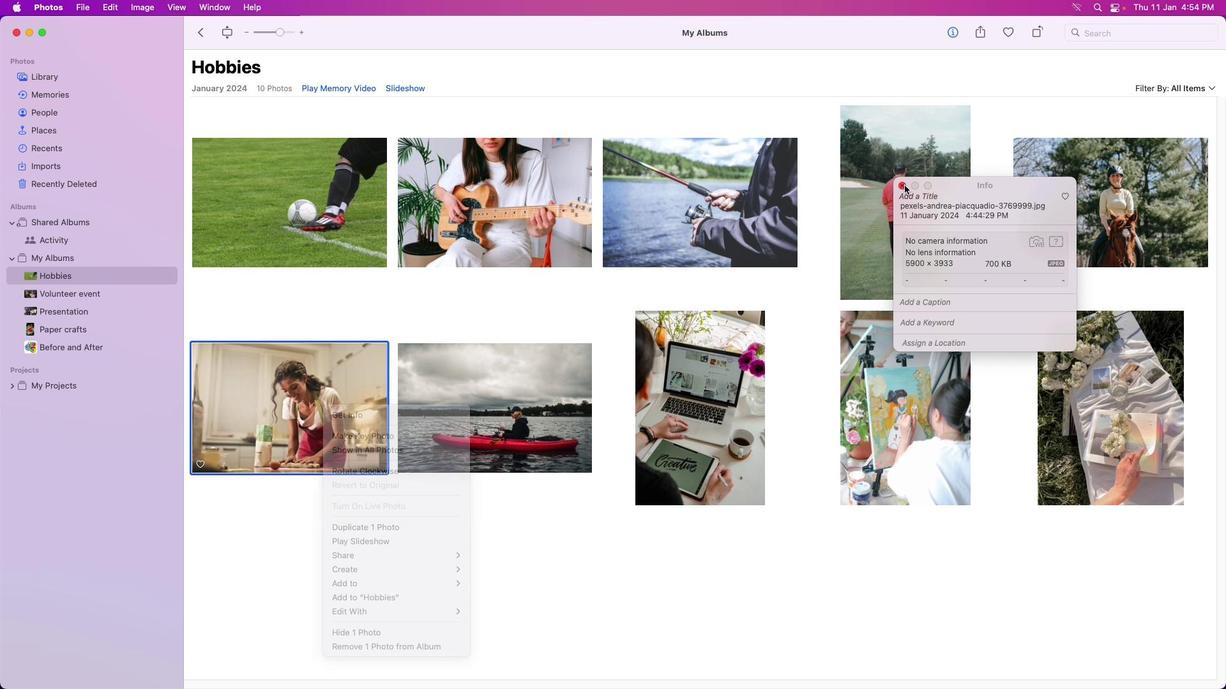 
Action: Mouse pressed left at (905, 185)
Screenshot: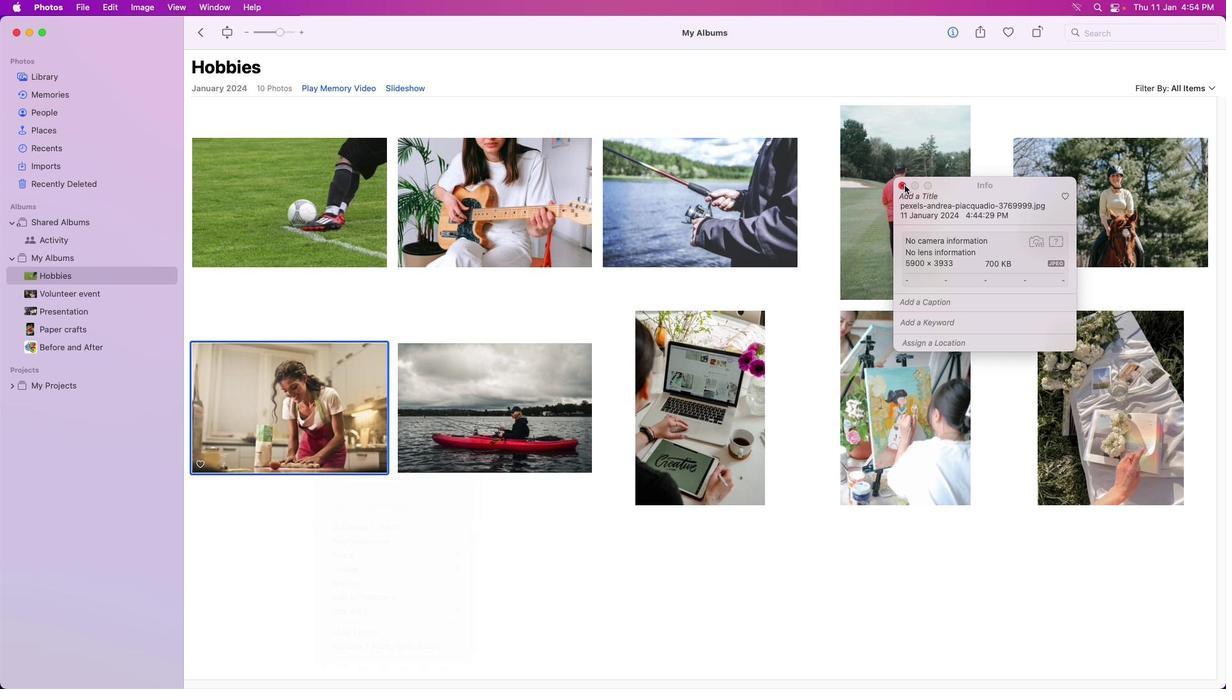 
Action: Mouse moved to (346, 410)
Screenshot: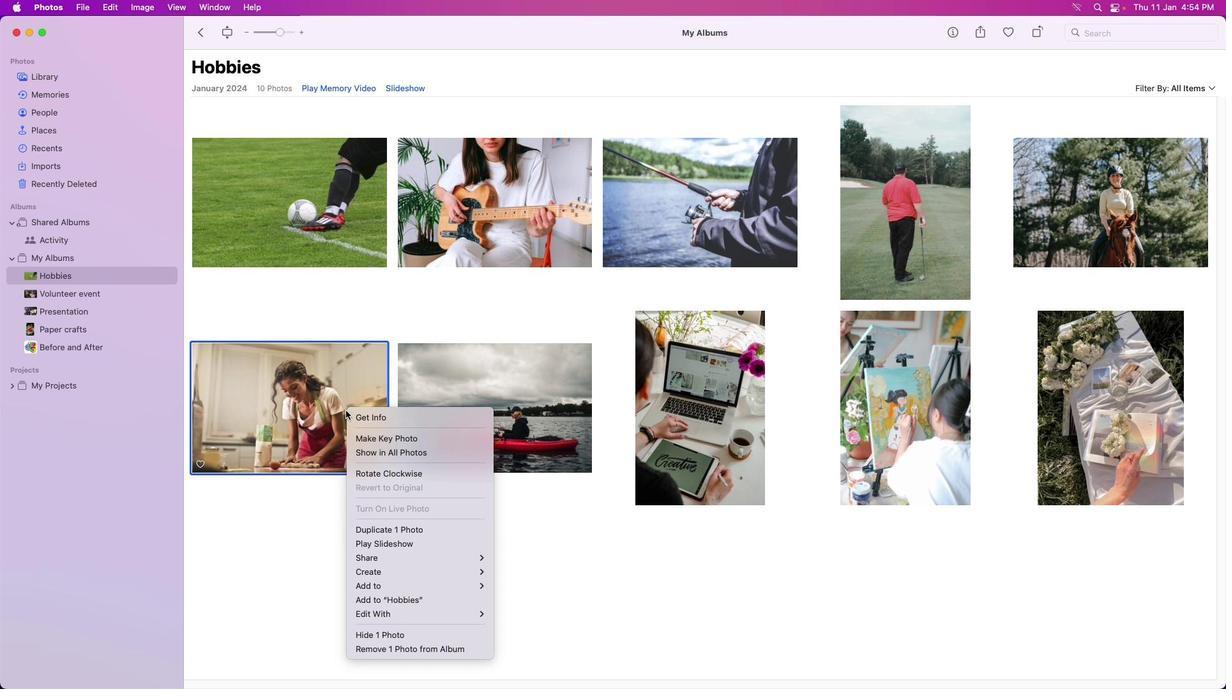 
Action: Mouse pressed right at (346, 410)
Screenshot: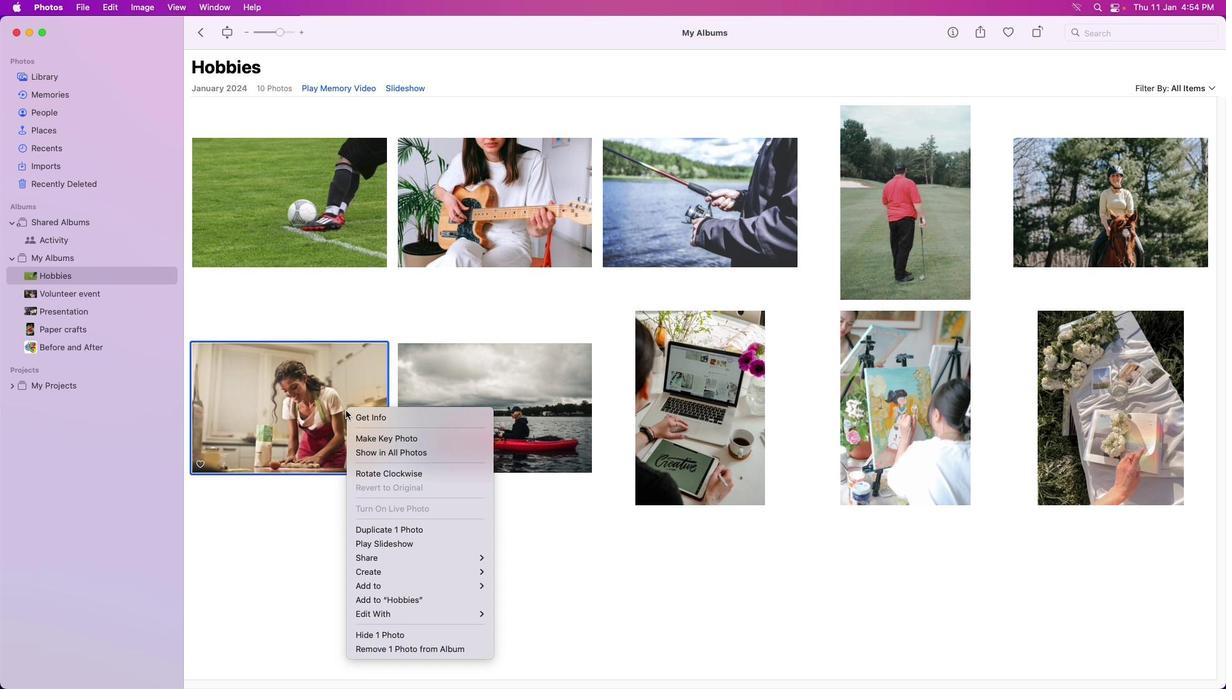 
Action: Mouse moved to (392, 419)
Screenshot: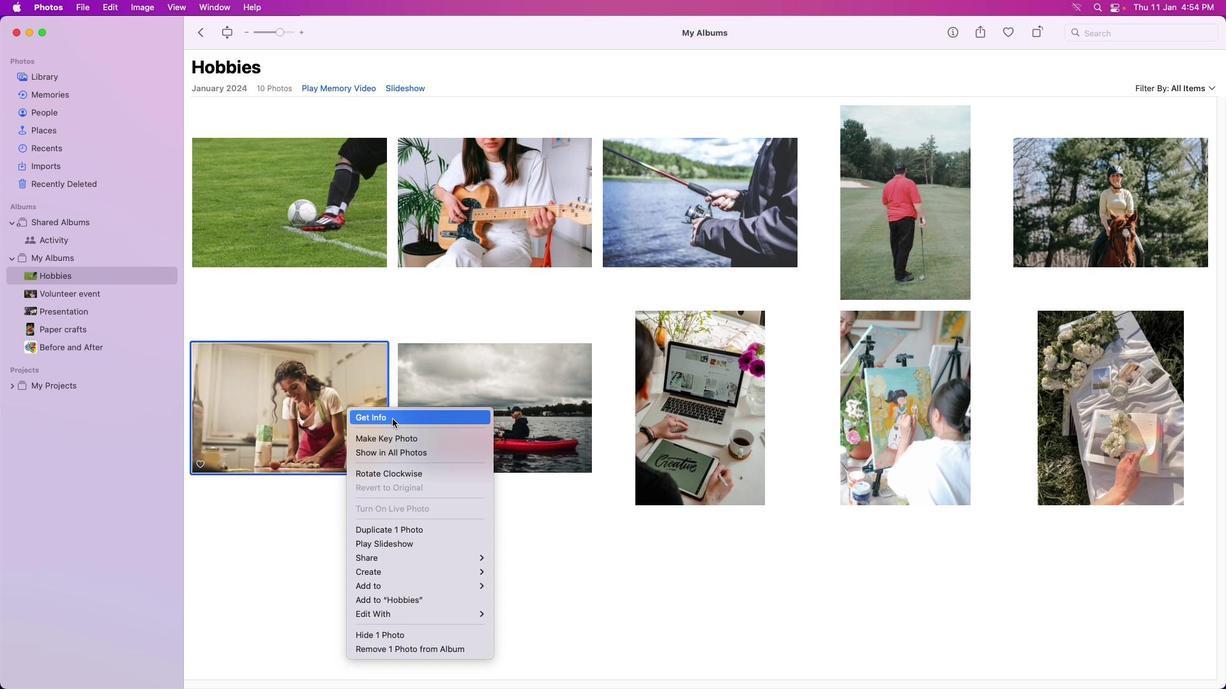 
Action: Mouse pressed left at (392, 419)
Screenshot: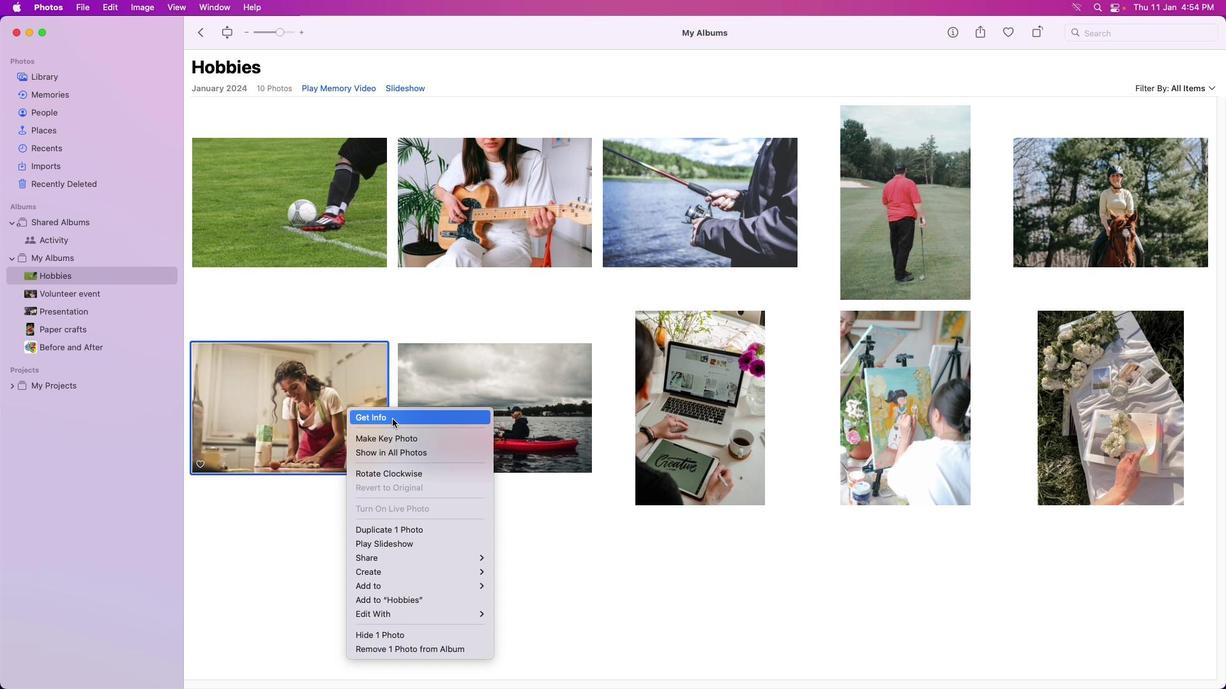 
Action: Mouse moved to (1011, 320)
Screenshot: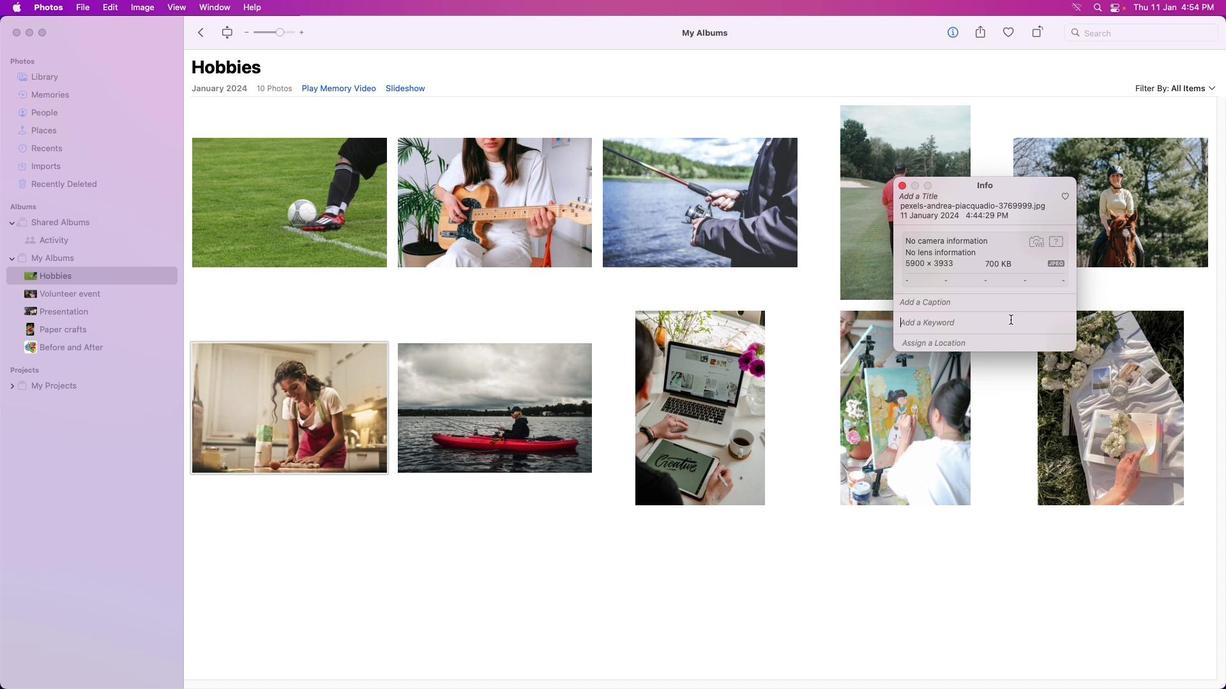 
Action: Mouse pressed left at (1011, 320)
Screenshot: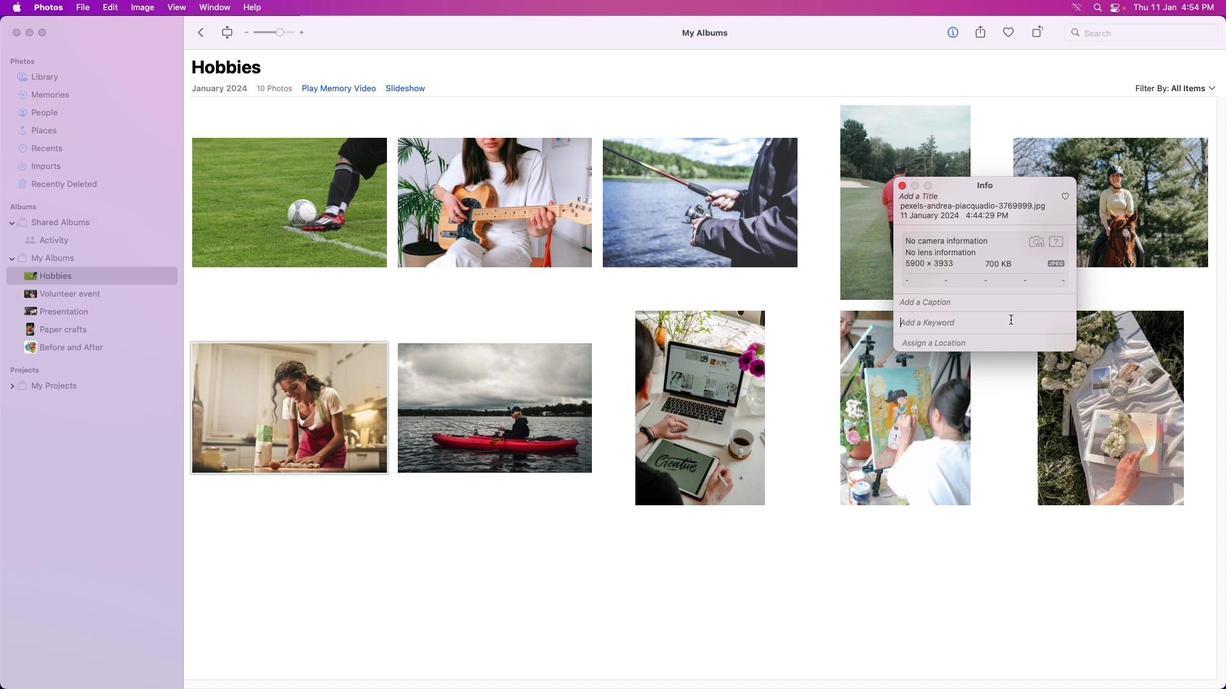 
Action: Key pressed Key.caps_lock'C'Key.caps_lock'o''o''k''i''n''g'Key.enter
Screenshot: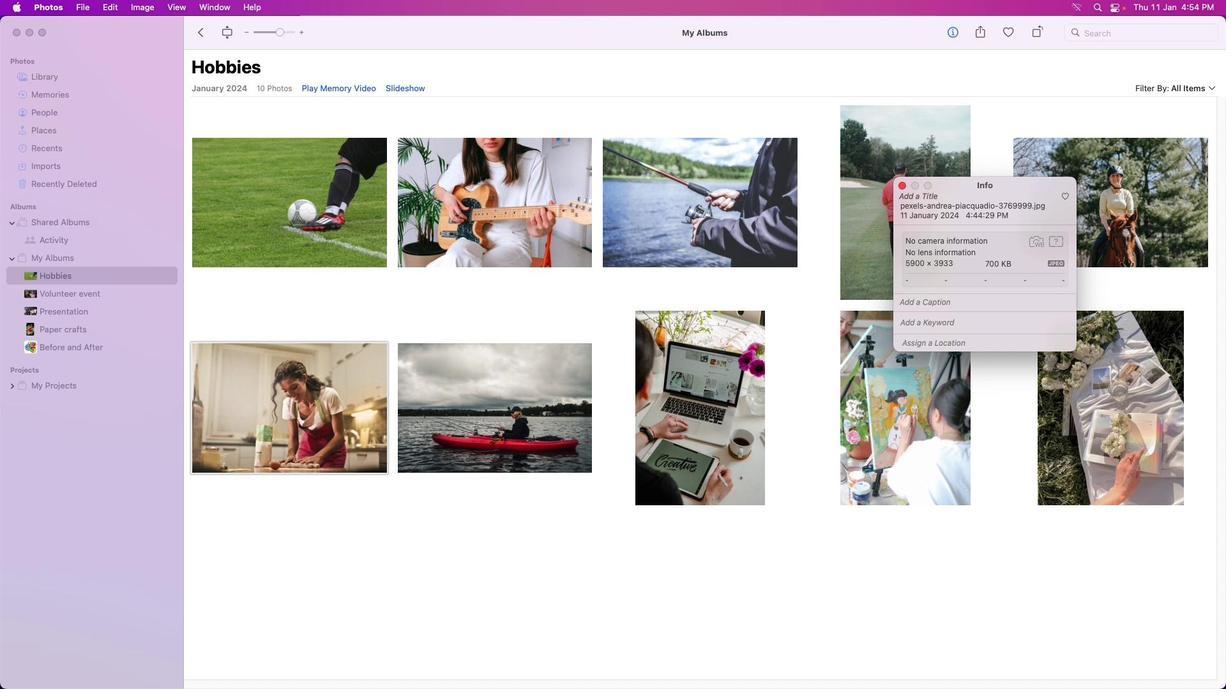 
Action: Mouse moved to (904, 187)
Screenshot: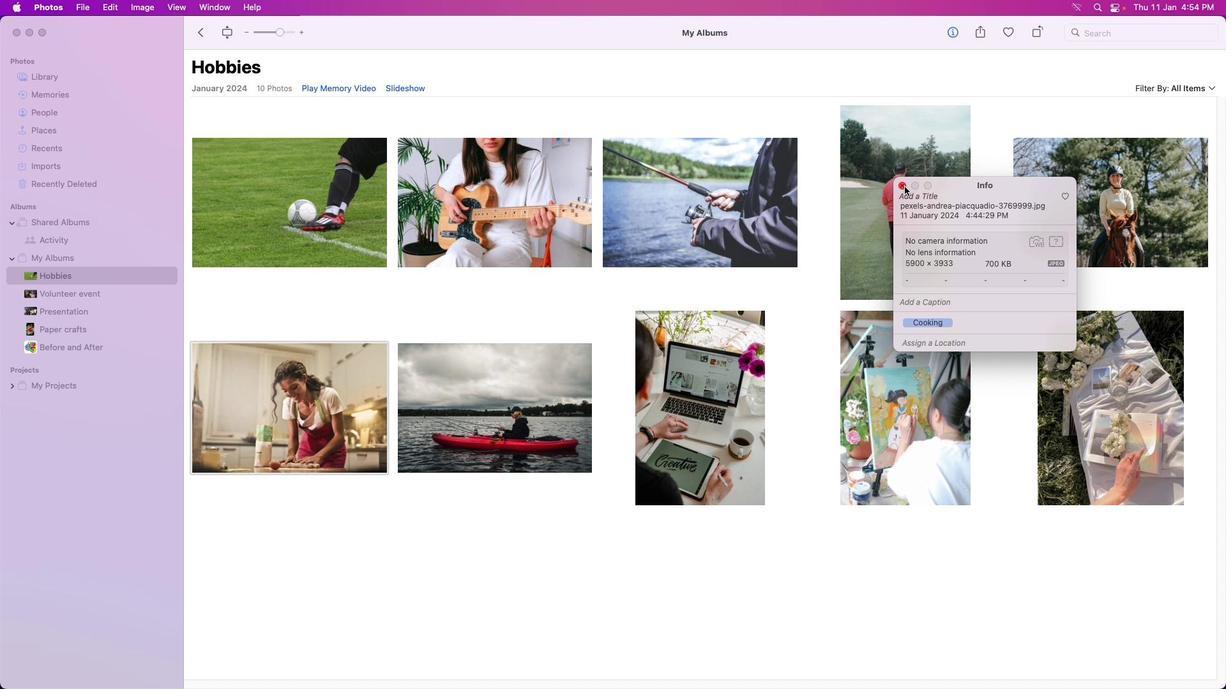 
Action: Mouse pressed left at (904, 187)
Screenshot: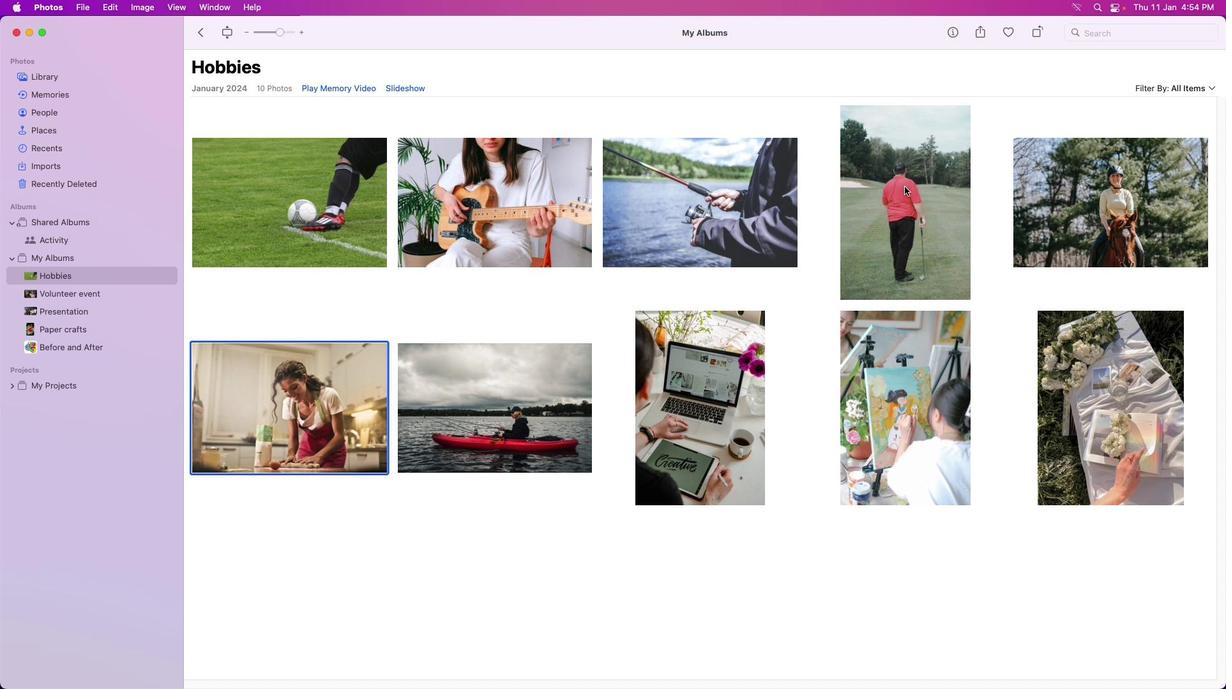 
Action: Mouse moved to (571, 399)
Screenshot: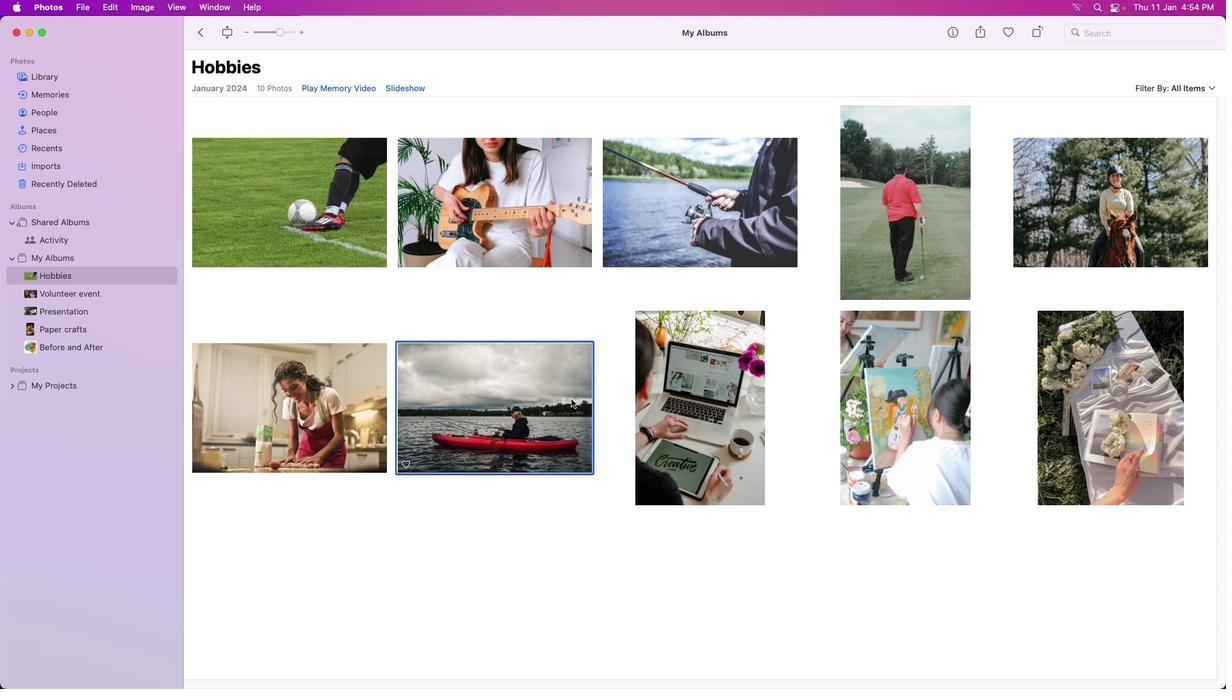 
Action: Mouse pressed left at (571, 399)
Screenshot: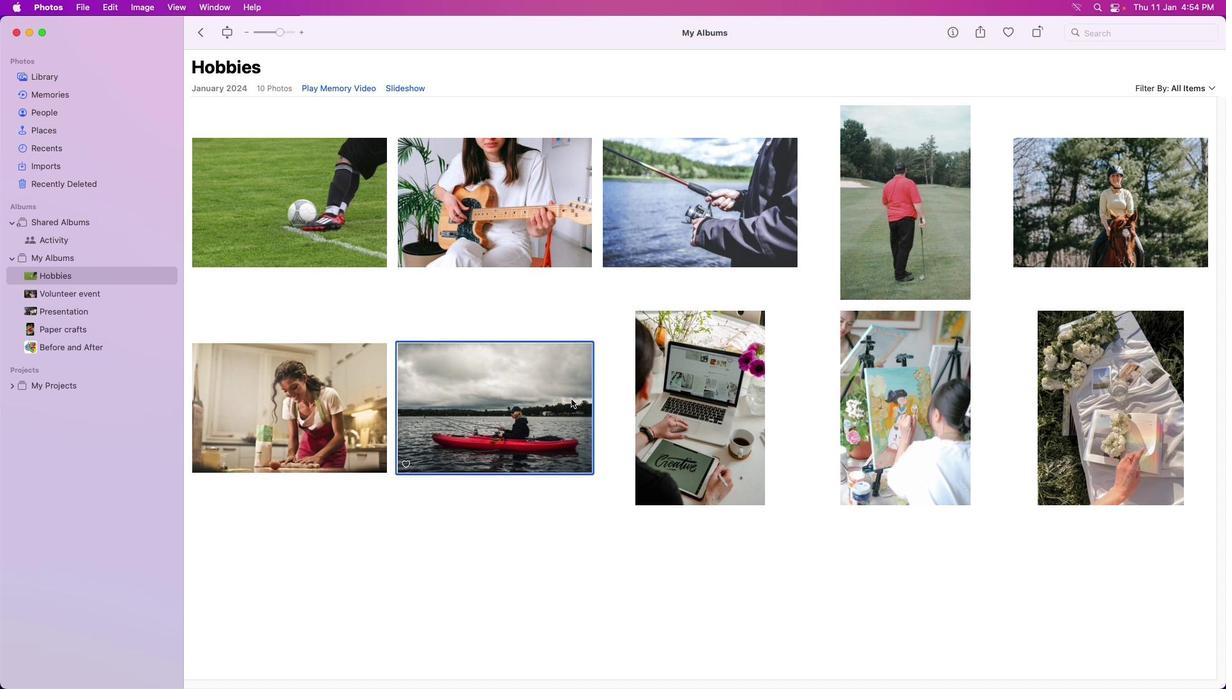 
Action: Mouse pressed right at (571, 399)
Screenshot: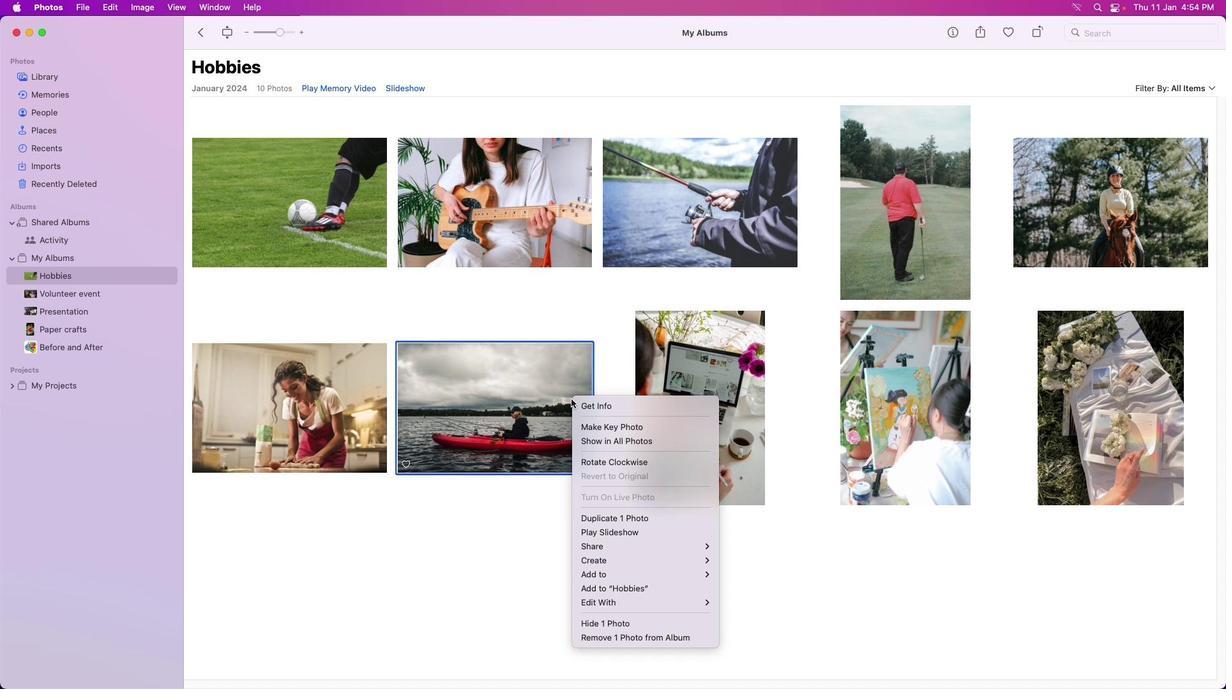 
Action: Mouse moved to (610, 410)
Screenshot: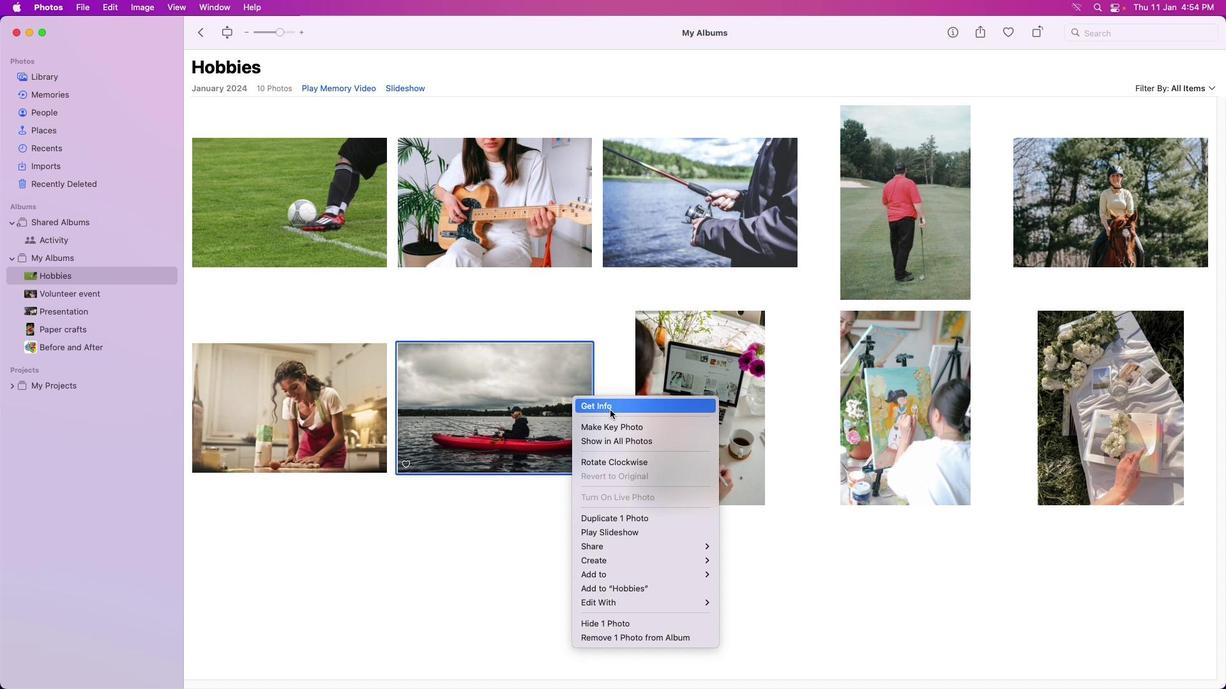 
Action: Mouse pressed left at (610, 410)
Screenshot: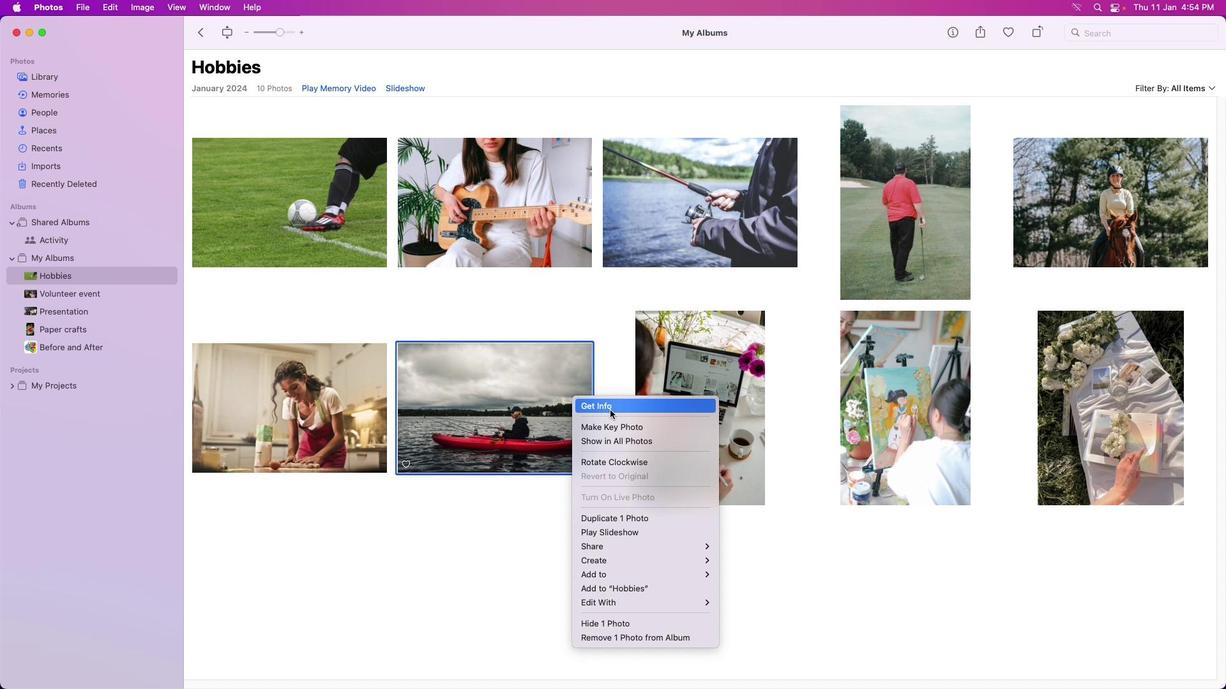 
Action: Mouse moved to (937, 327)
Screenshot: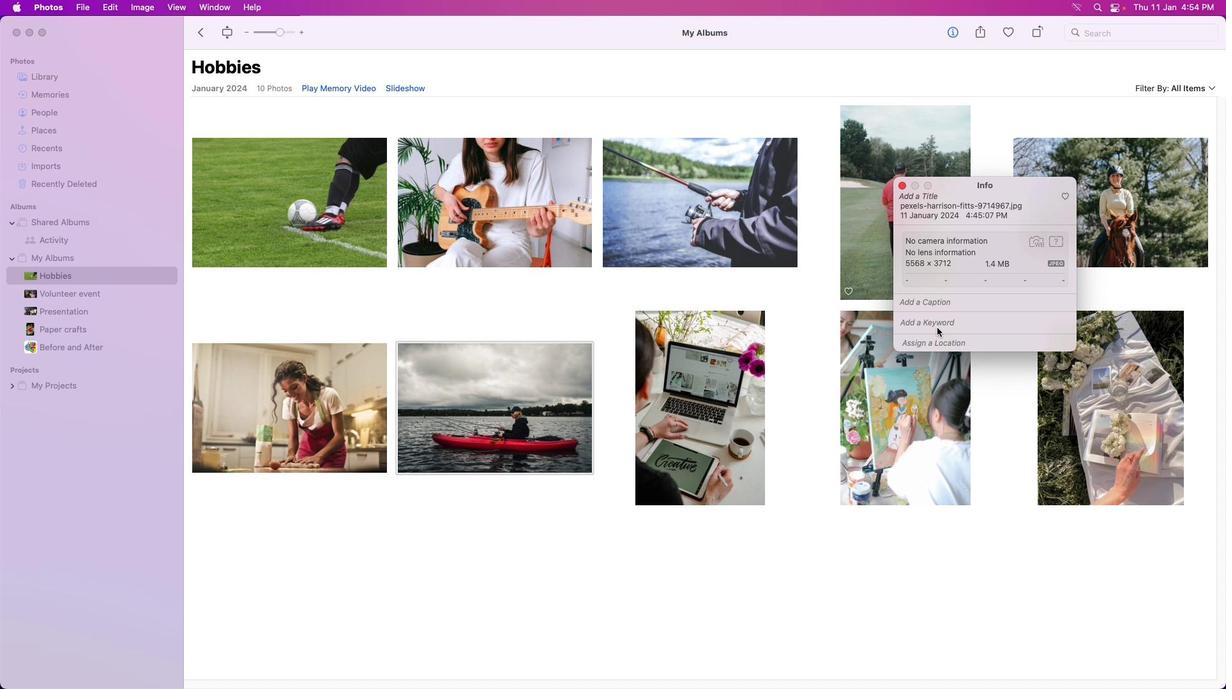 
Action: Mouse pressed left at (937, 327)
Screenshot: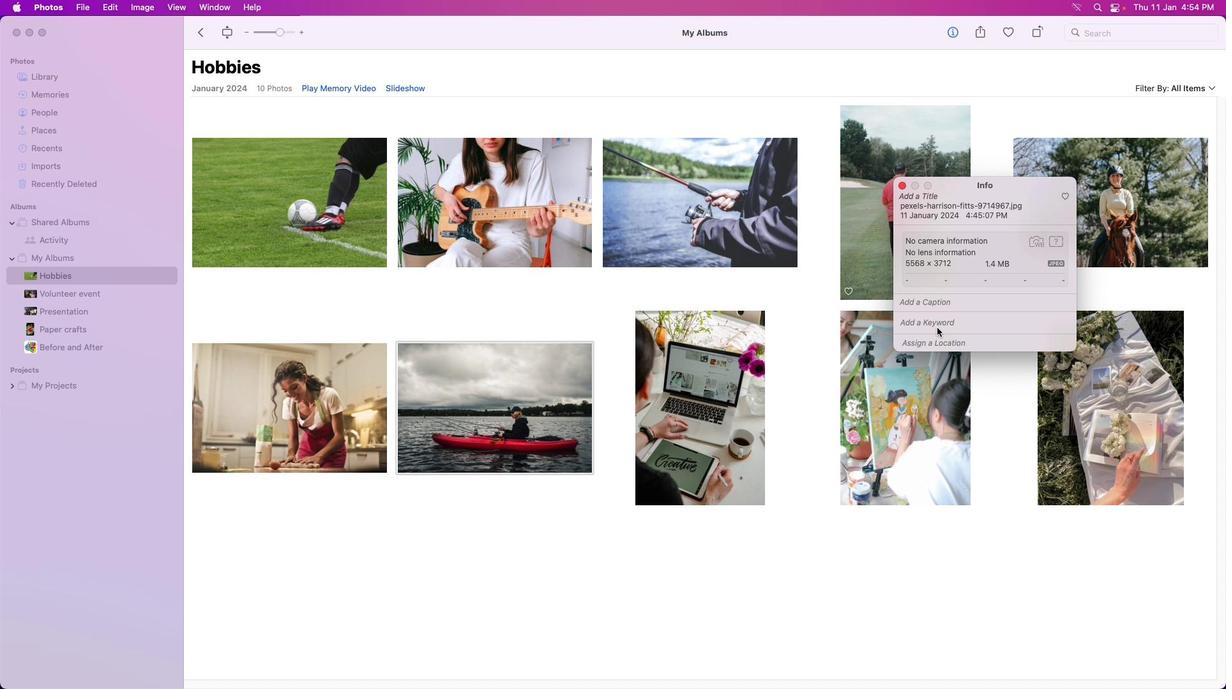
Action: Mouse moved to (938, 319)
Screenshot: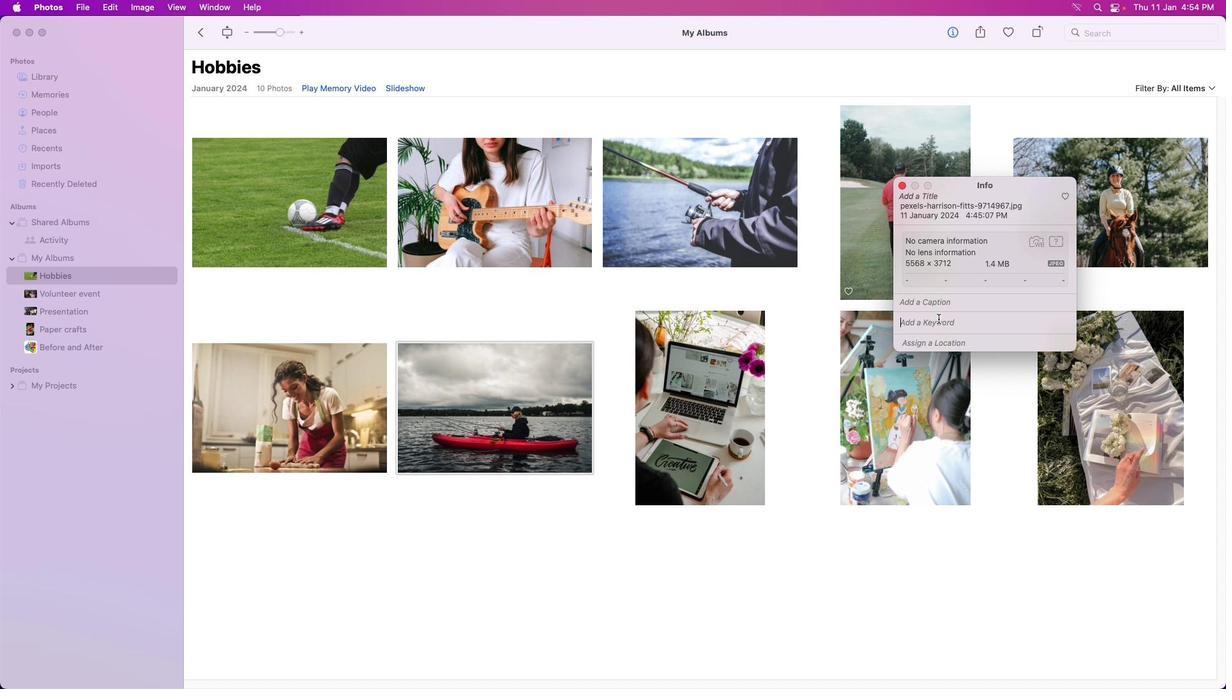 
Action: Mouse pressed left at (938, 319)
Screenshot: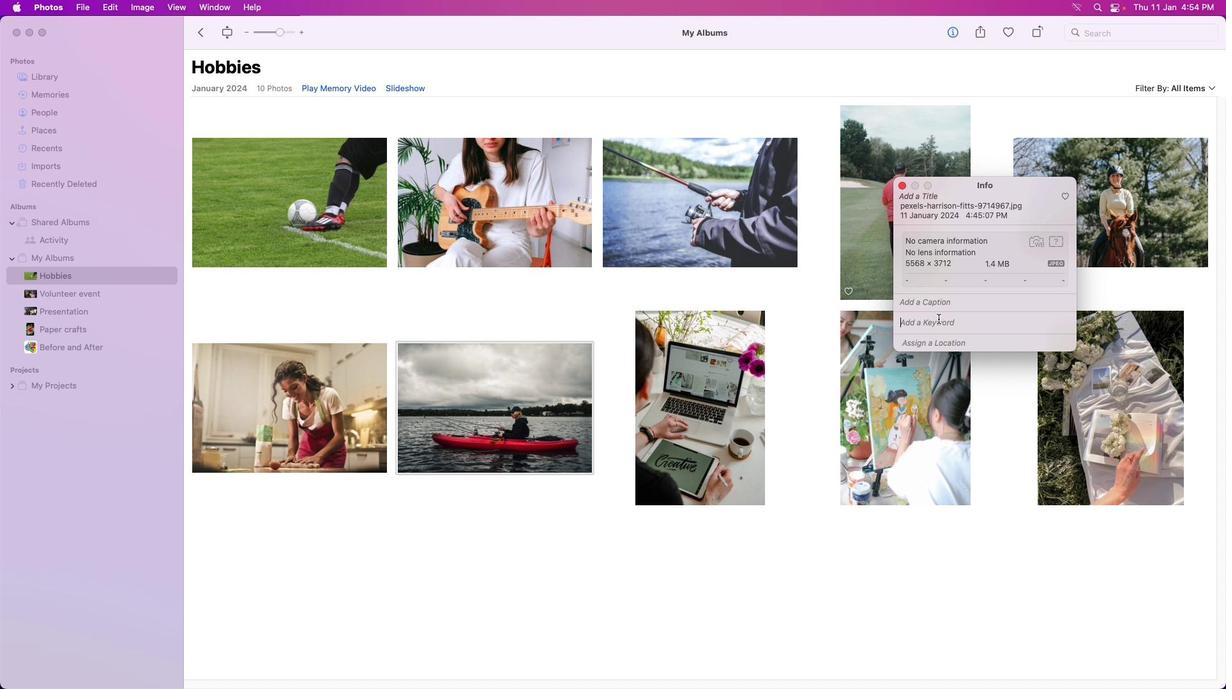 
Action: Mouse moved to (938, 319)
Screenshot: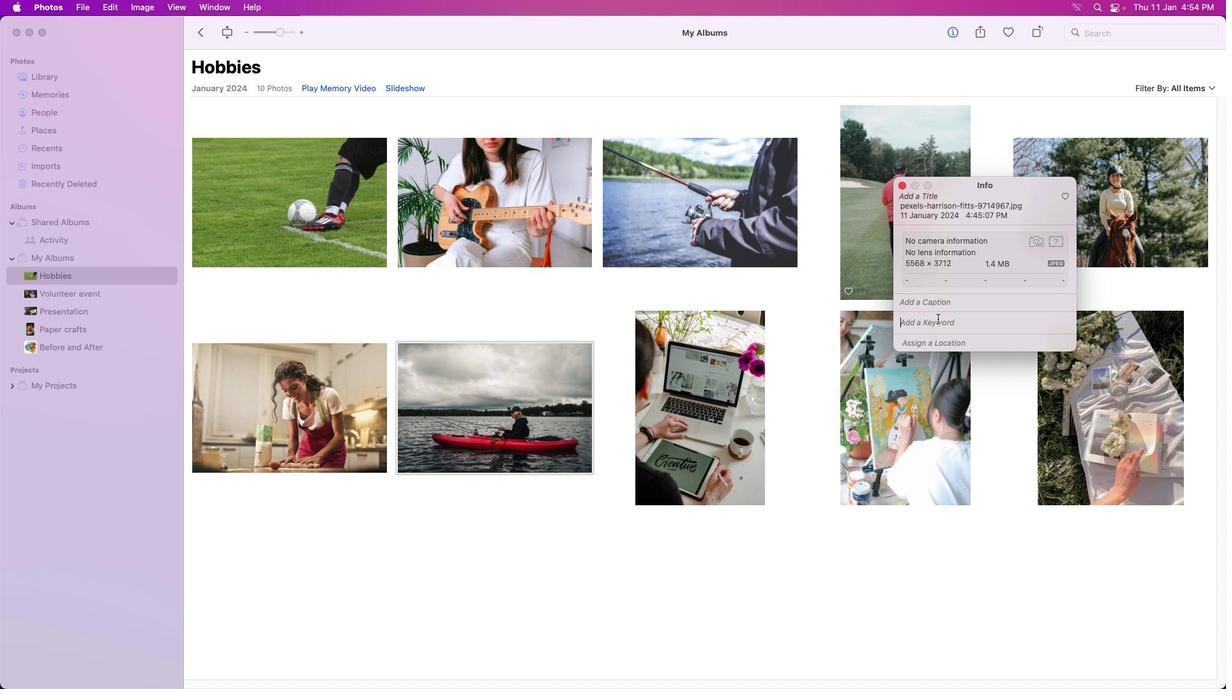 
Action: Key pressed Key.caps_lock'B'Key.caps_lock'o''a''t''i''n''g'Key.enter
Screenshot: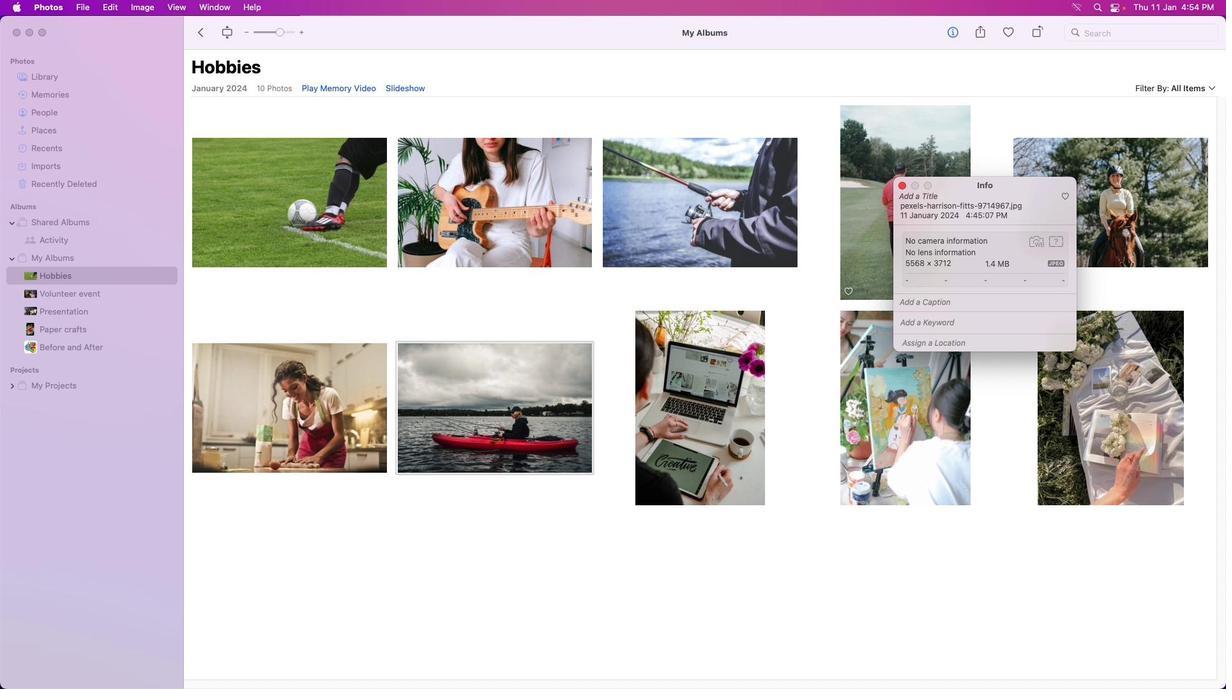 
Action: Mouse moved to (905, 187)
Screenshot: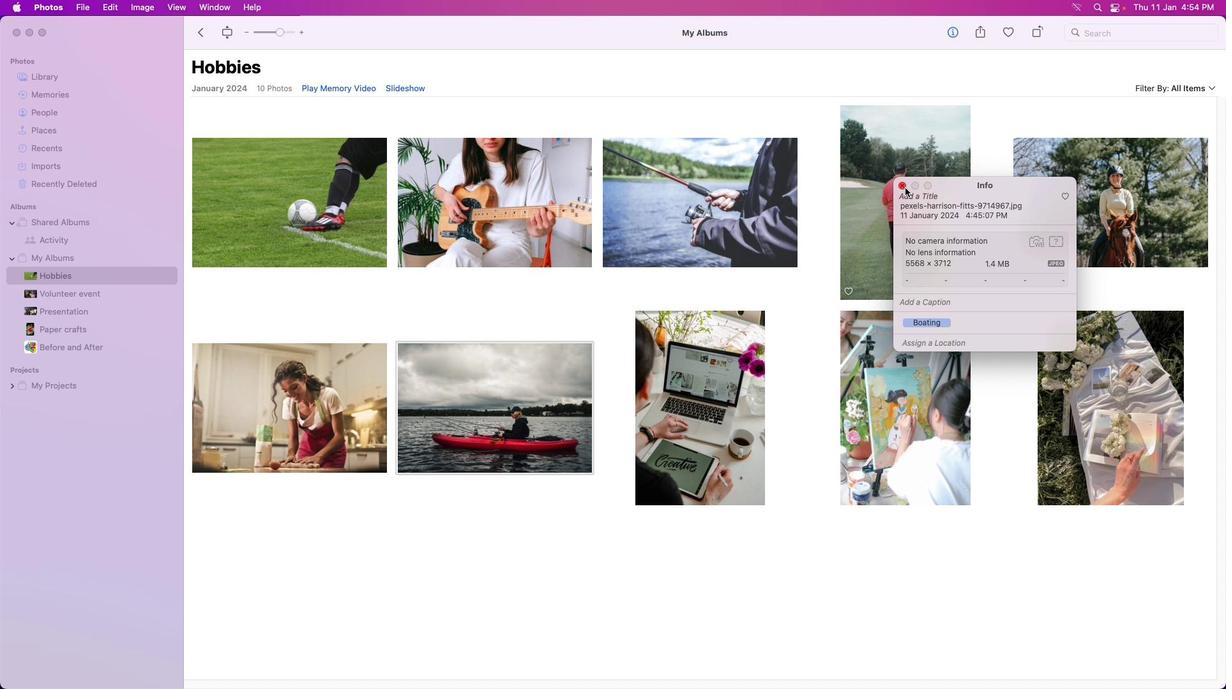 
Action: Mouse pressed left at (905, 187)
Screenshot: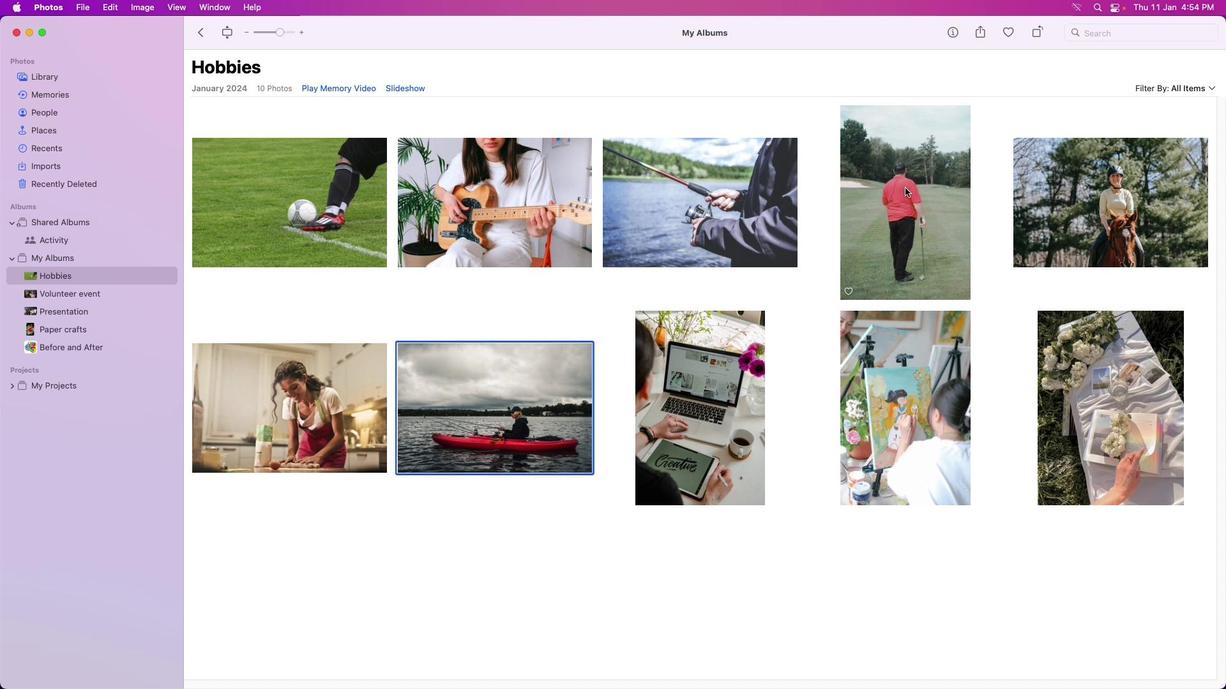
Action: Mouse moved to (744, 375)
Screenshot: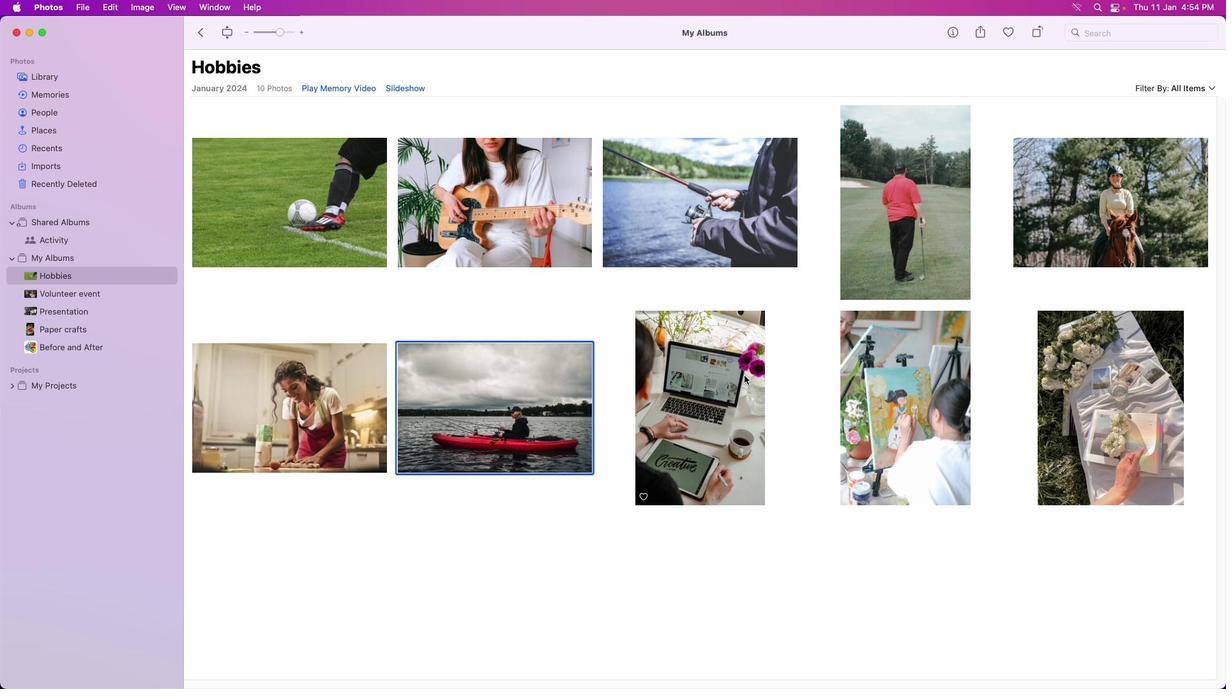 
Action: Mouse pressed left at (744, 375)
Screenshot: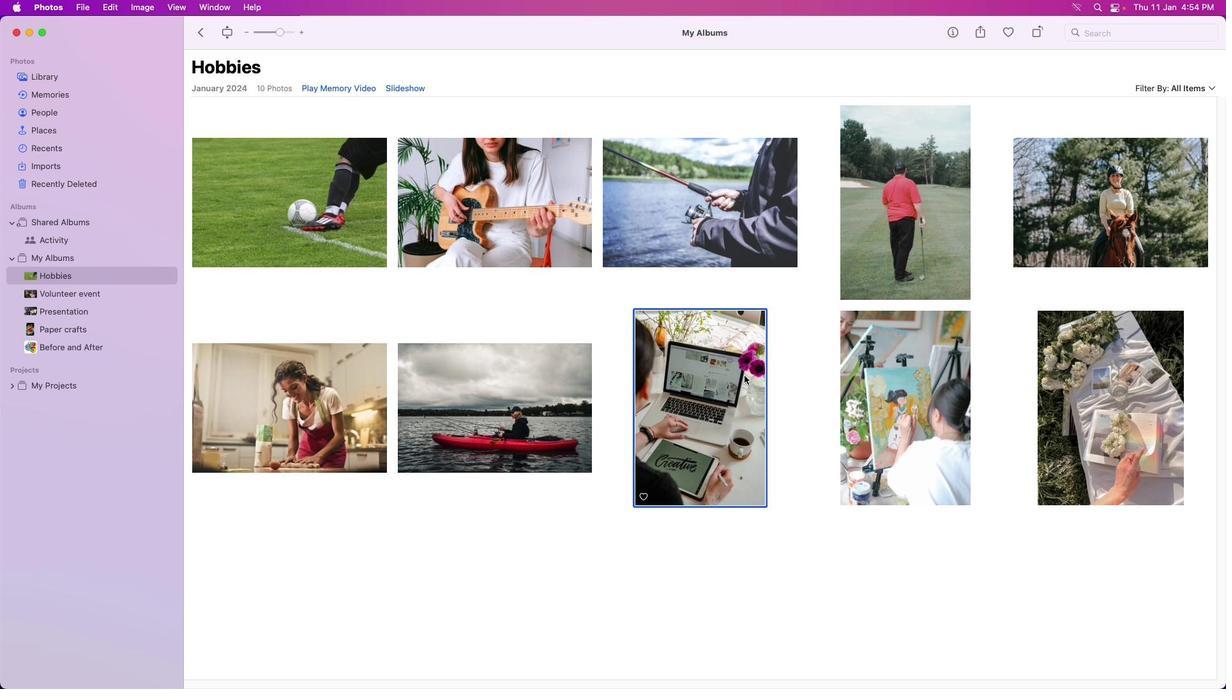 
Action: Mouse moved to (744, 375)
Screenshot: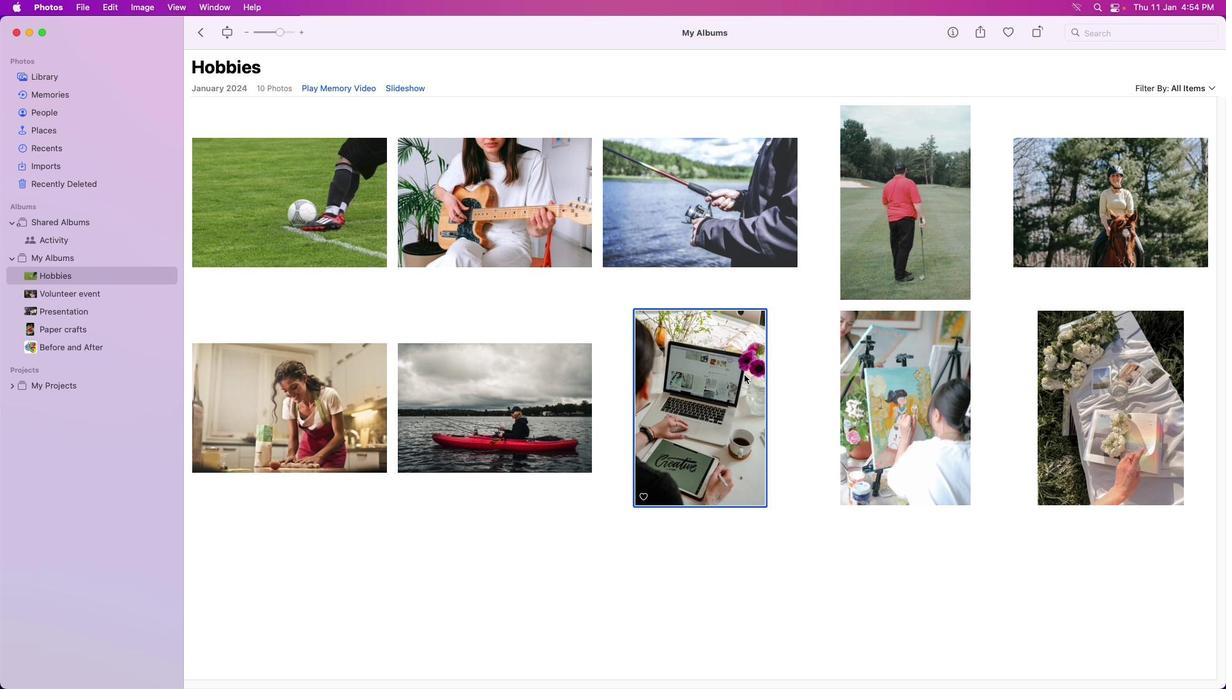 
Action: Mouse pressed right at (744, 375)
Screenshot: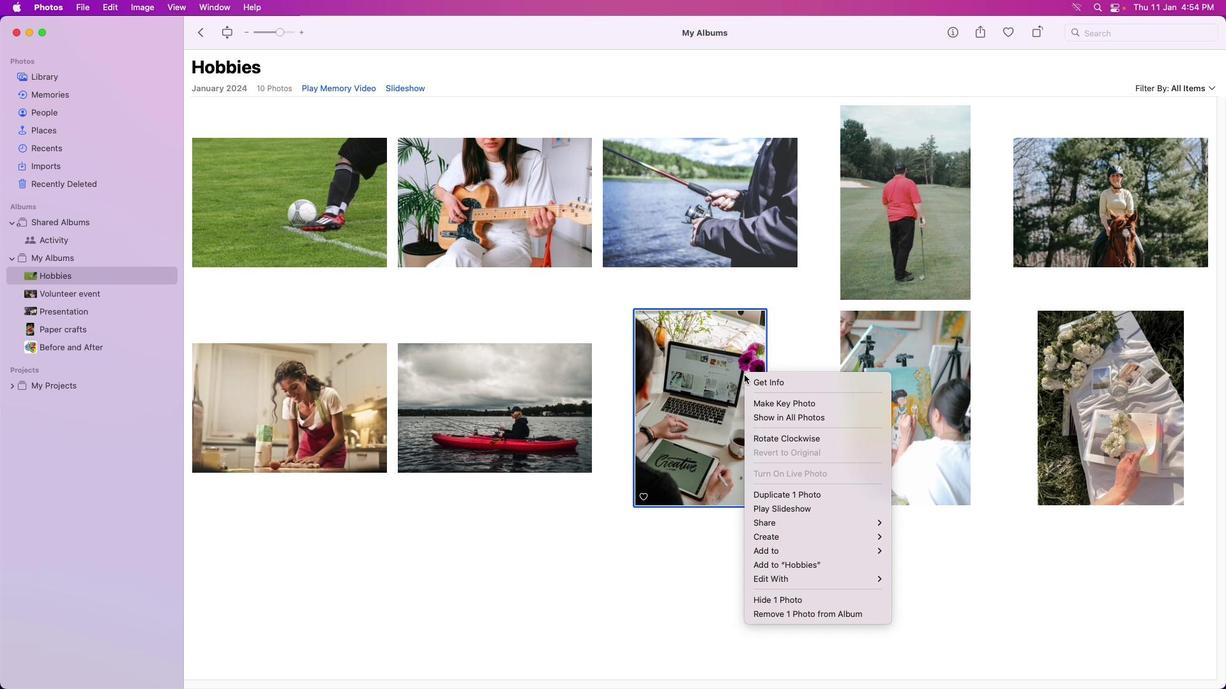 
Action: Mouse moved to (772, 383)
Screenshot: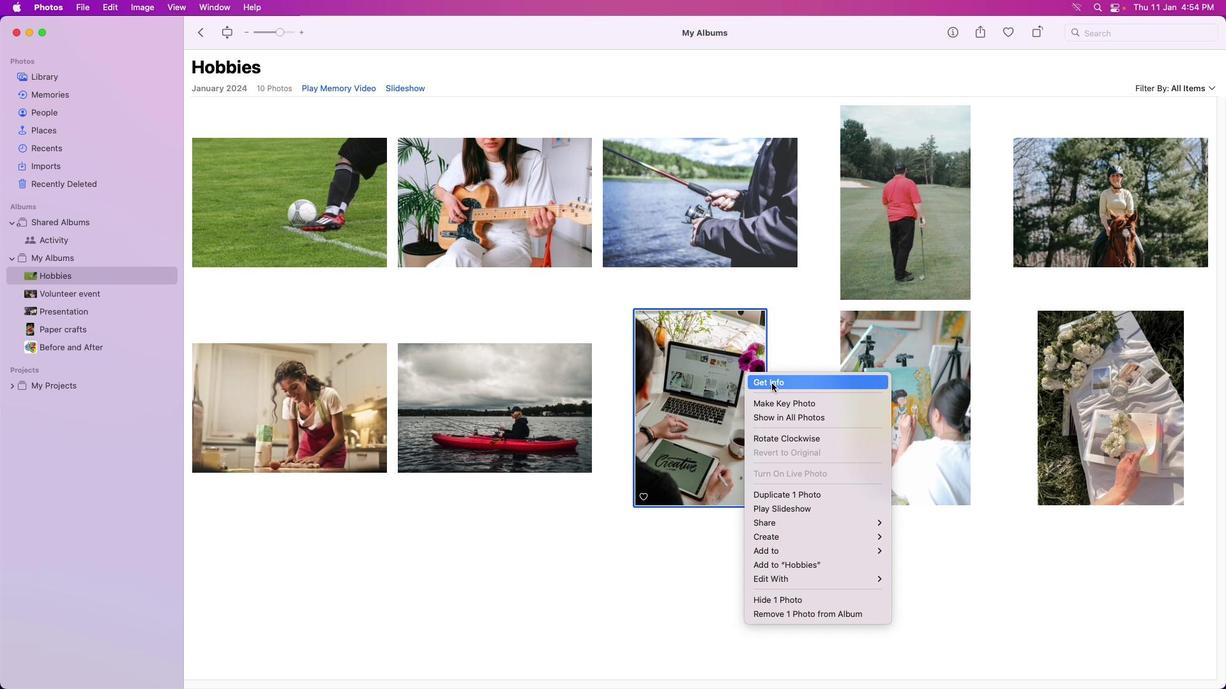 
Action: Mouse pressed left at (772, 383)
Screenshot: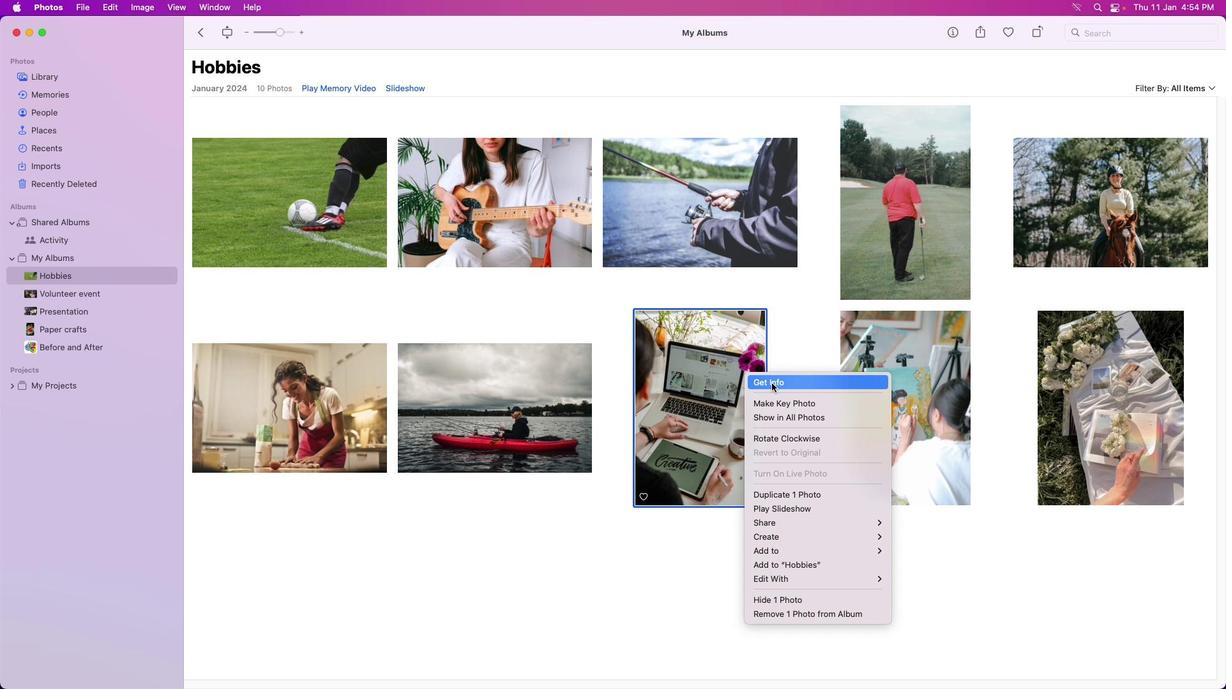 
Action: Mouse moved to (954, 324)
Screenshot: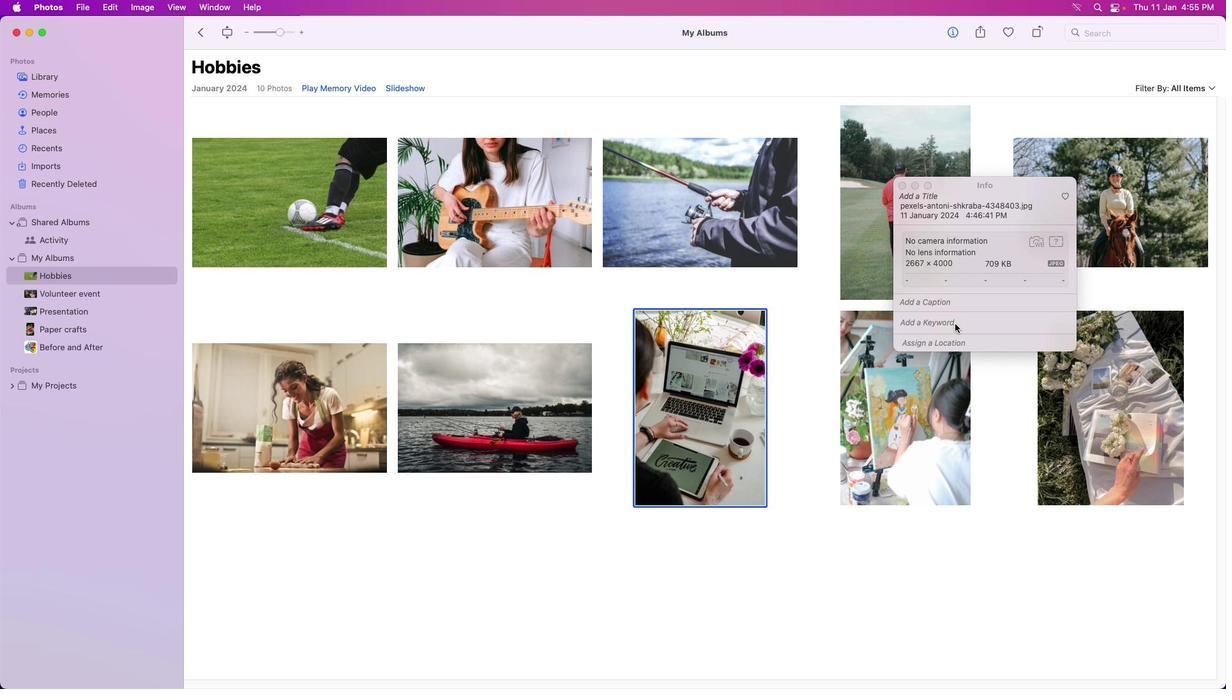 
Action: Mouse pressed left at (954, 324)
Screenshot: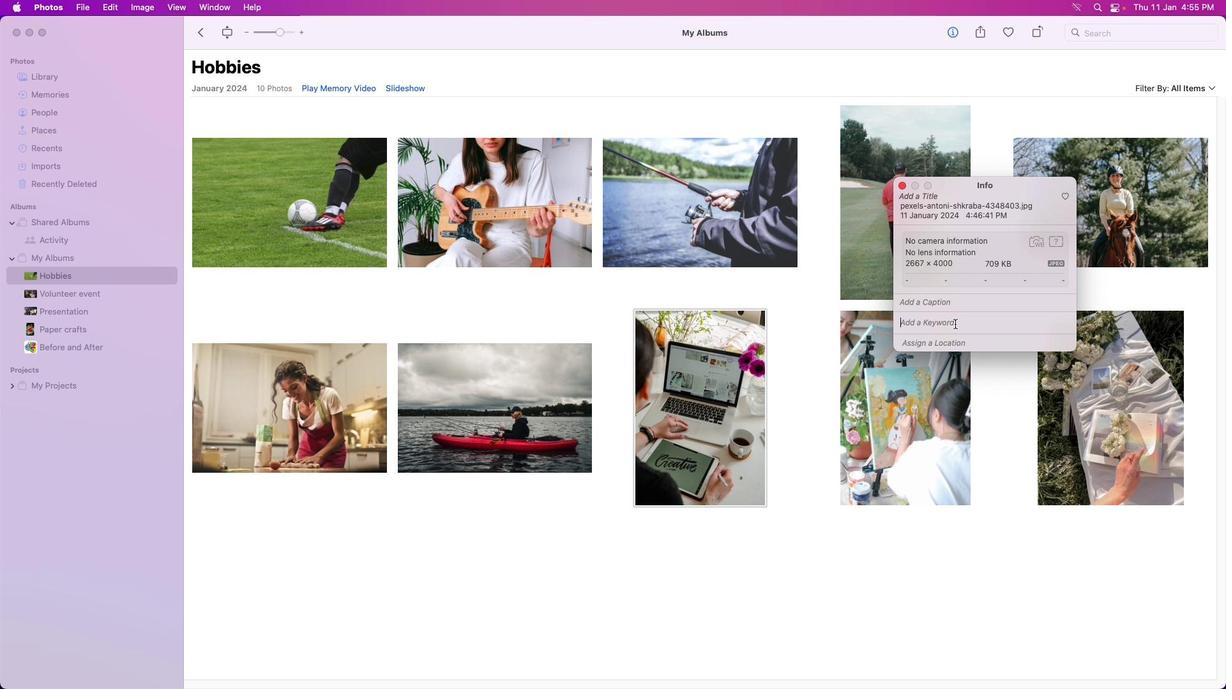 
Action: Mouse moved to (954, 324)
Screenshot: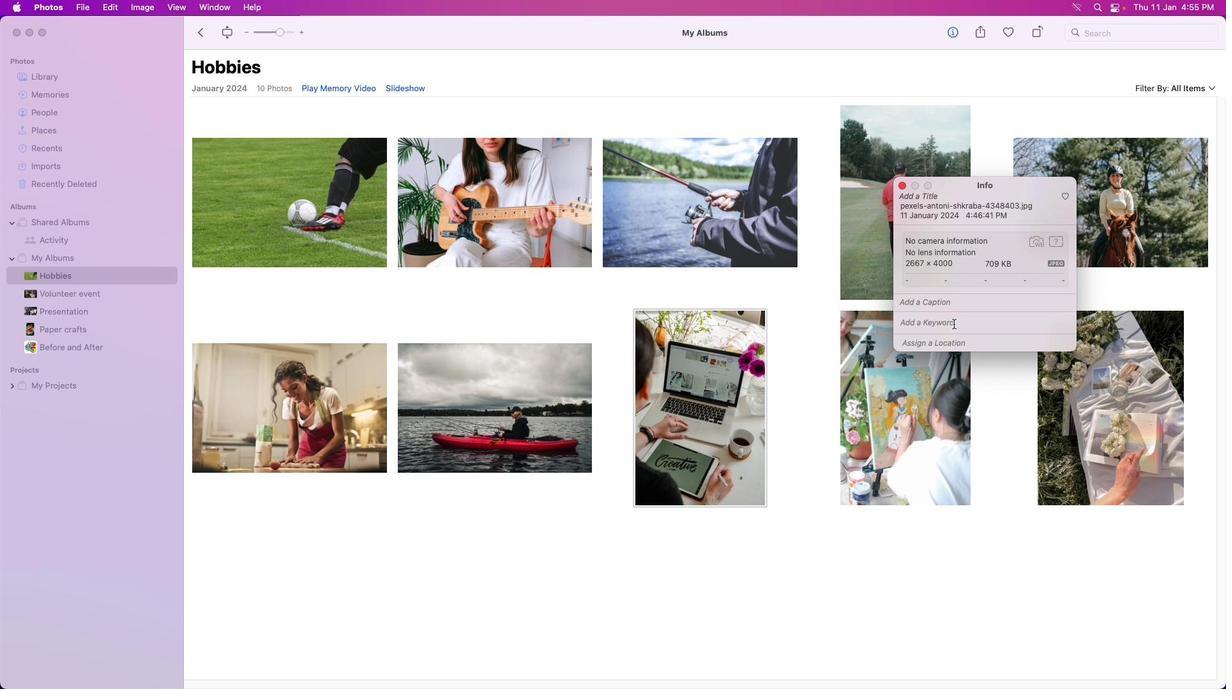 
Action: Key pressed Key.caps_lock'W'Key.caps_lock'e''b'Key.space's''u''r''f''i''n''g'Key.enter
Screenshot: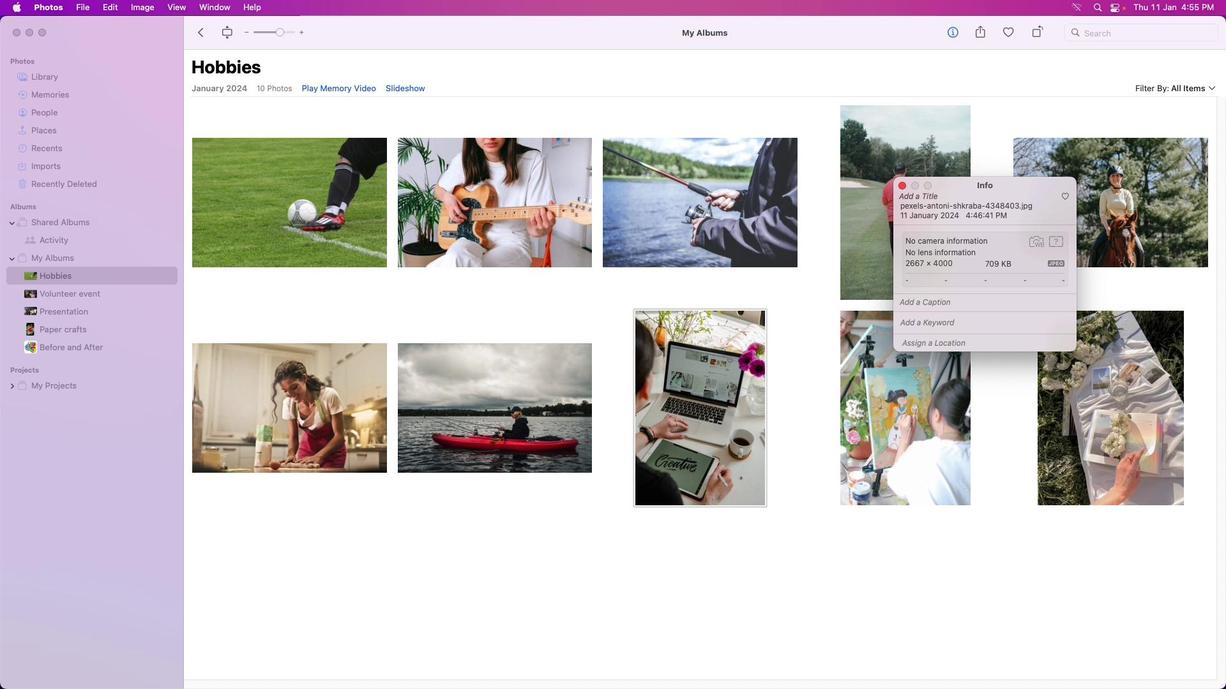 
Action: Mouse moved to (855, 374)
Screenshot: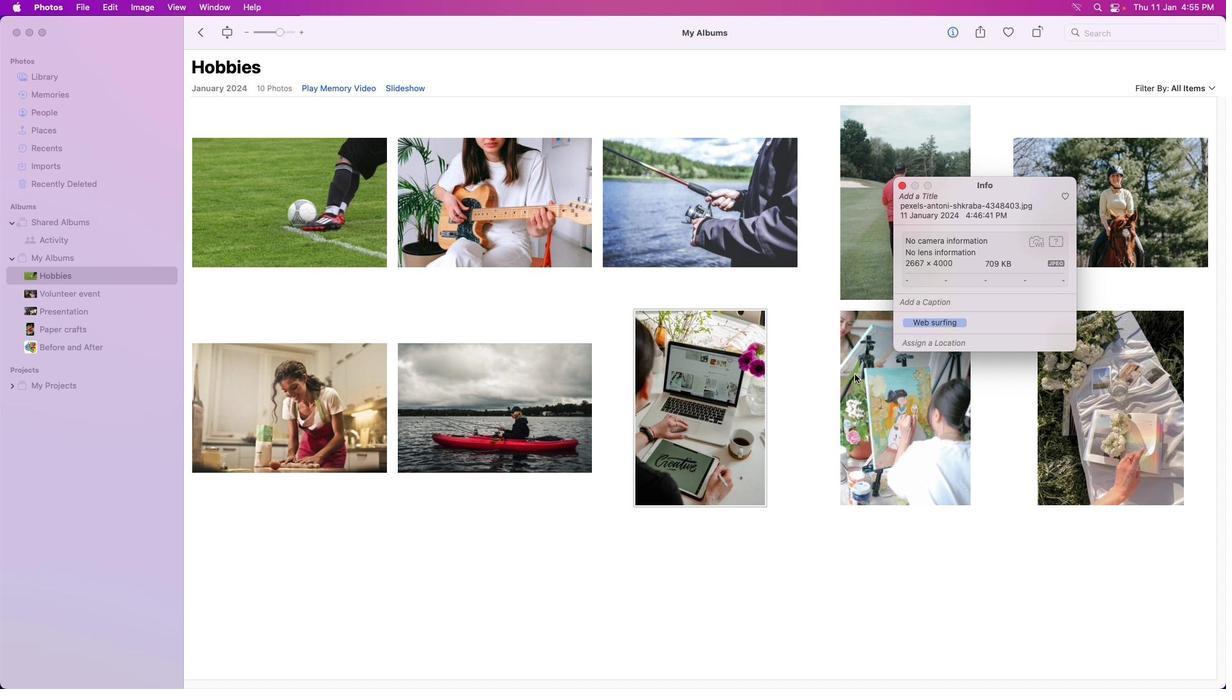 
Action: Mouse pressed left at (855, 374)
Screenshot: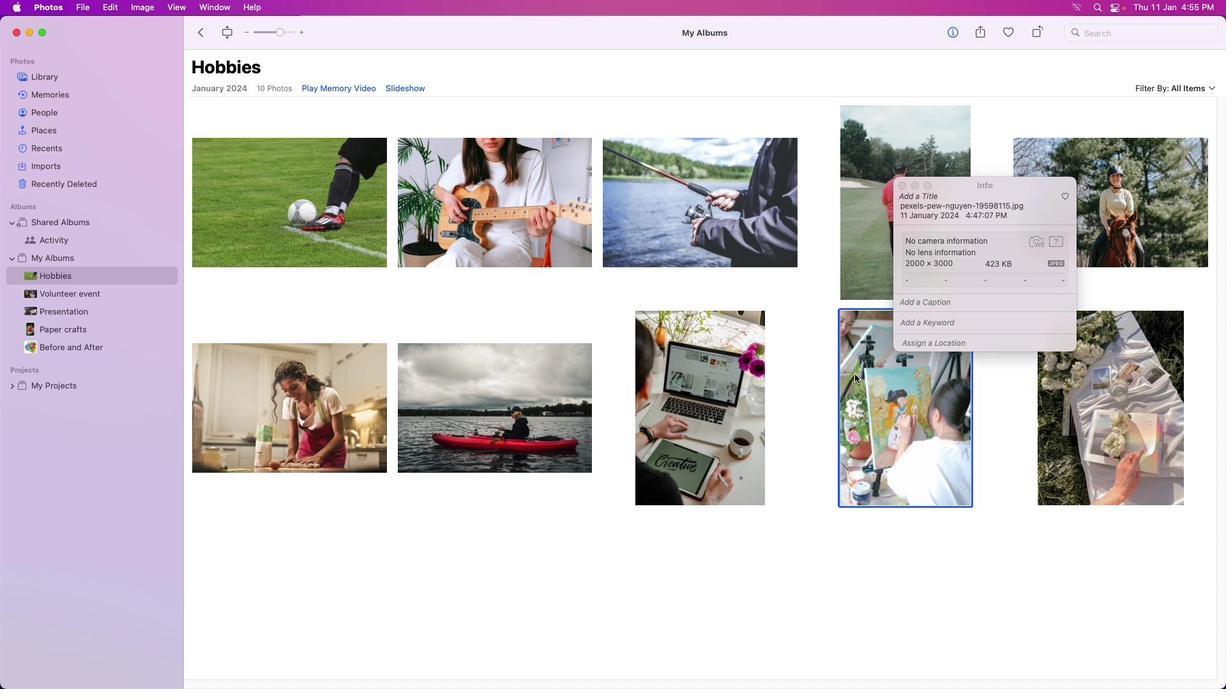 
Action: Mouse moved to (904, 188)
Screenshot: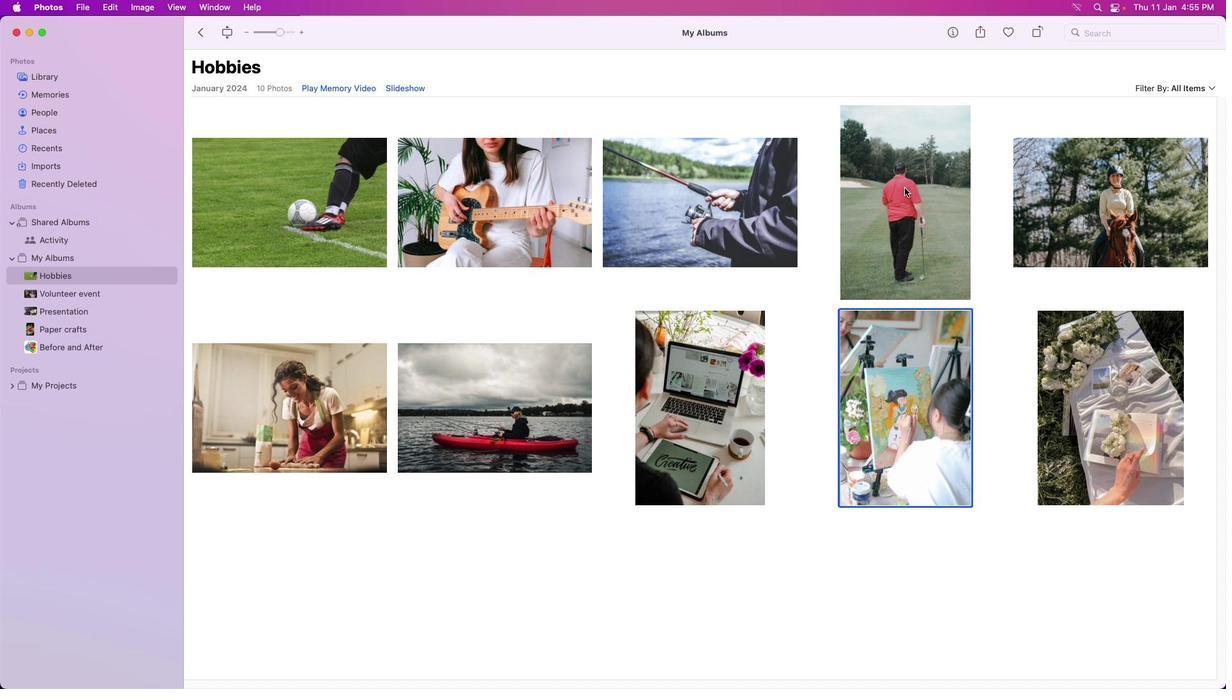 
Action: Mouse pressed left at (904, 188)
Screenshot: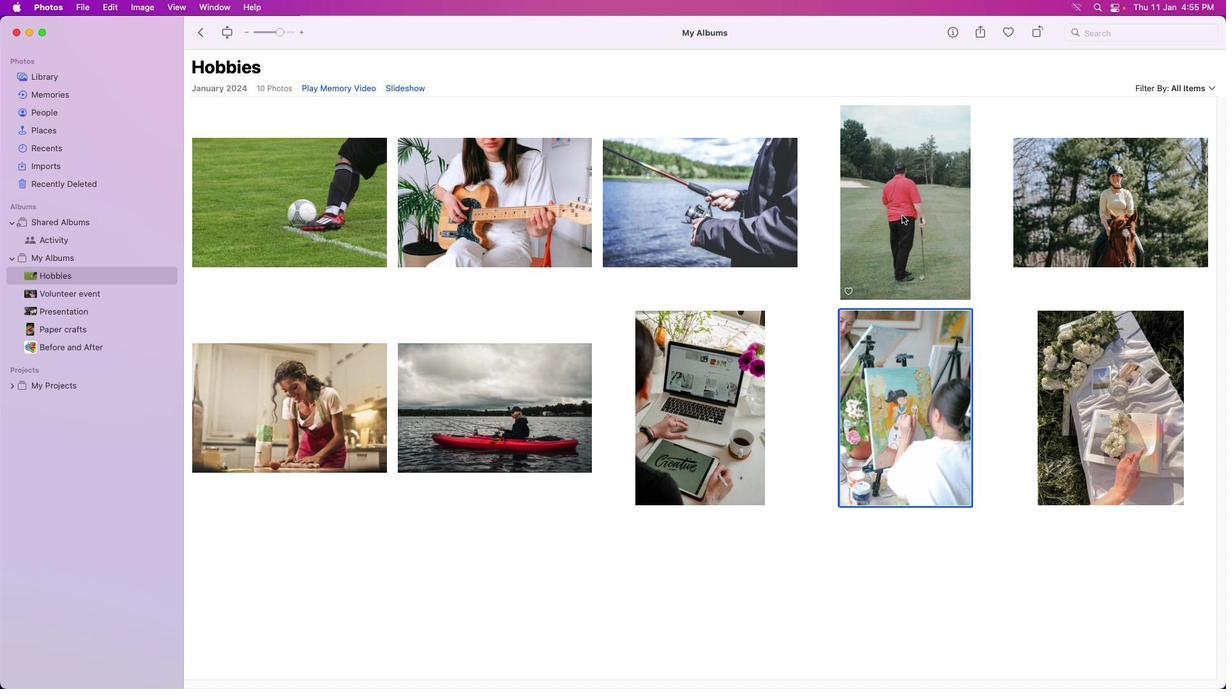 
Action: Mouse moved to (892, 382)
Screenshot: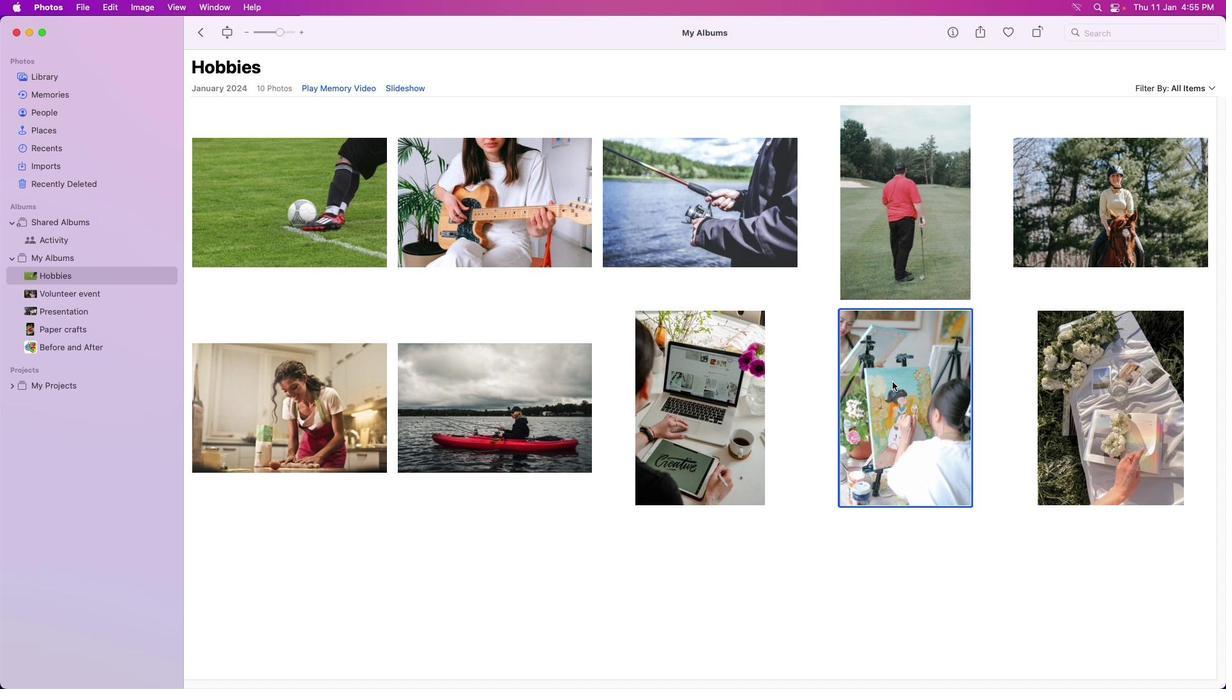 
Action: Mouse pressed right at (892, 382)
Screenshot: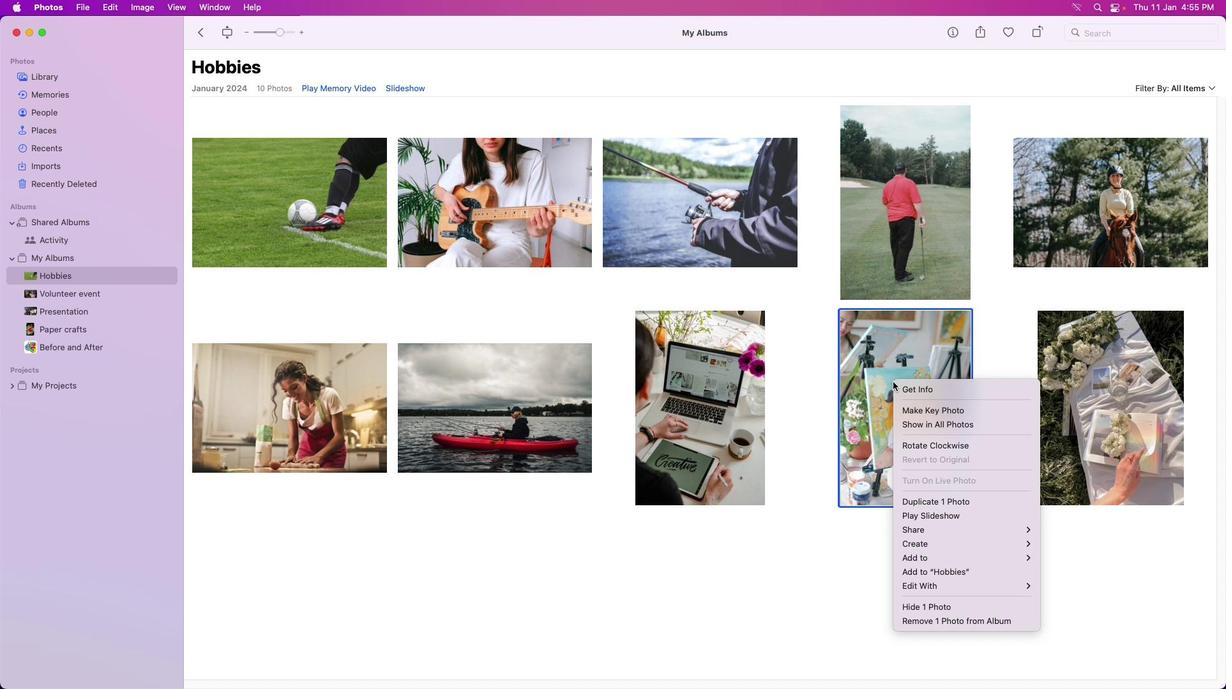
Action: Mouse moved to (924, 386)
Screenshot: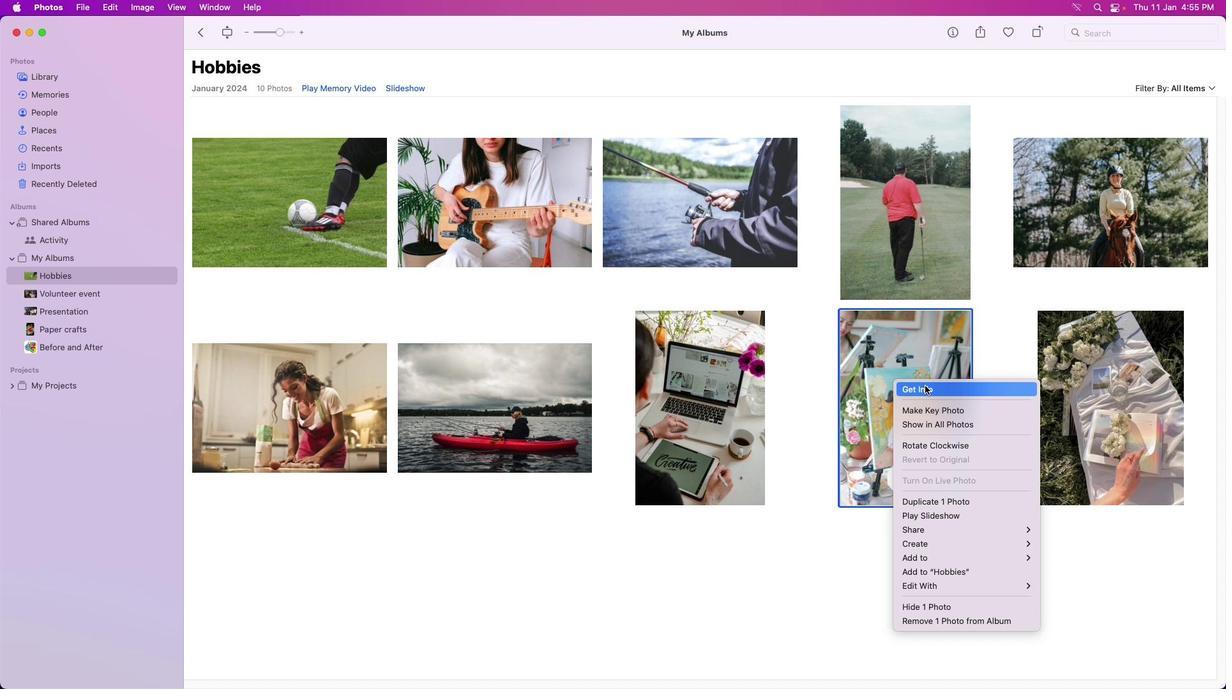 
Action: Mouse pressed left at (924, 386)
Screenshot: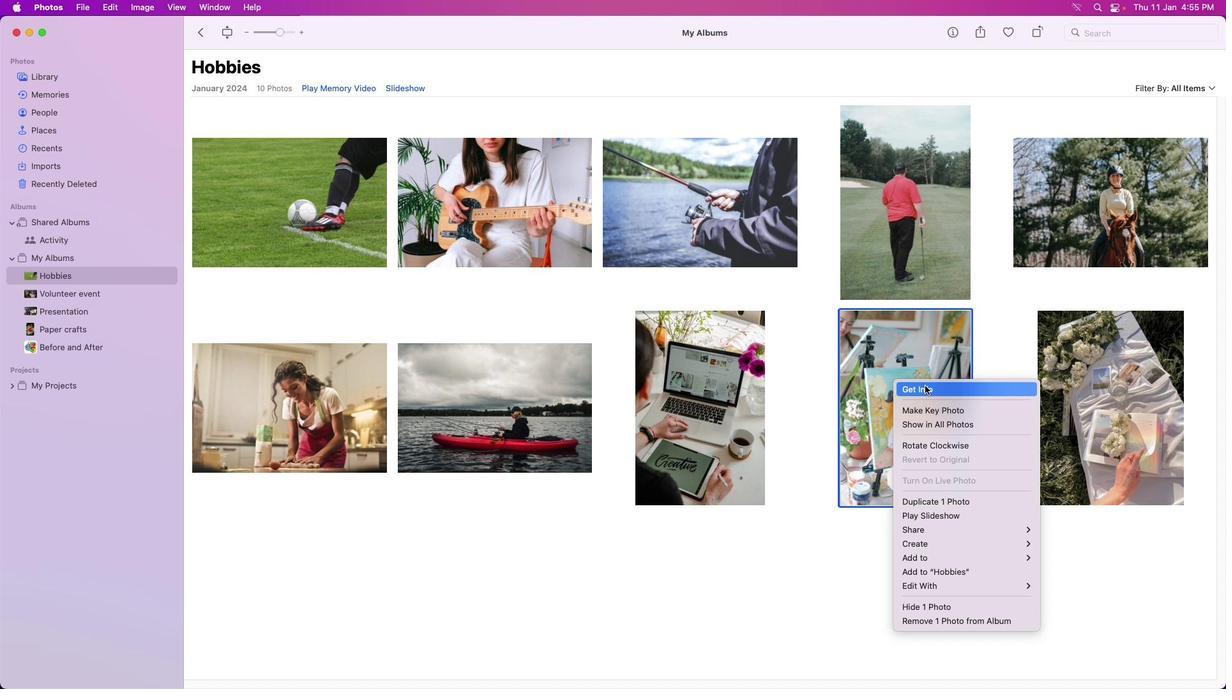 
Action: Mouse moved to (949, 318)
Screenshot: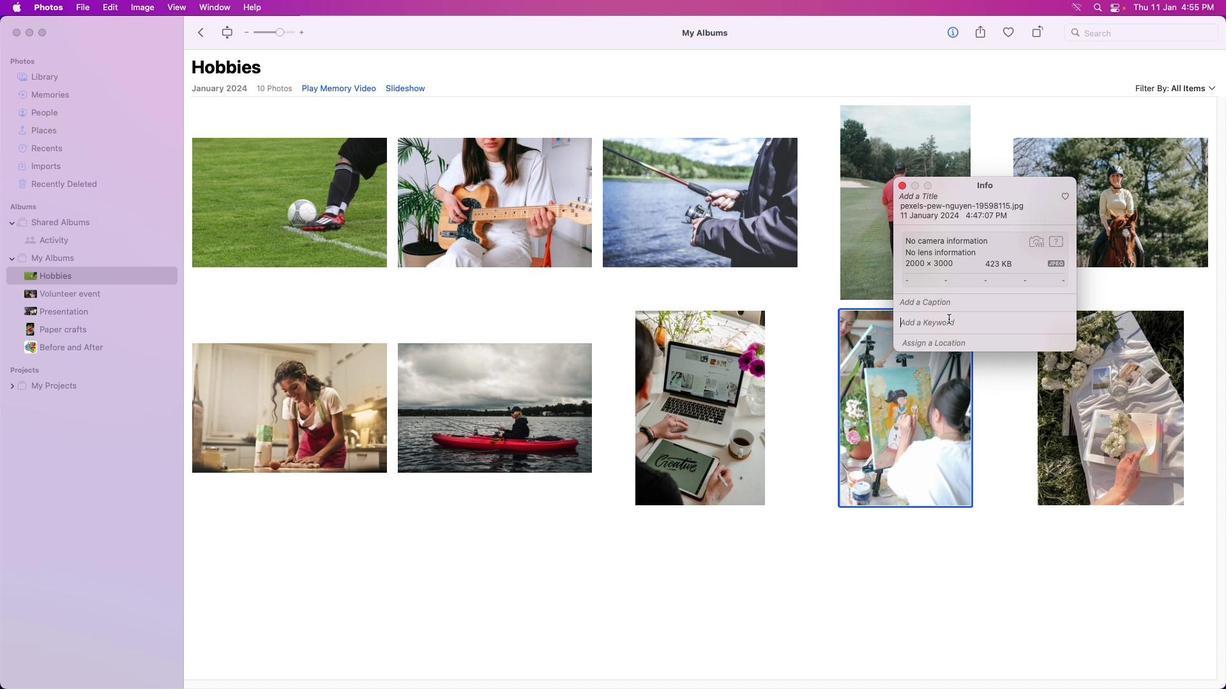 
Action: Mouse pressed left at (949, 318)
Screenshot: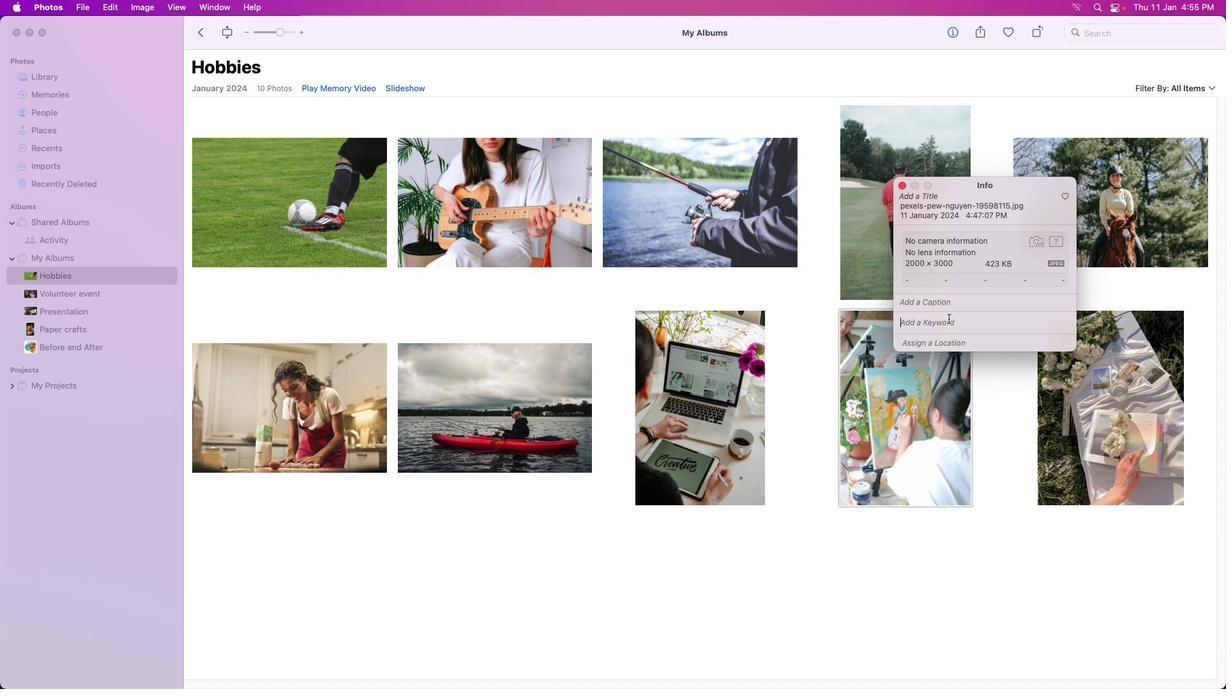 
Action: Key pressed Key.caps_lock'P'Key.caps_lock'a''i''n''t''i''n''g'Key.enter
Screenshot: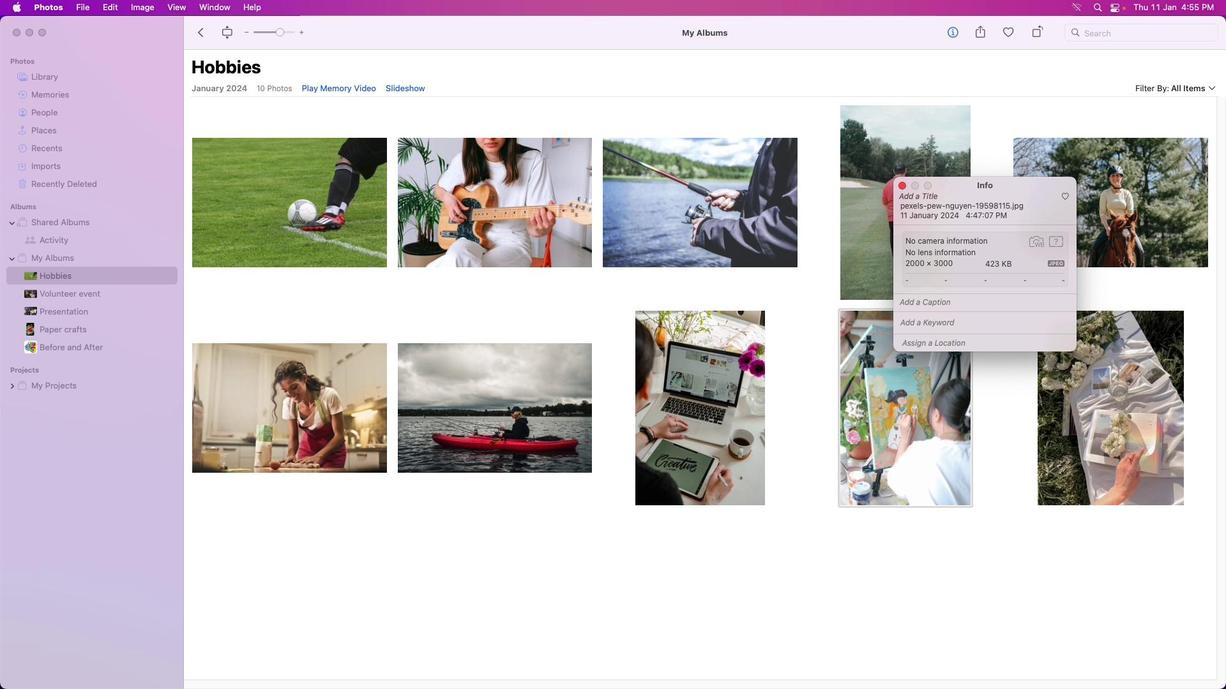 
Action: Mouse moved to (903, 185)
Screenshot: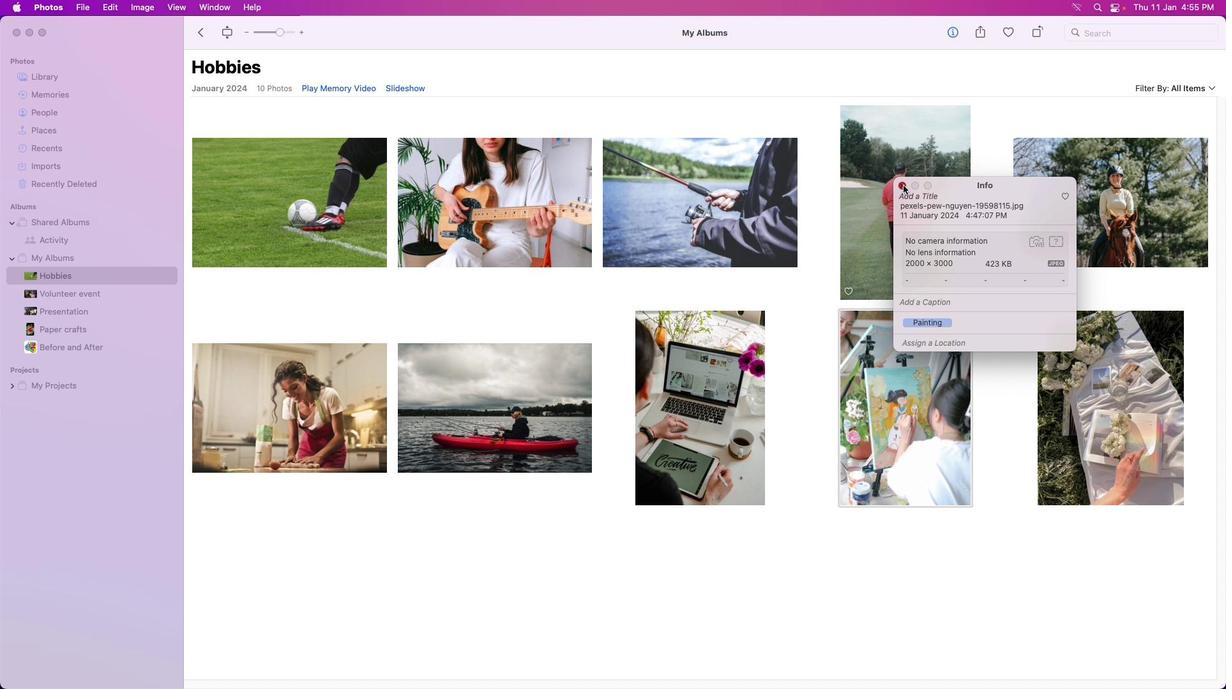 
Action: Mouse pressed left at (903, 185)
Screenshot: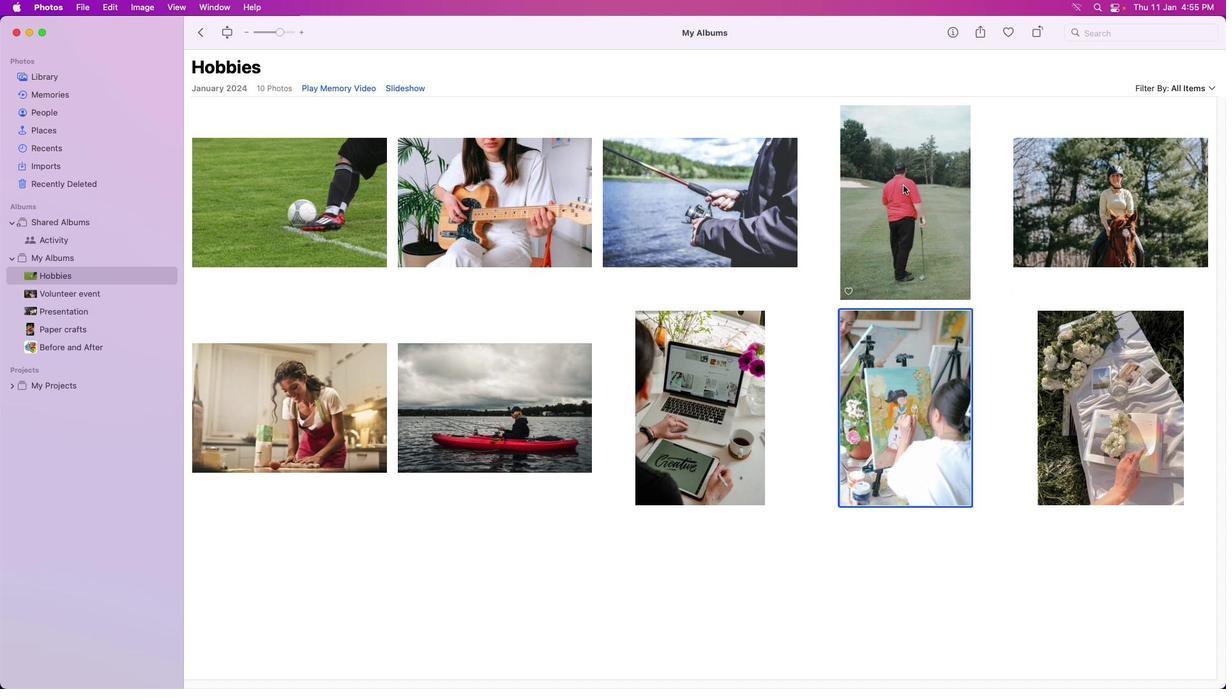 
Action: Mouse moved to (1054, 354)
Screenshot: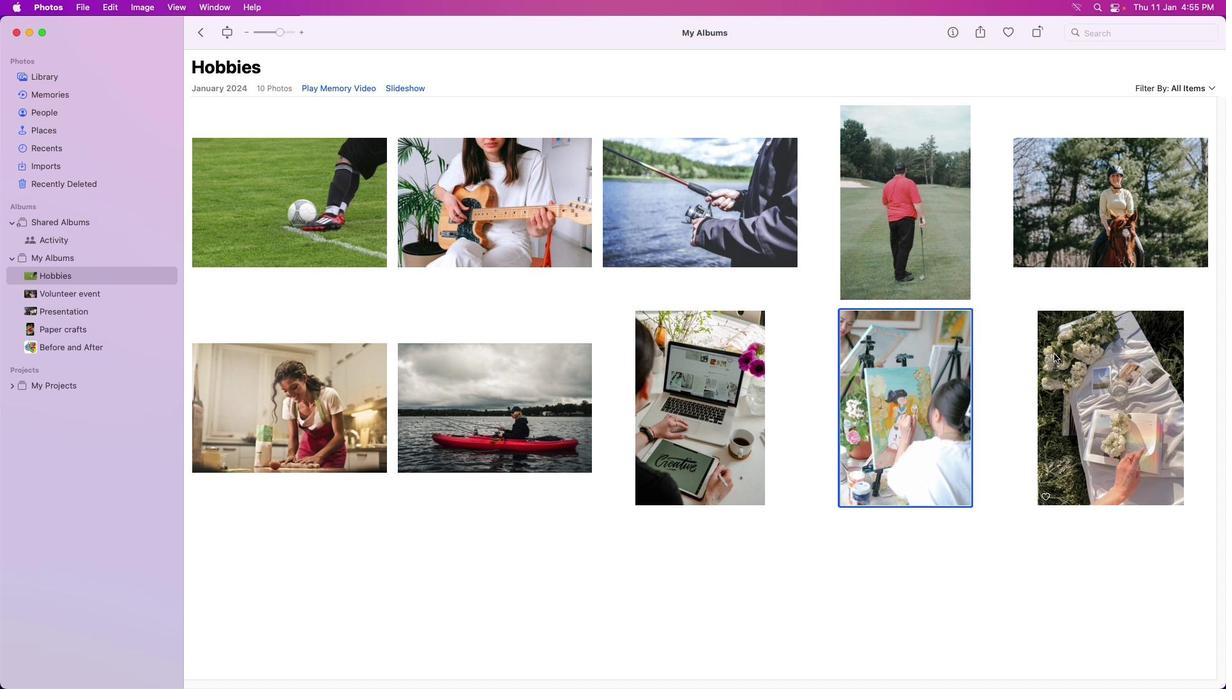 
Action: Mouse pressed right at (1054, 354)
Screenshot: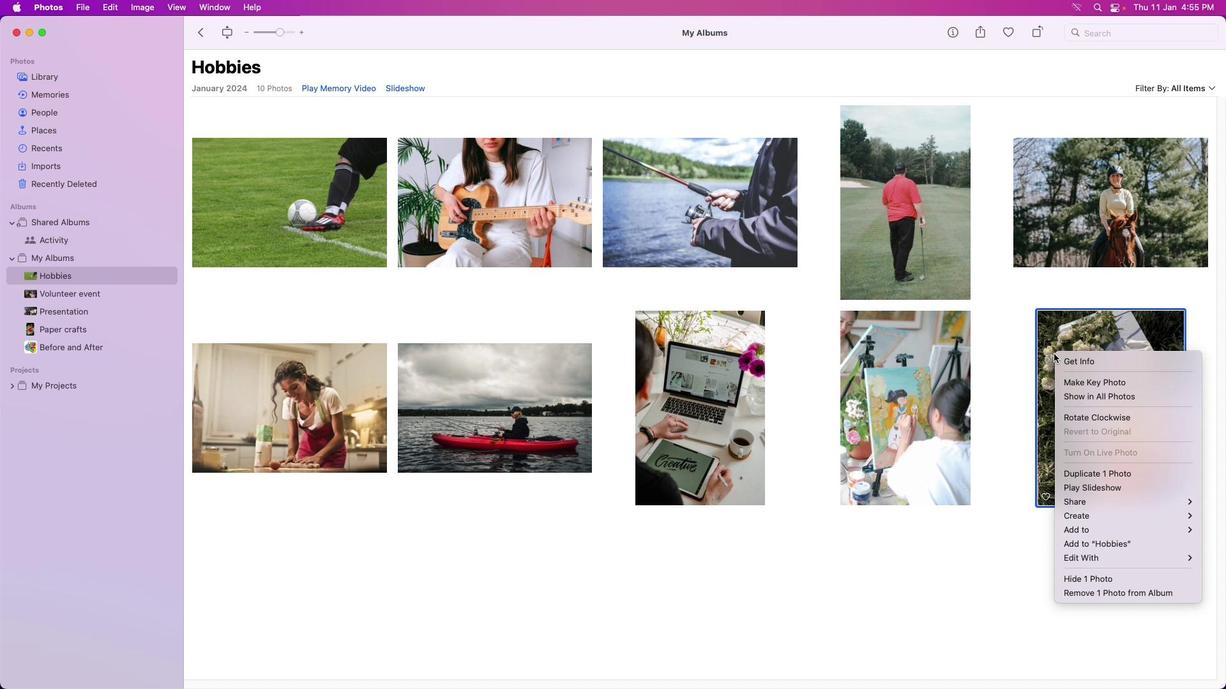 
Action: Mouse moved to (1071, 357)
Screenshot: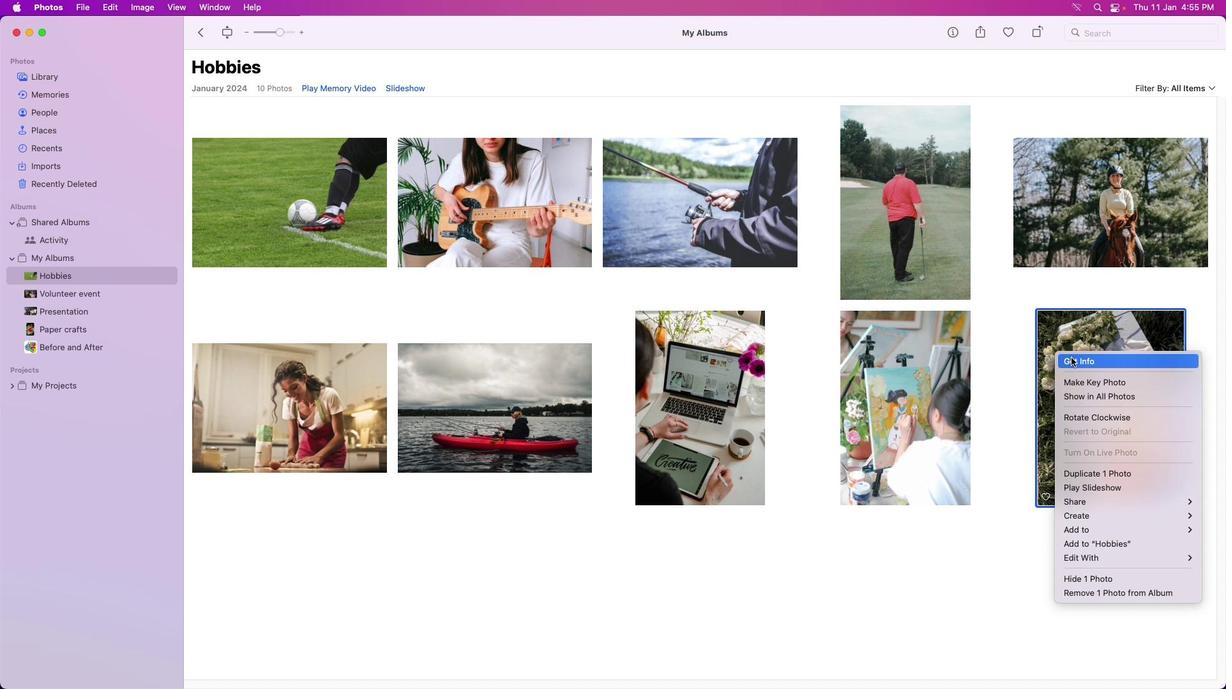 
Action: Mouse pressed left at (1071, 357)
Screenshot: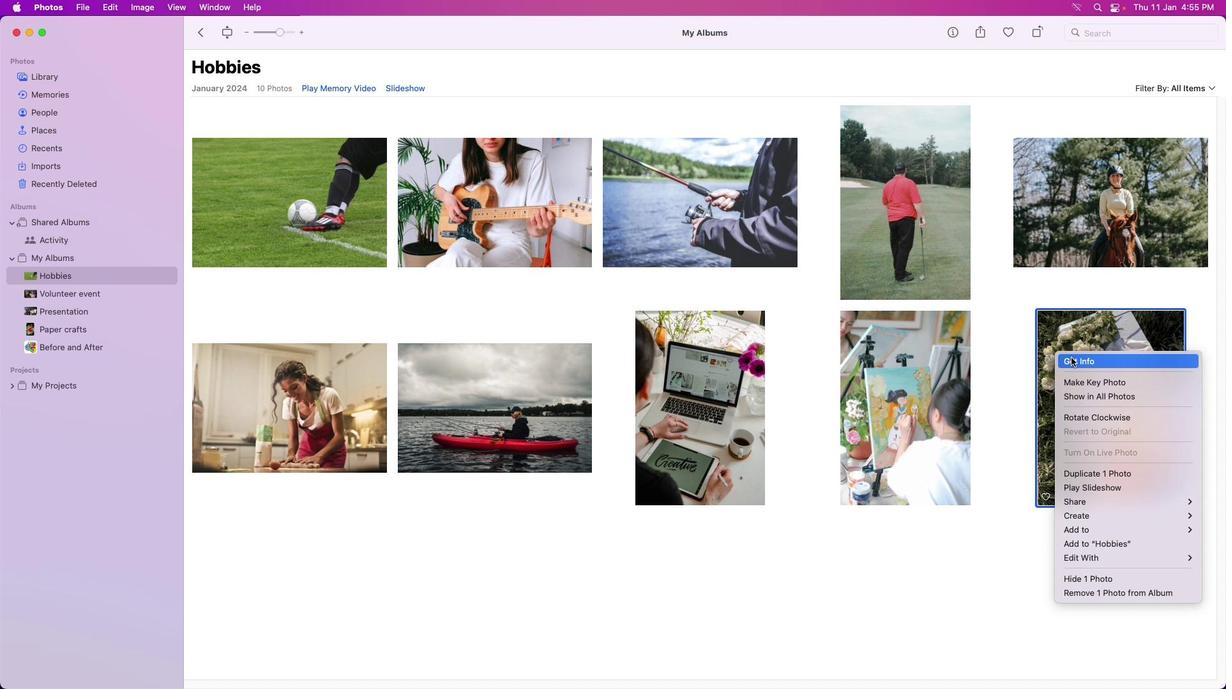 
Action: Mouse moved to (1050, 322)
Screenshot: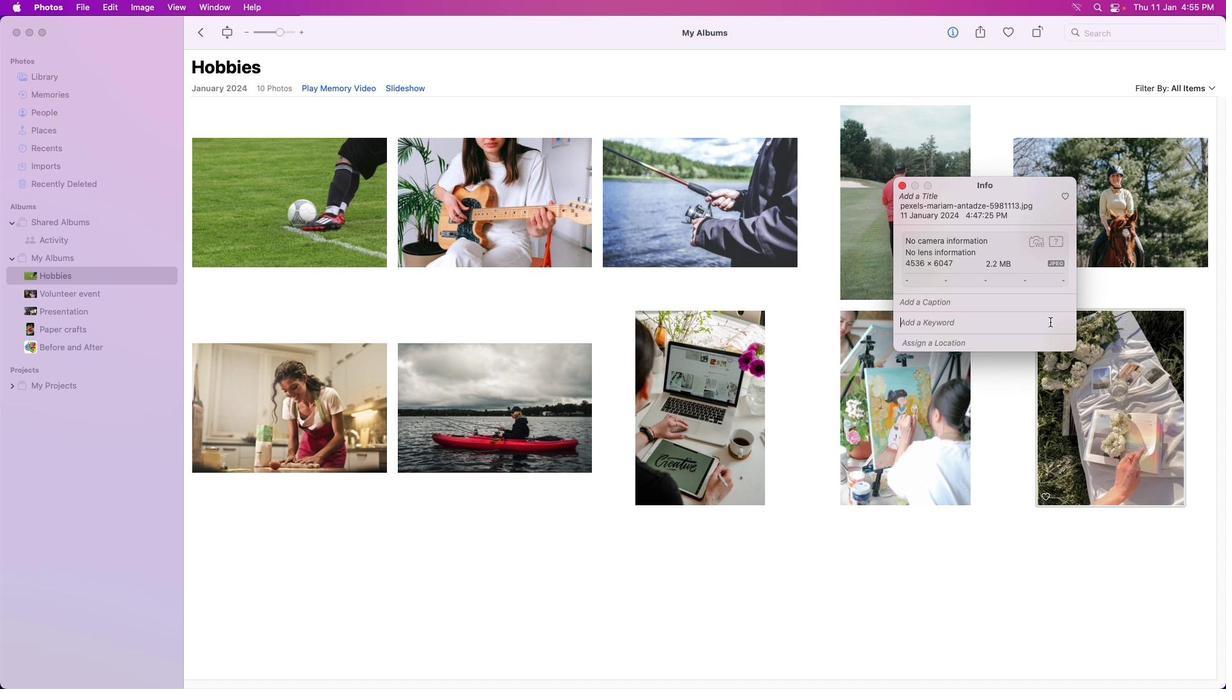 
Action: Mouse pressed left at (1050, 322)
Screenshot: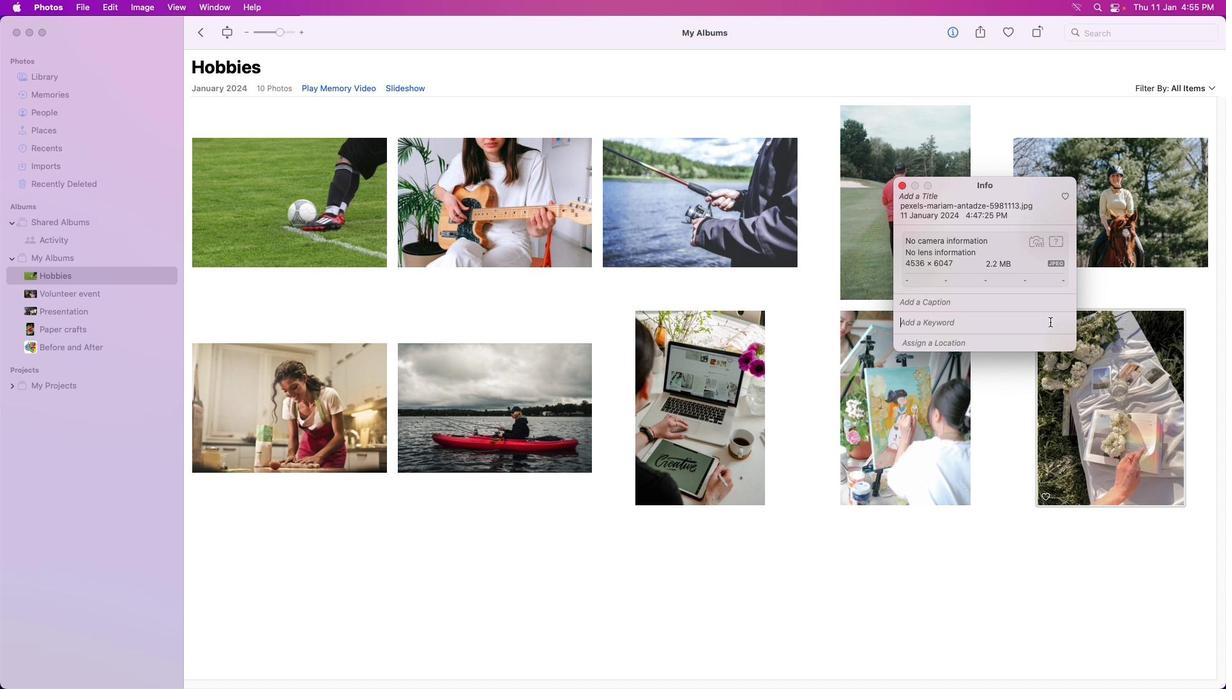
Action: Mouse moved to (1047, 321)
Screenshot: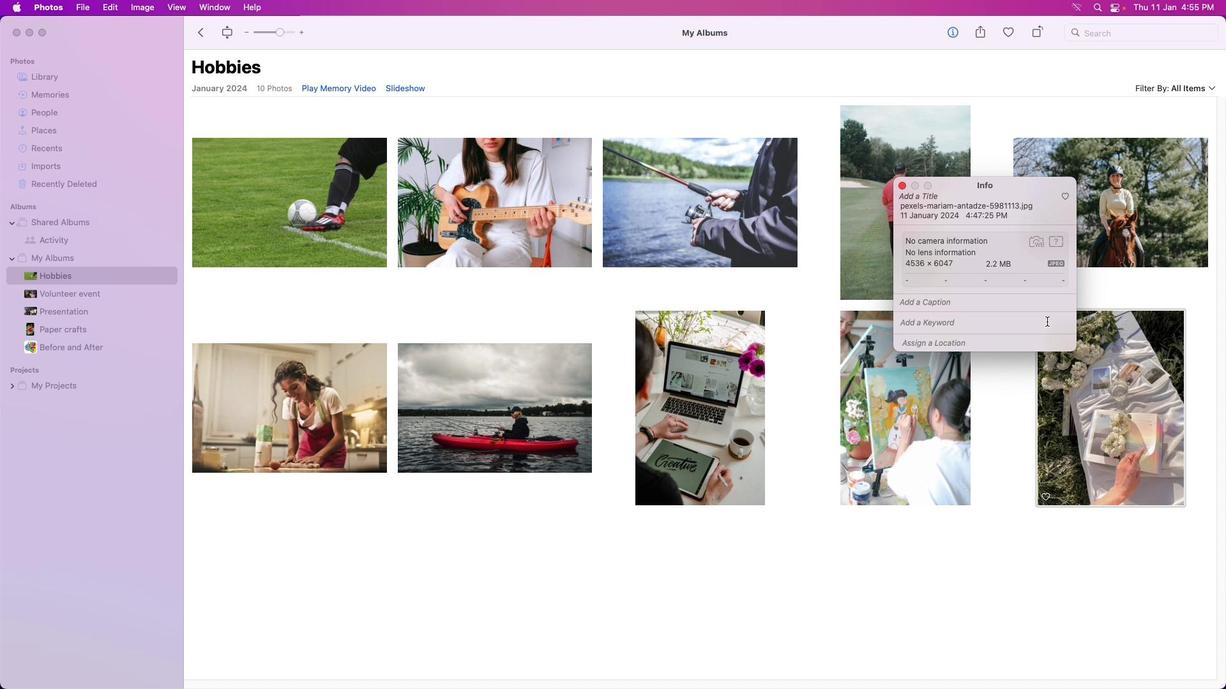 
Action: Key pressed Key.caps_lock'R'Key.caps_lock'e''a''d''i''n''g'Key.enter
Screenshot: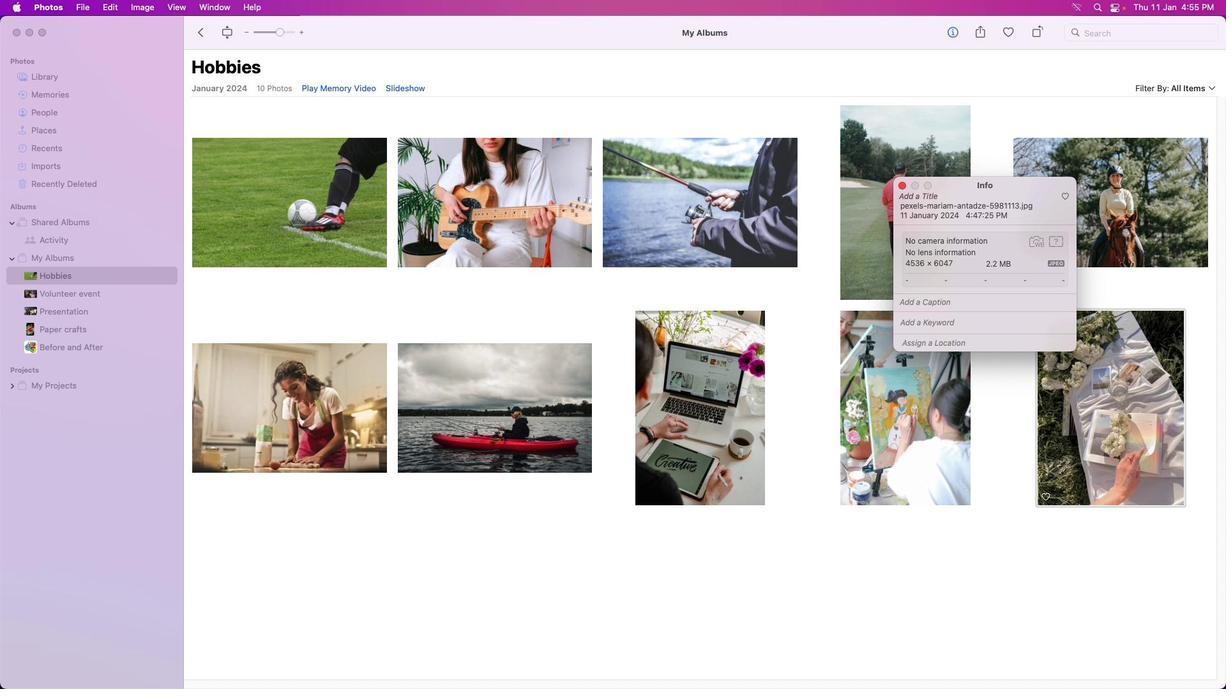 
Action: Mouse moved to (904, 188)
Screenshot: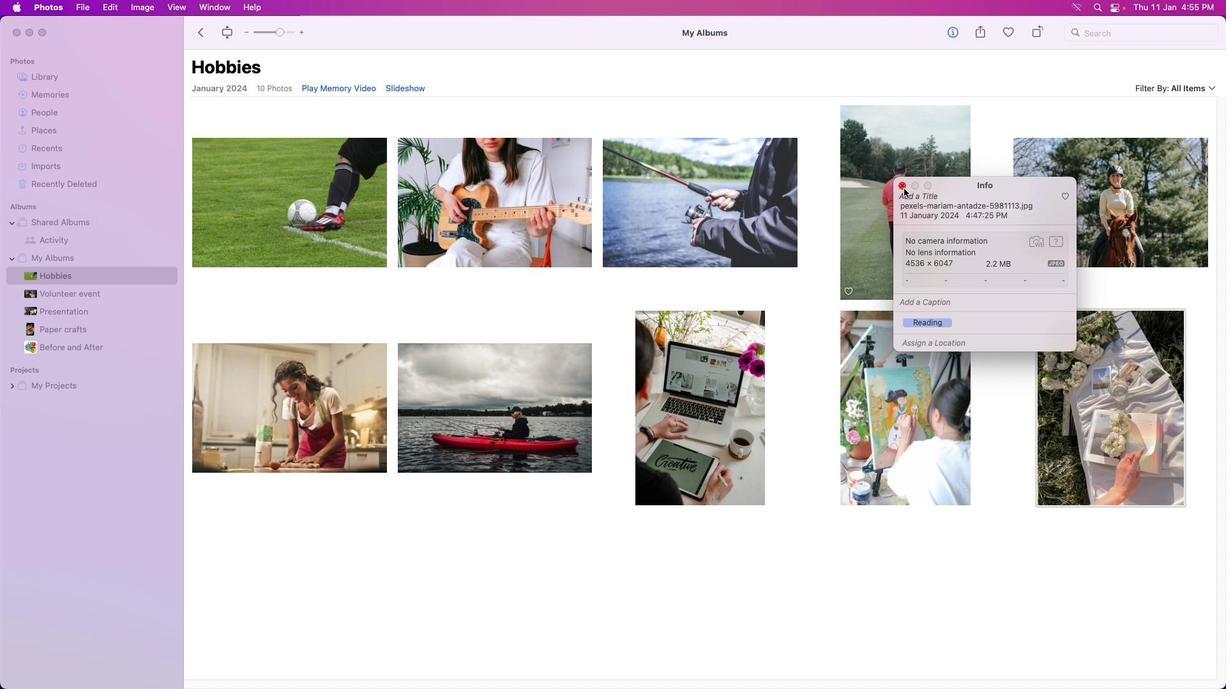 
Action: Mouse pressed left at (904, 188)
Screenshot: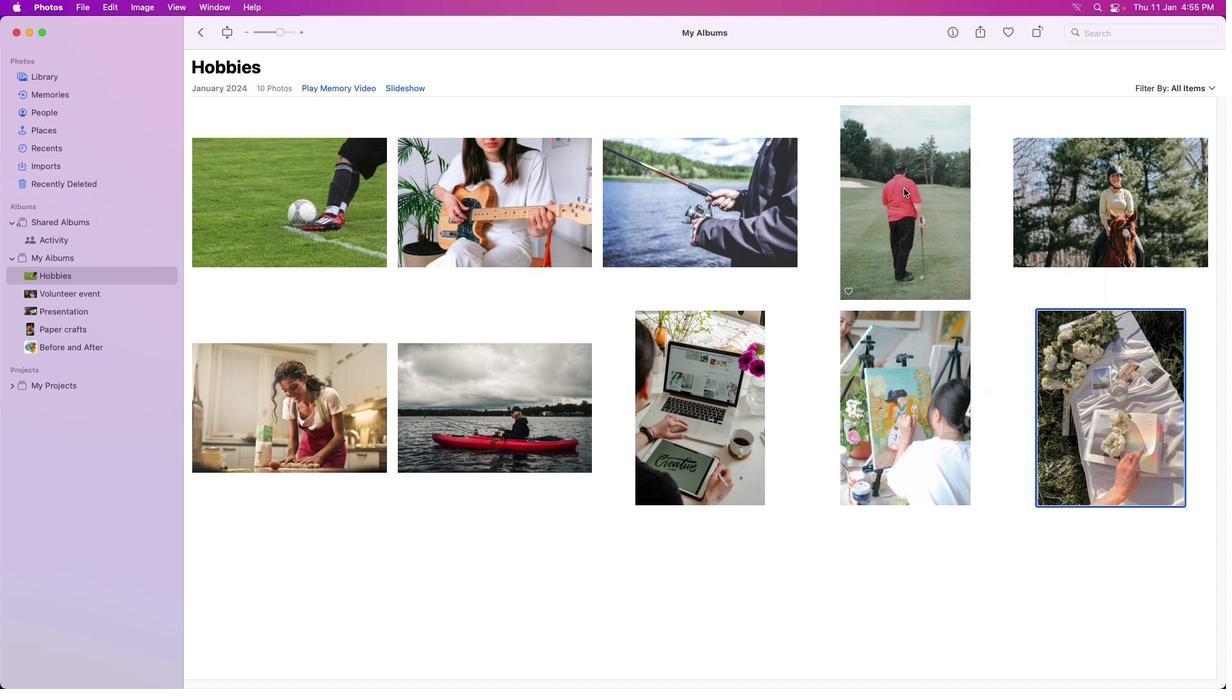 
Action: Mouse moved to (304, 216)
Screenshot: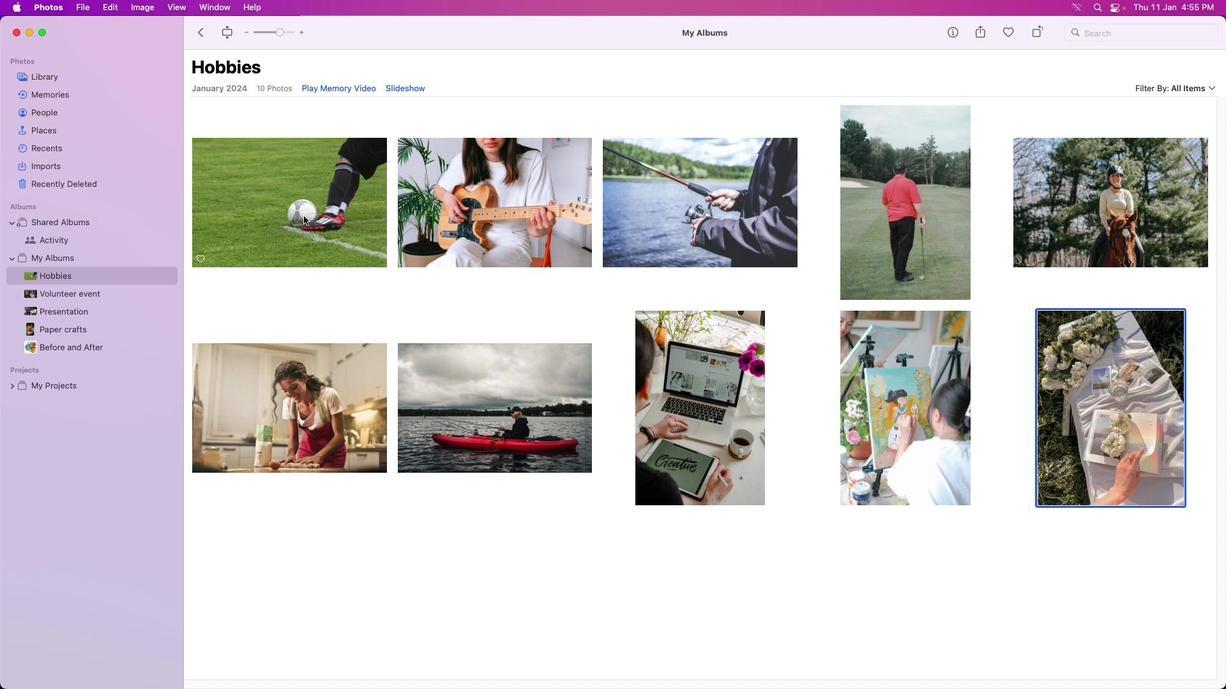 
Action: Mouse pressed left at (304, 216)
Screenshot: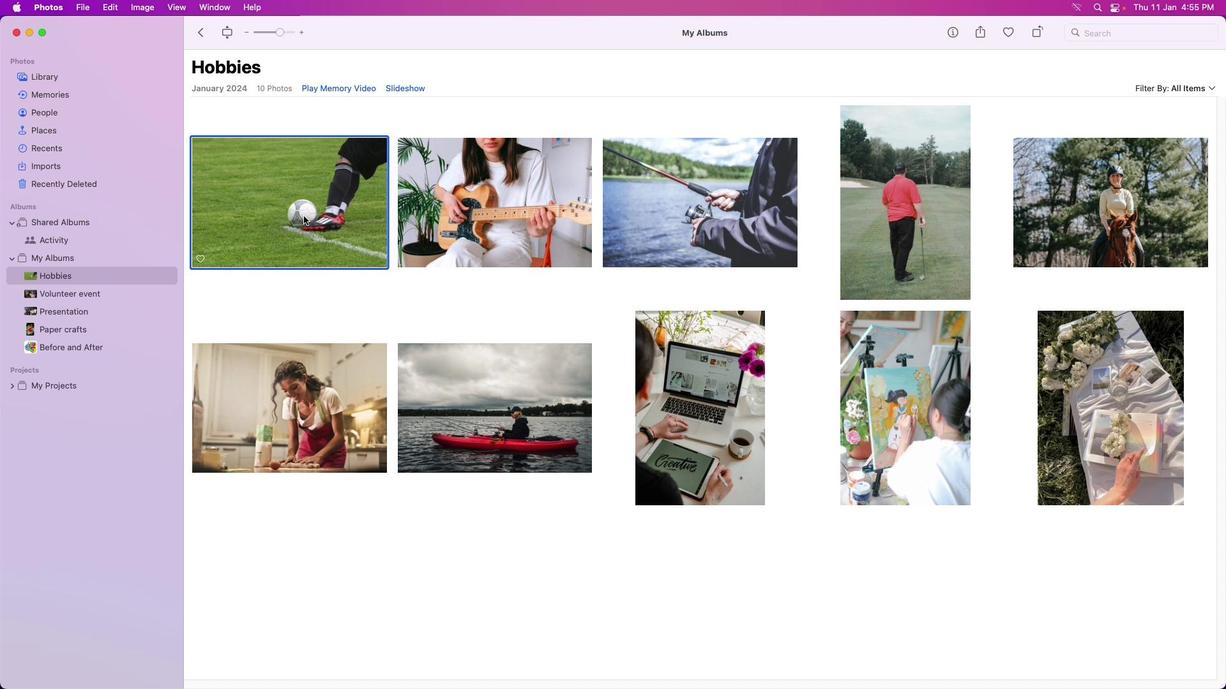 
Action: Mouse pressed left at (304, 216)
Screenshot: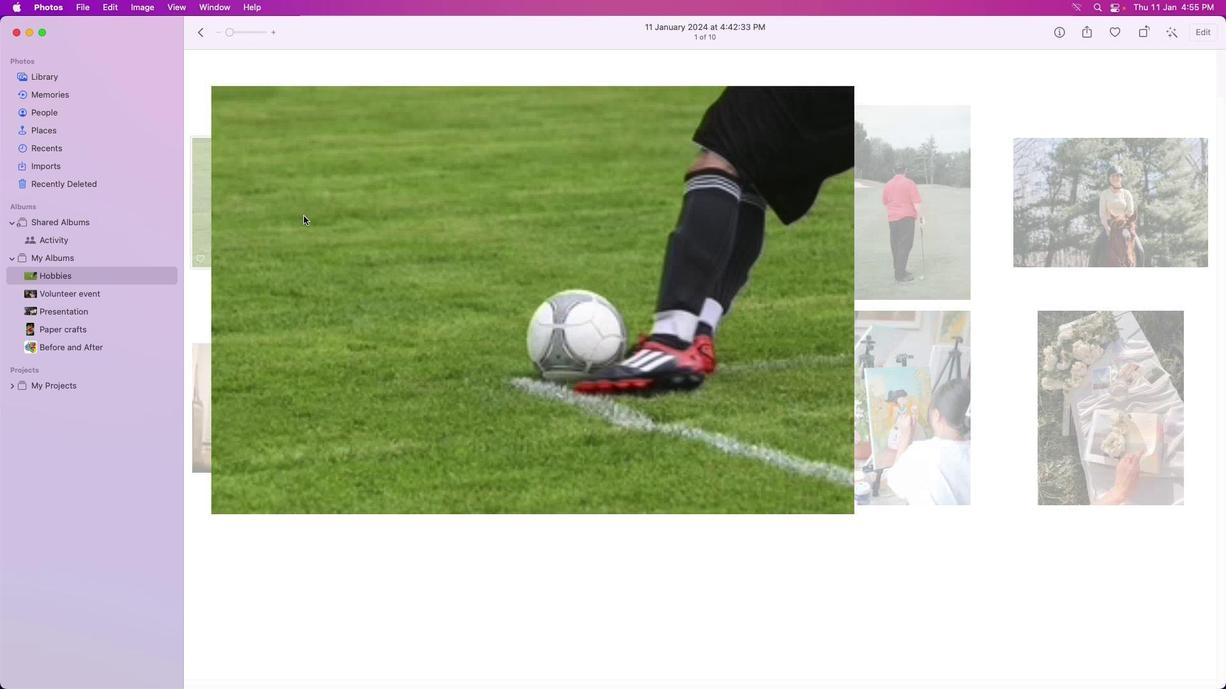 
Action: Mouse moved to (1184, 354)
Screenshot: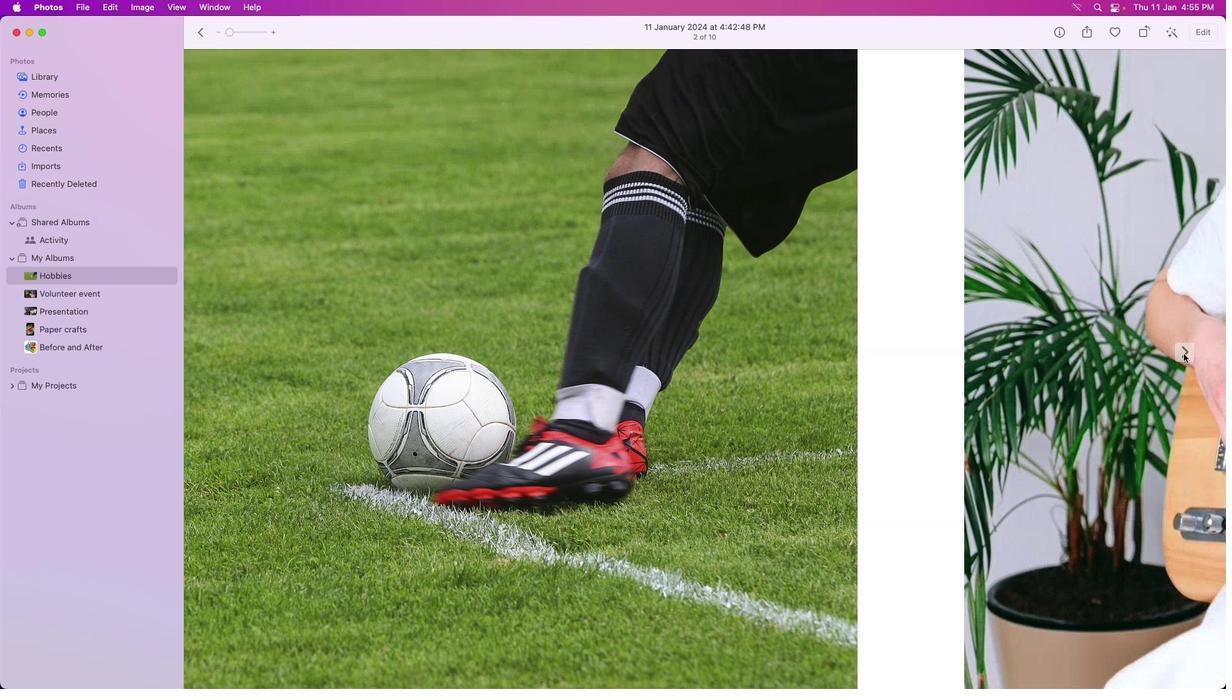 
Action: Mouse pressed left at (1184, 354)
Screenshot: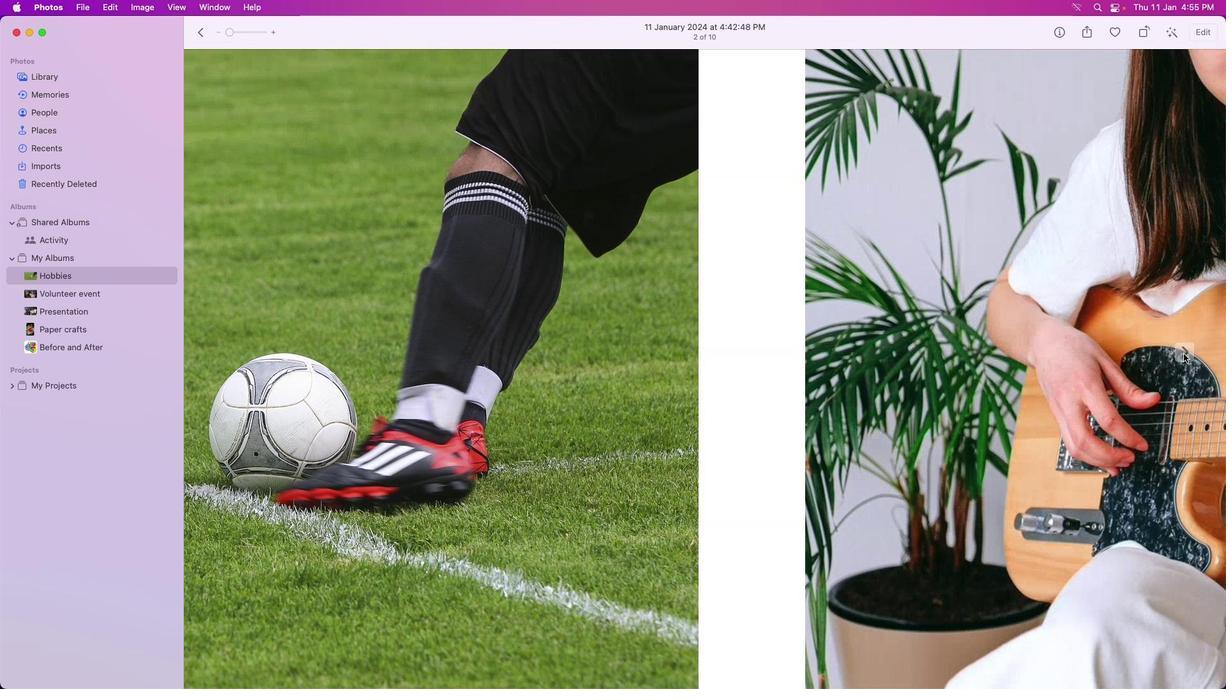 
Action: Mouse pressed left at (1184, 354)
Screenshot: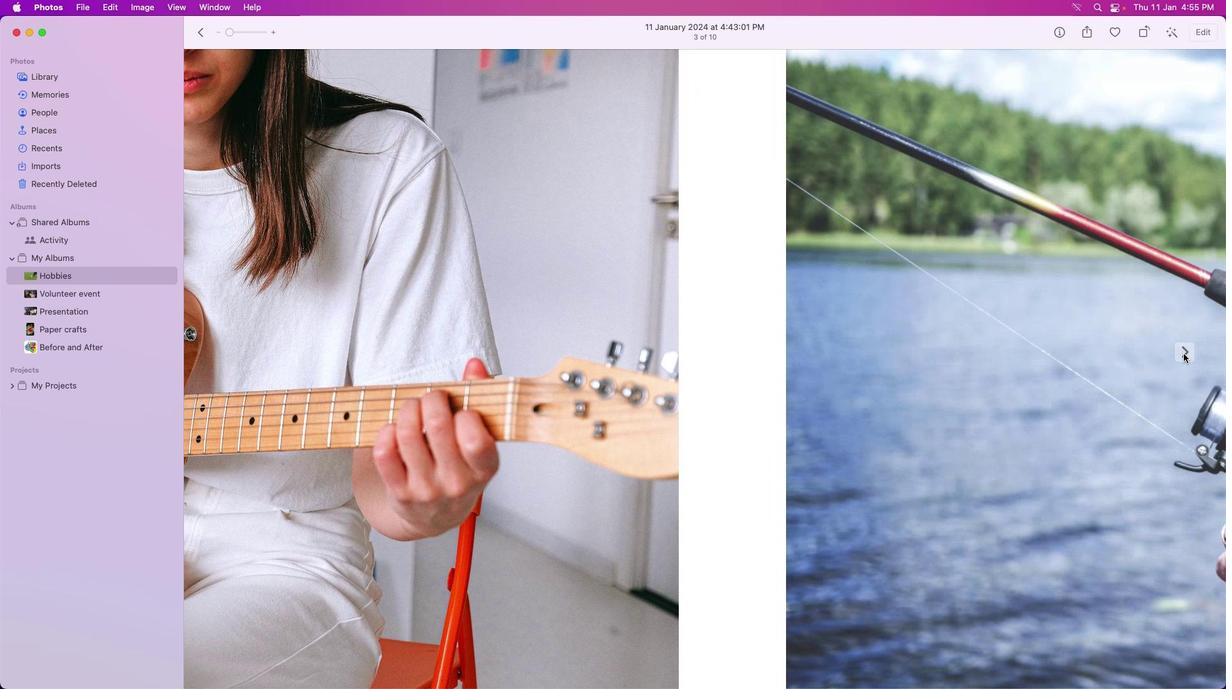 
Action: Mouse pressed left at (1184, 354)
Screenshot: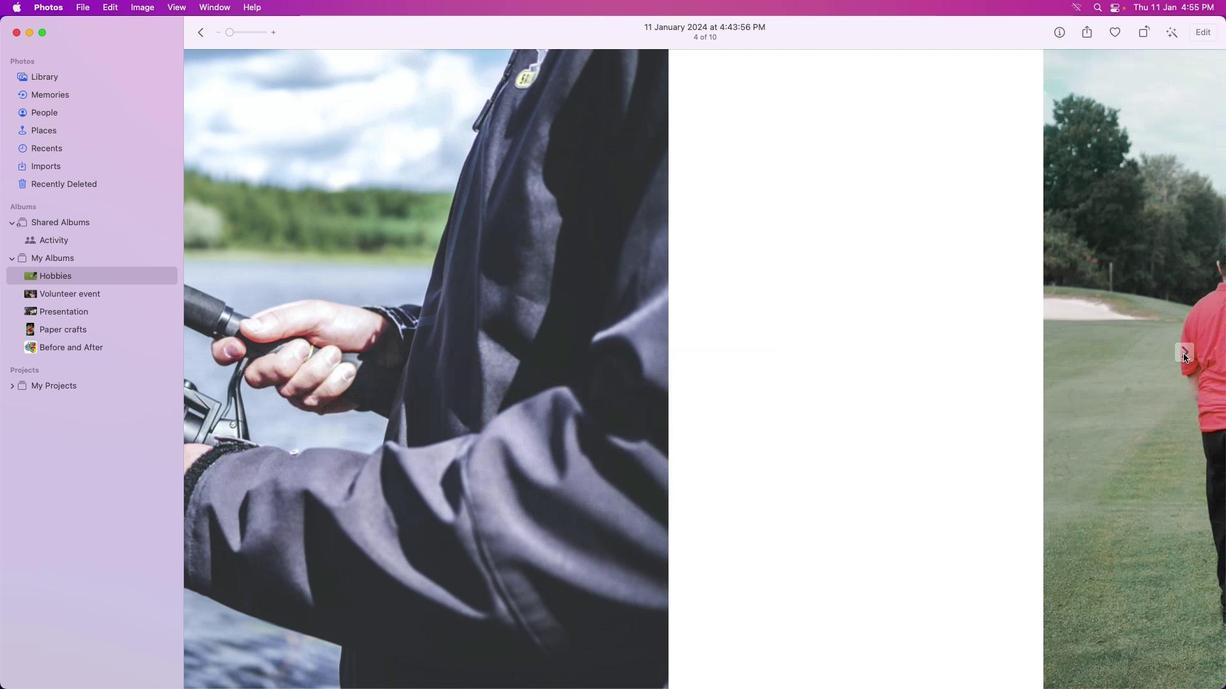 
Action: Mouse pressed left at (1184, 354)
Screenshot: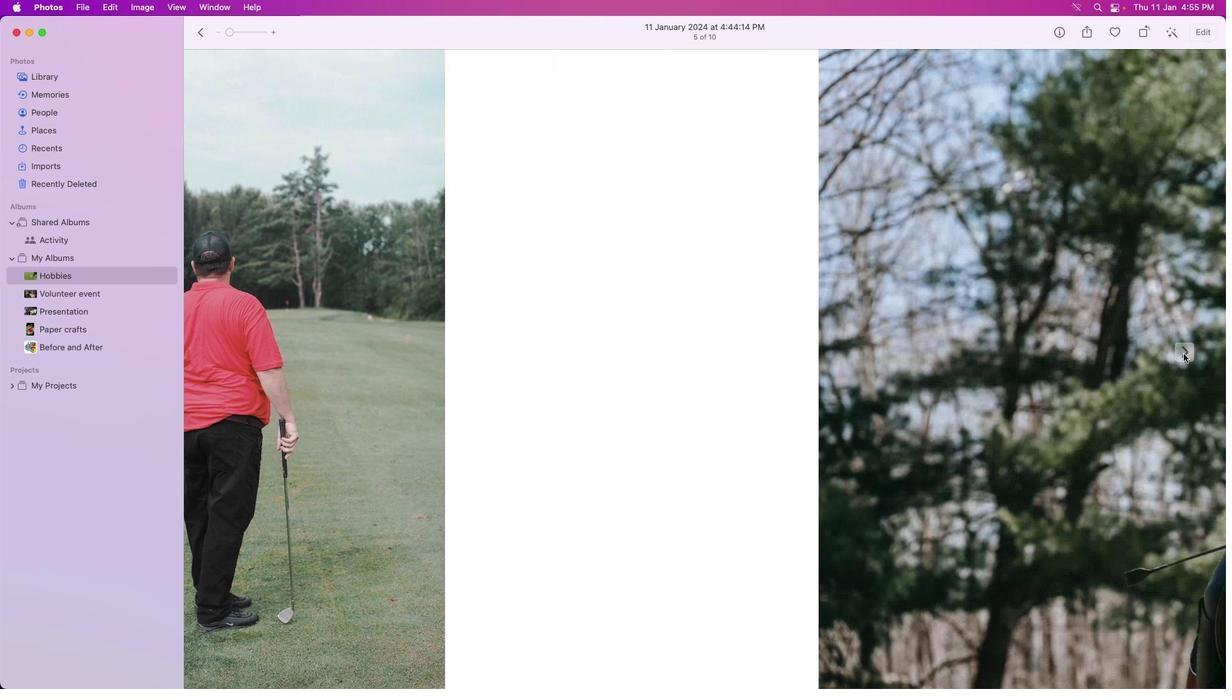 
Action: Mouse pressed left at (1184, 354)
Screenshot: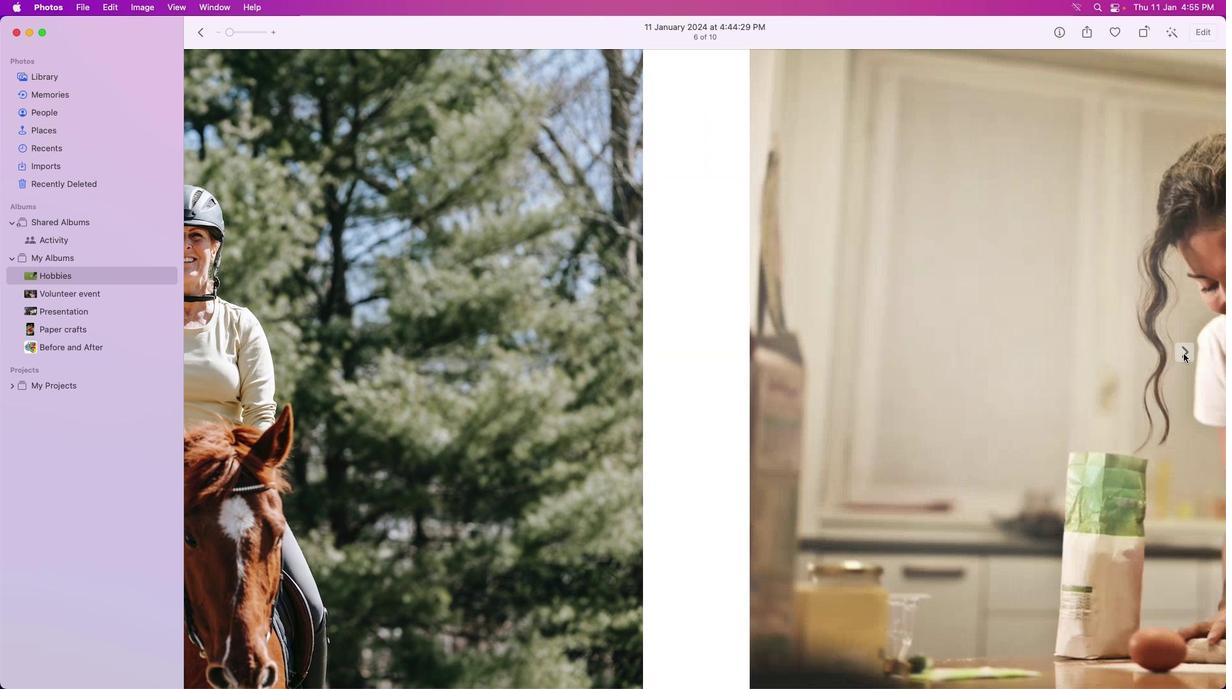 
Action: Mouse pressed left at (1184, 354)
Screenshot: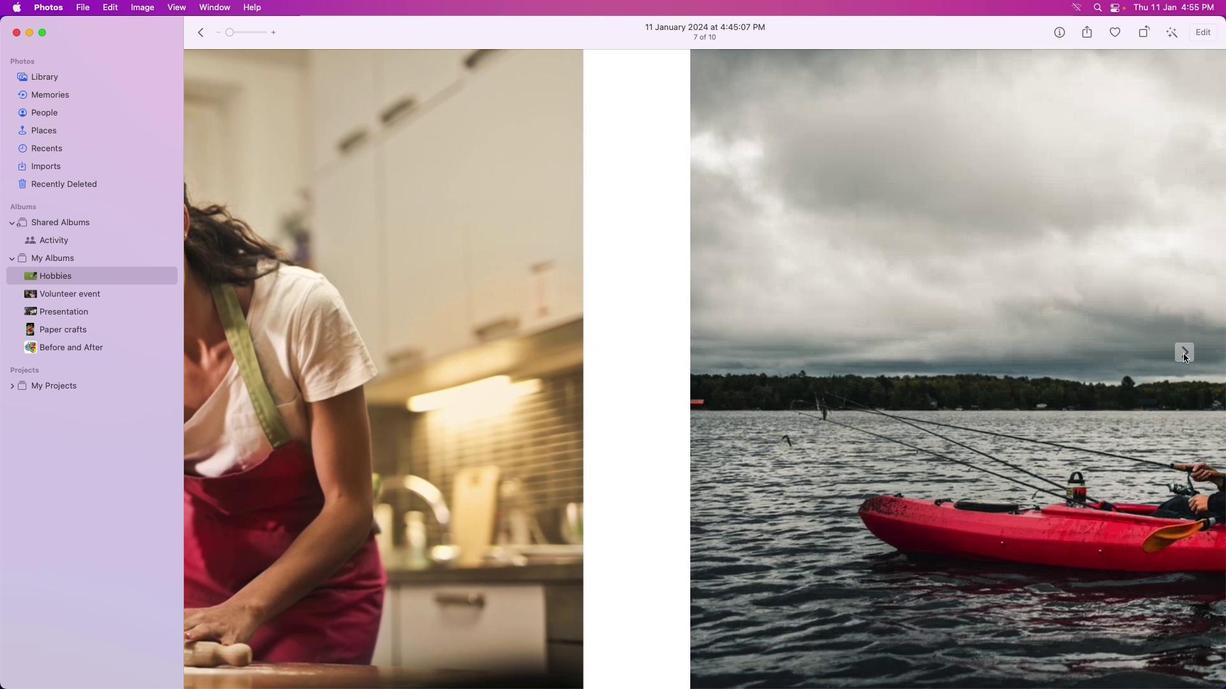 
Action: Mouse pressed left at (1184, 354)
Screenshot: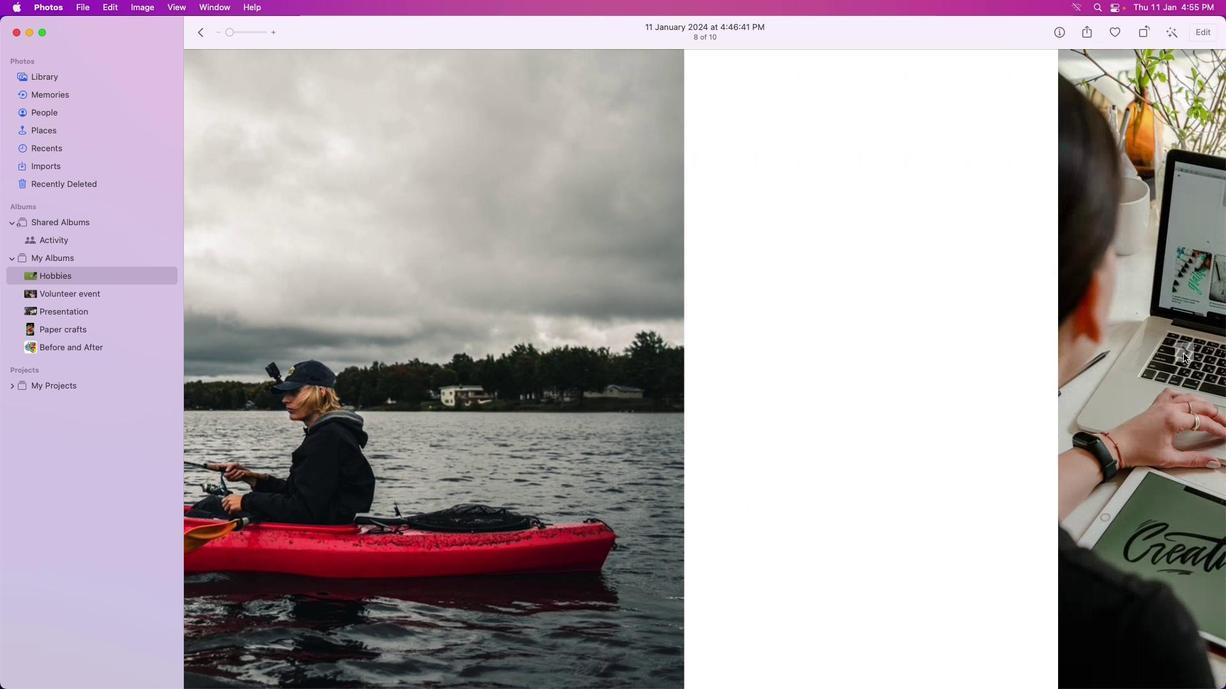 
Action: Mouse pressed left at (1184, 354)
Screenshot: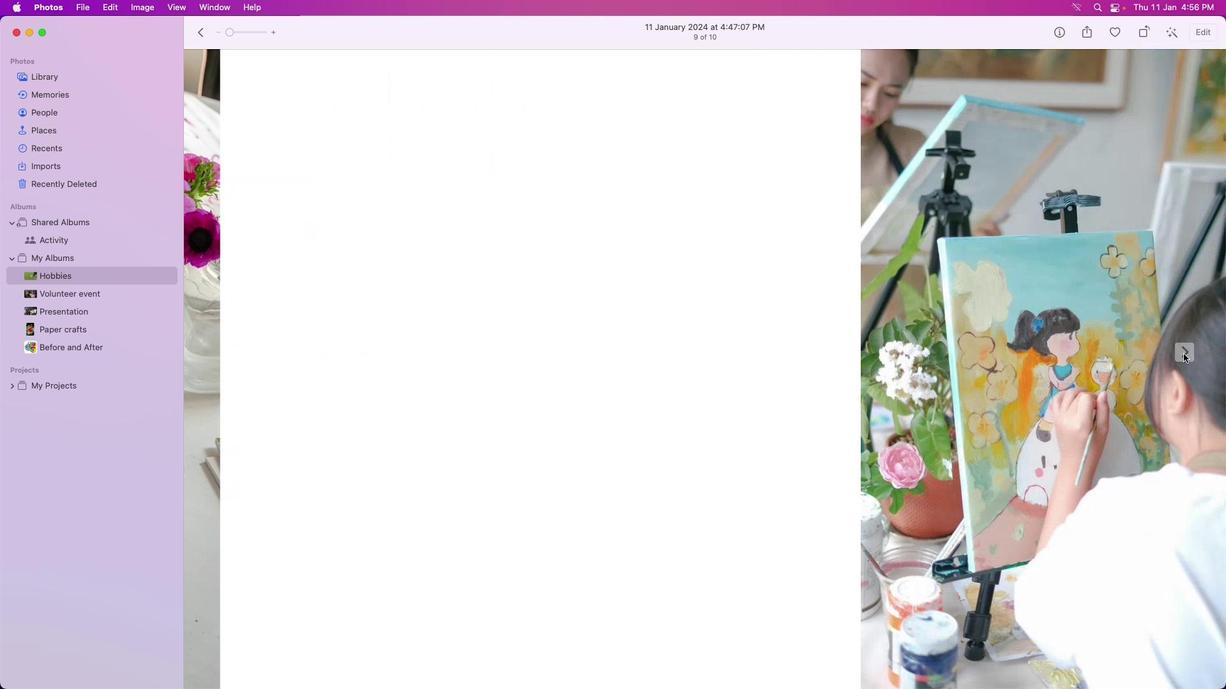 
Action: Mouse pressed left at (1184, 354)
Screenshot: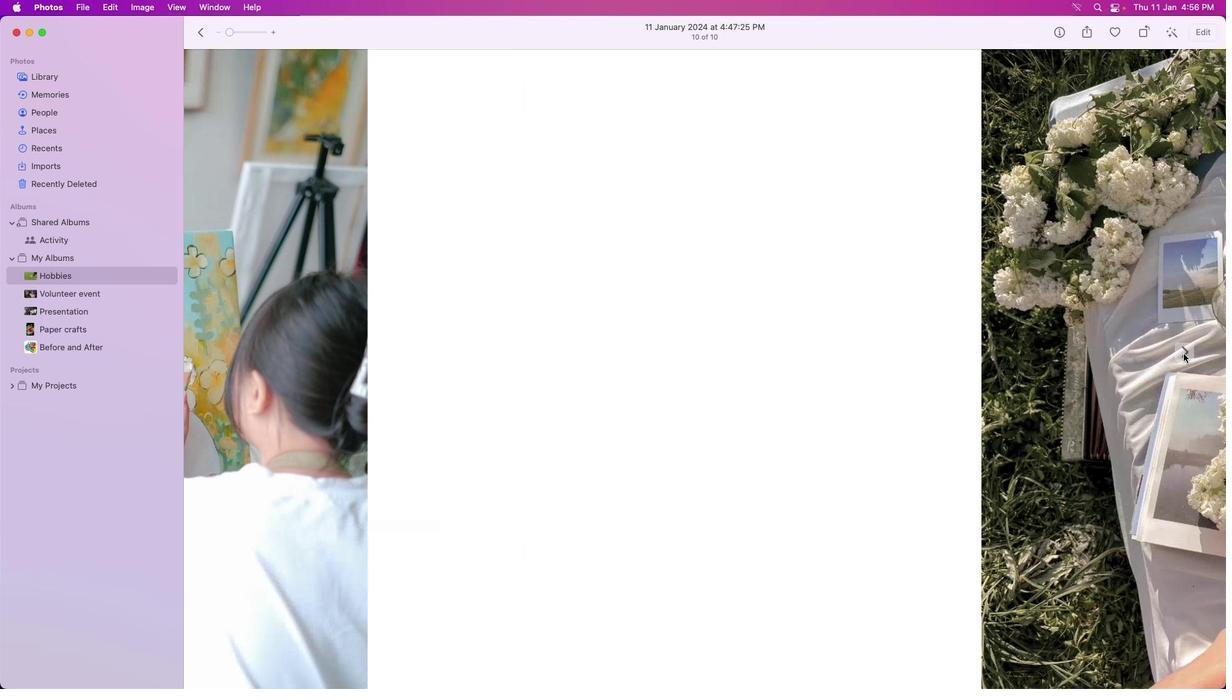 
Action: Mouse pressed left at (1184, 354)
Screenshot: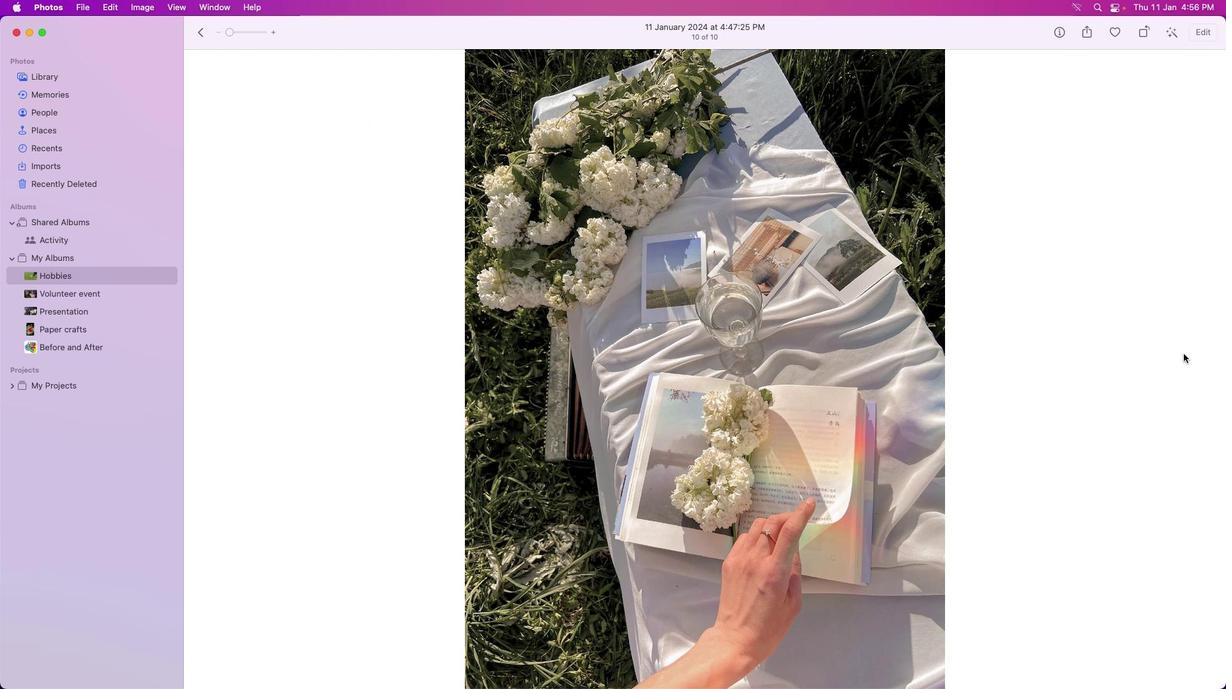
